 Task: Find connections with filter location Pedro Betancourt with filter topic #goalswith filter profile language Potuguese with filter current company Paytm with filter school Mgm College Of Engineering & Technology with filter industry Automation Machinery Manufacturing with filter service category Tax Preparation with filter keywords title Administrative Specialist
Action: Mouse moved to (555, 72)
Screenshot: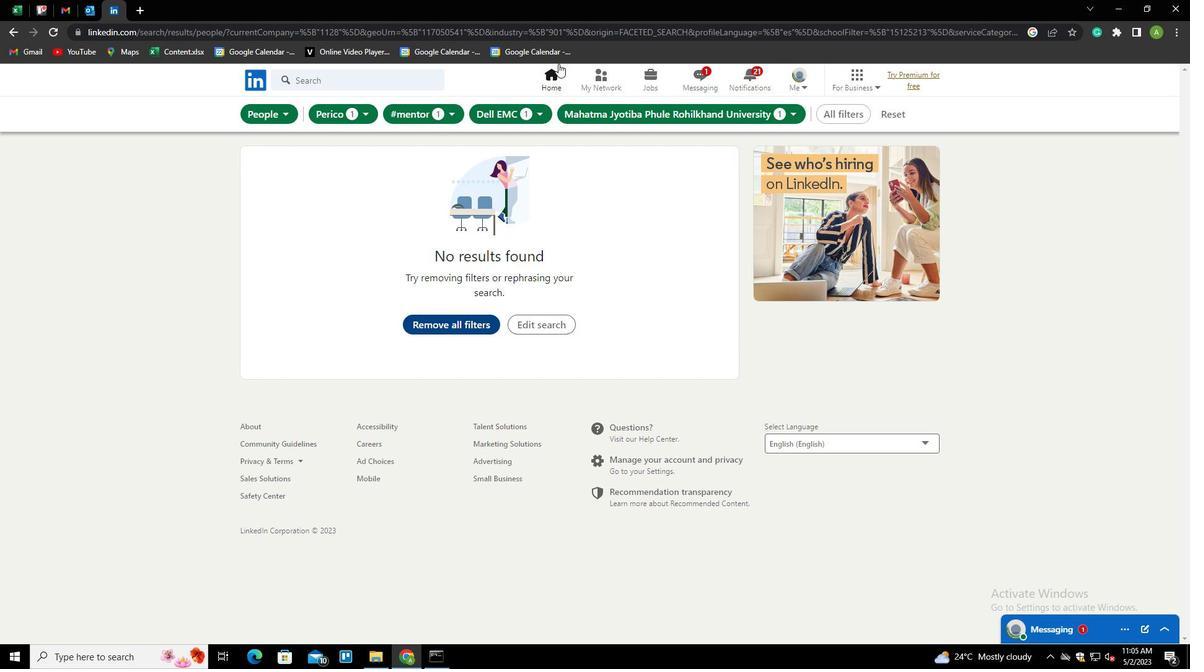 
Action: Mouse pressed left at (555, 72)
Screenshot: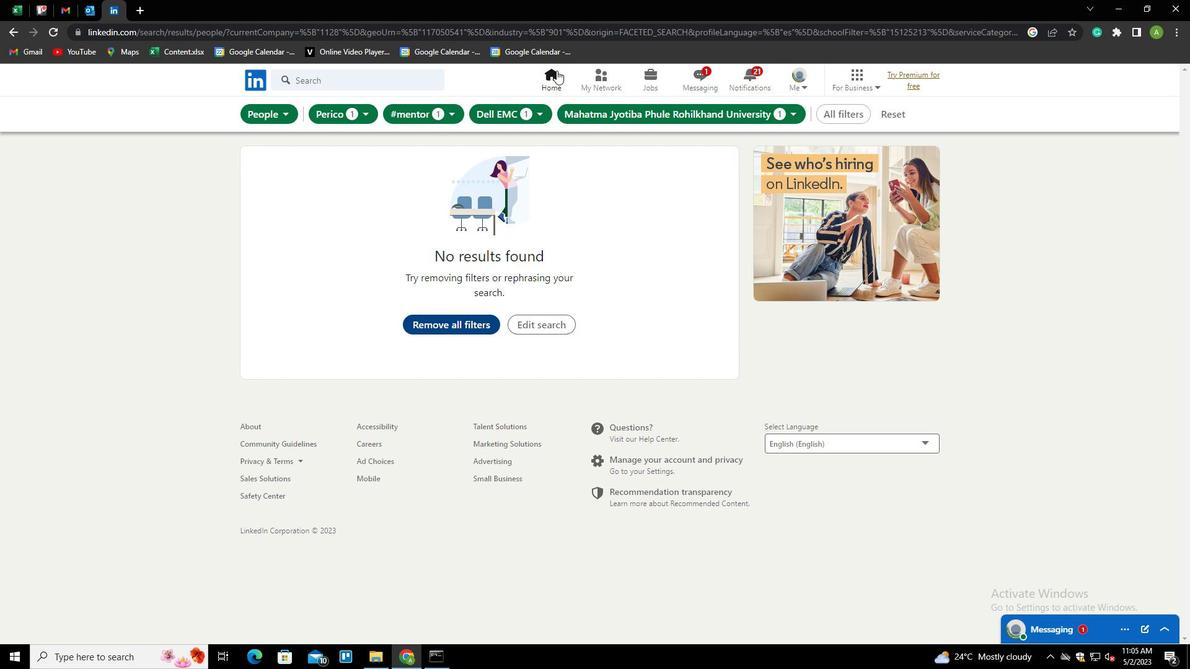 
Action: Mouse moved to (586, 80)
Screenshot: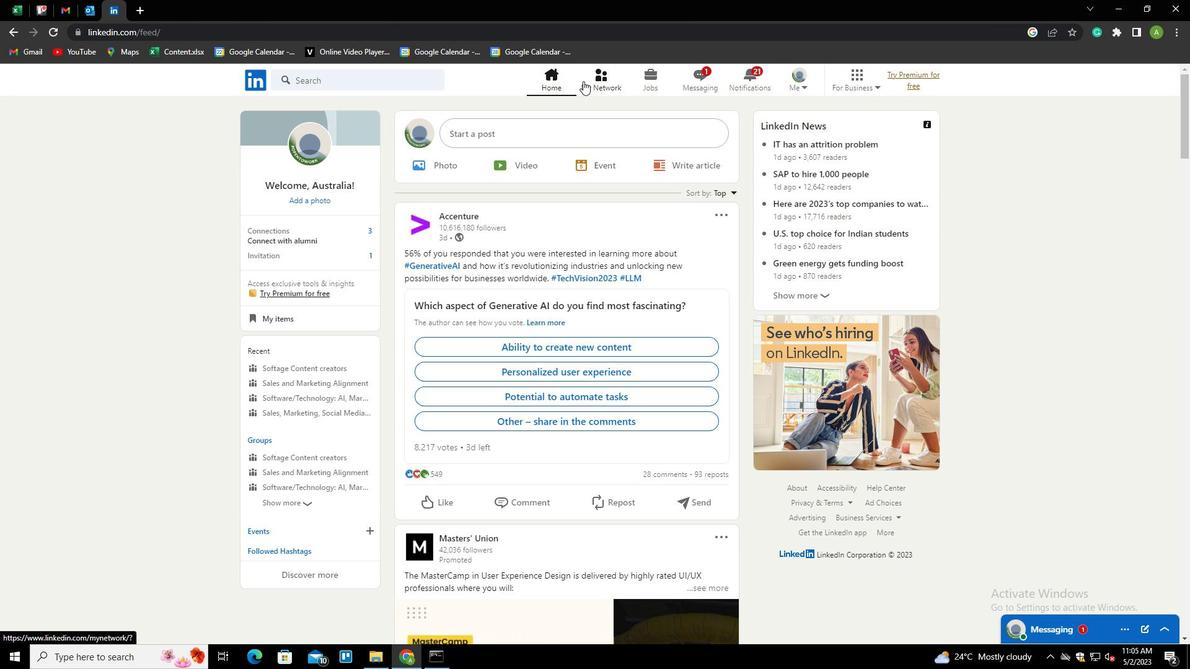 
Action: Mouse pressed left at (586, 80)
Screenshot: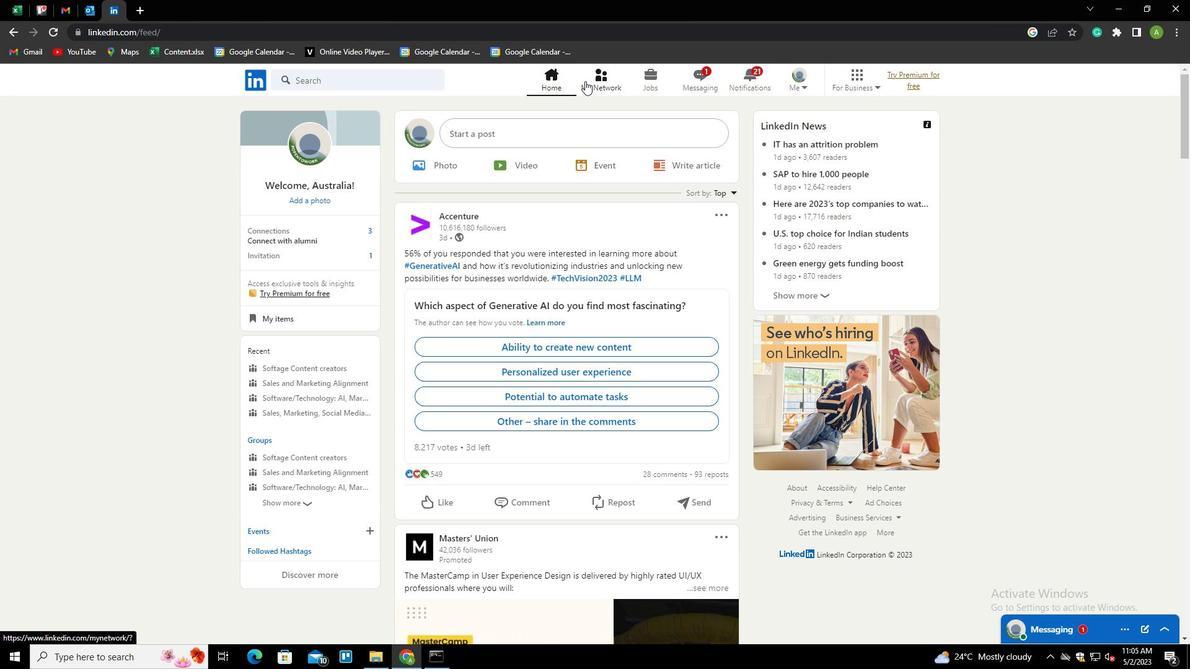 
Action: Mouse moved to (304, 146)
Screenshot: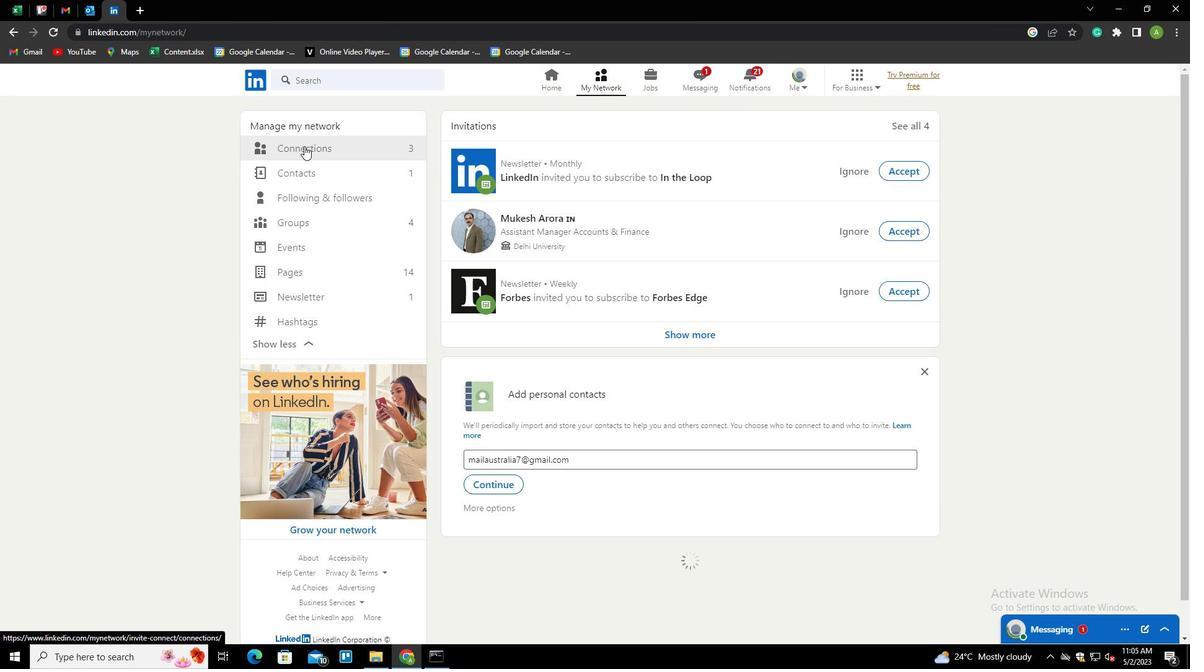 
Action: Mouse pressed left at (304, 146)
Screenshot: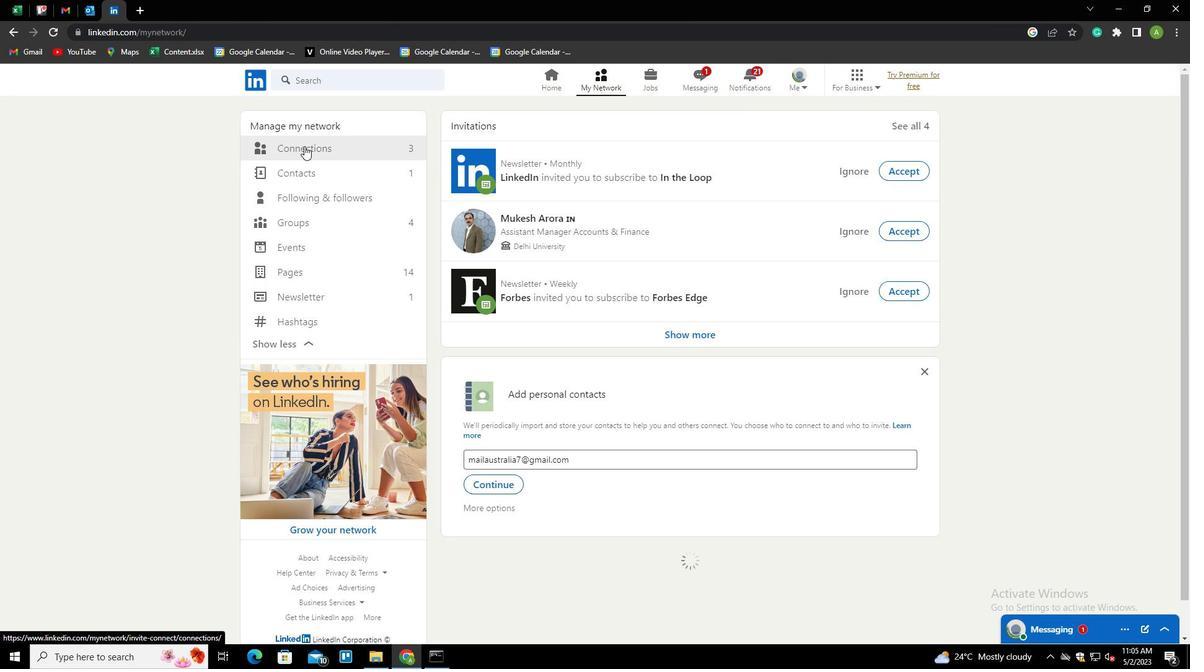 
Action: Mouse moved to (674, 154)
Screenshot: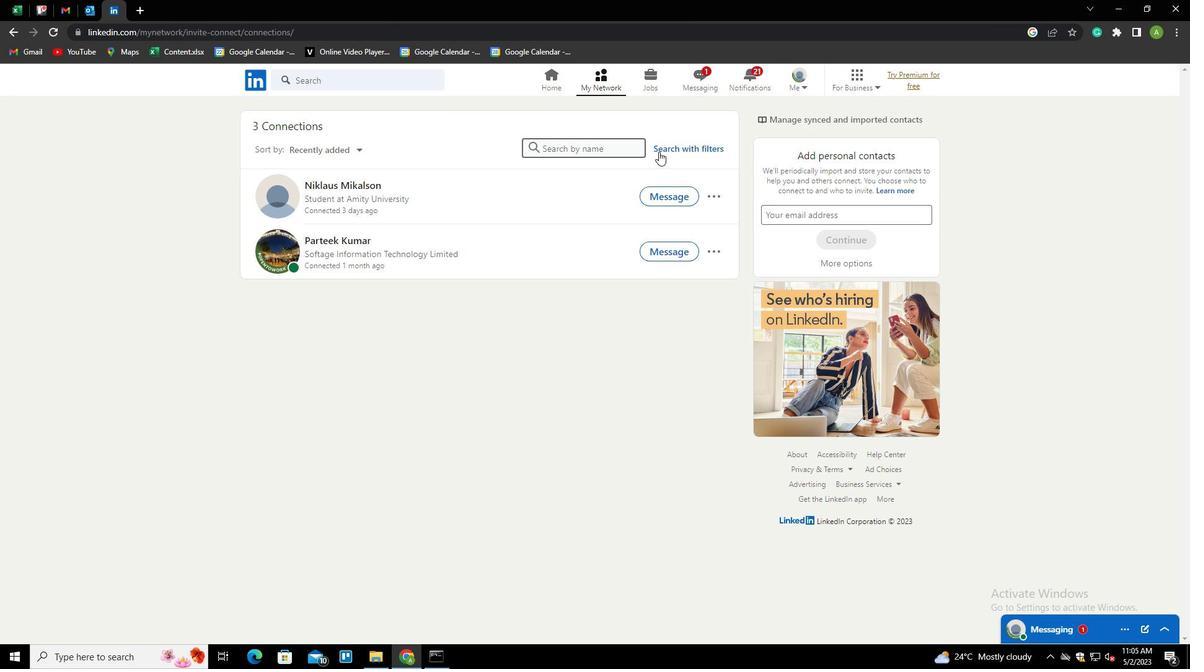 
Action: Mouse pressed left at (674, 154)
Screenshot: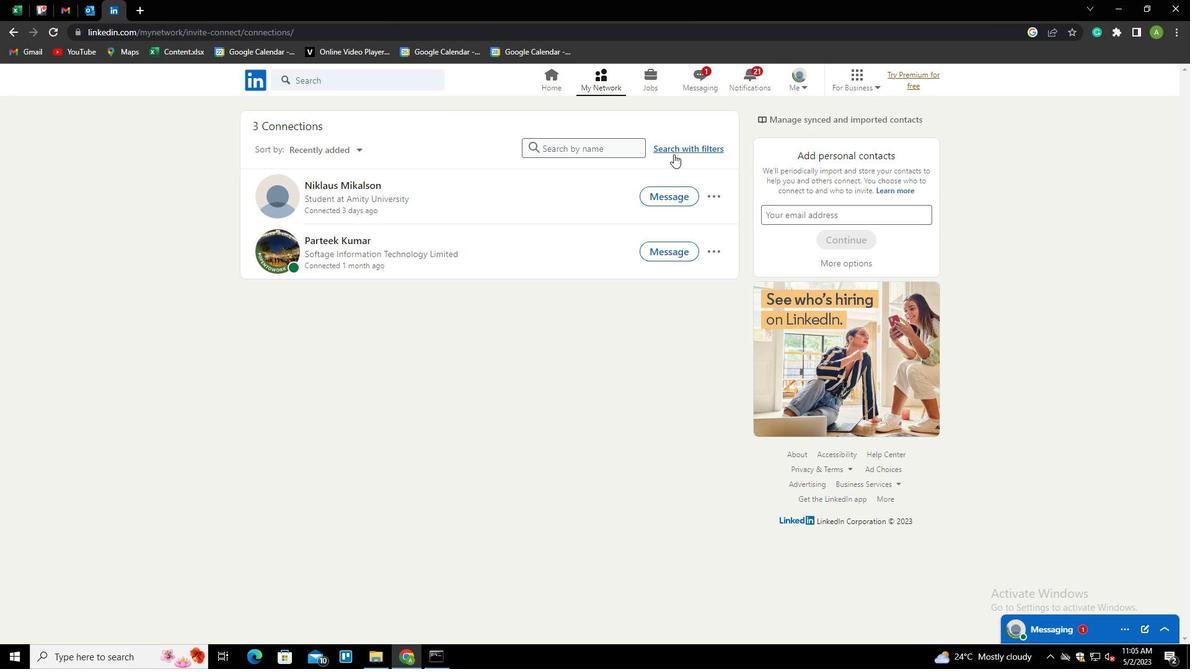 
Action: Mouse moved to (632, 112)
Screenshot: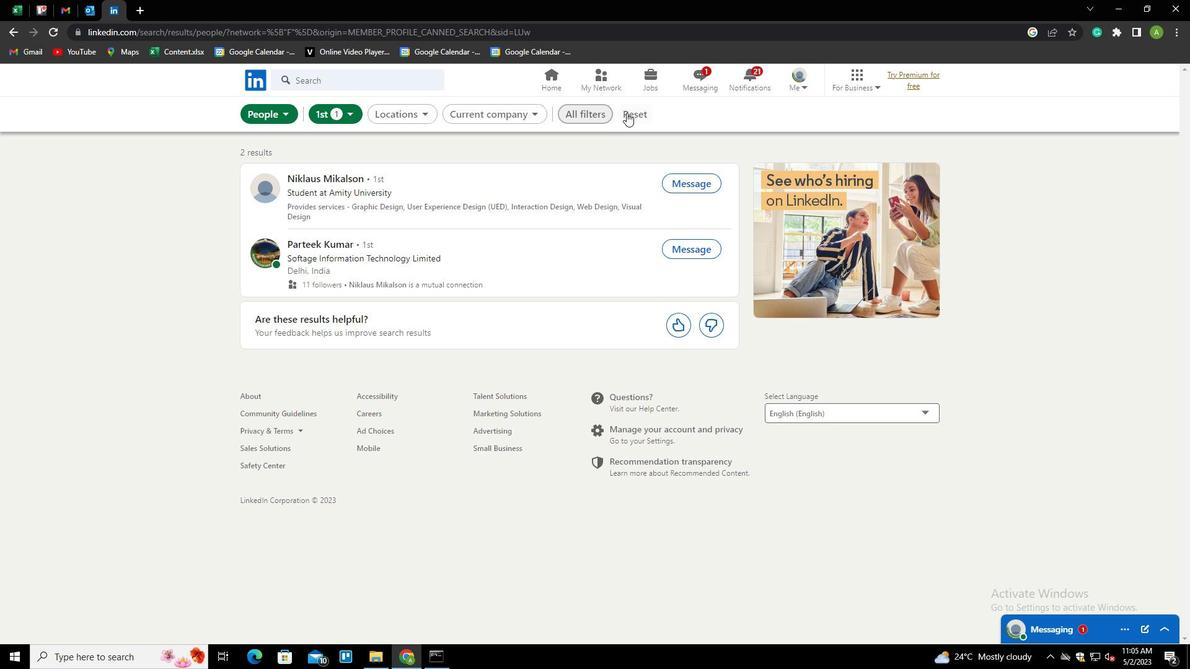 
Action: Mouse pressed left at (632, 112)
Screenshot: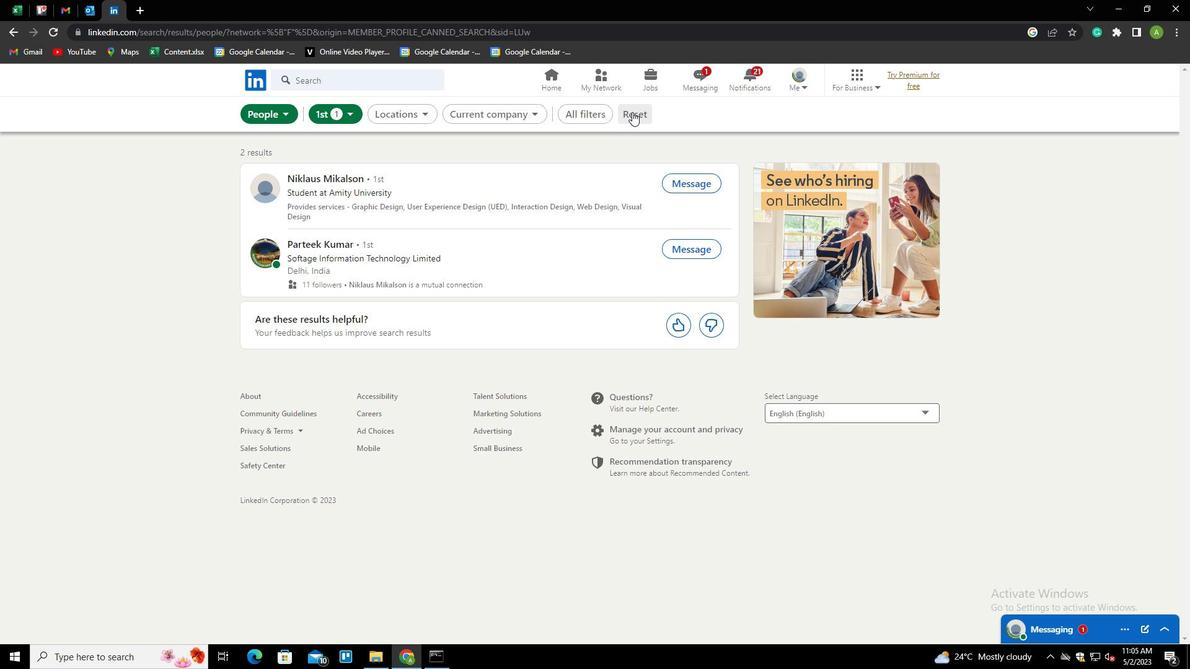 
Action: Mouse moved to (617, 114)
Screenshot: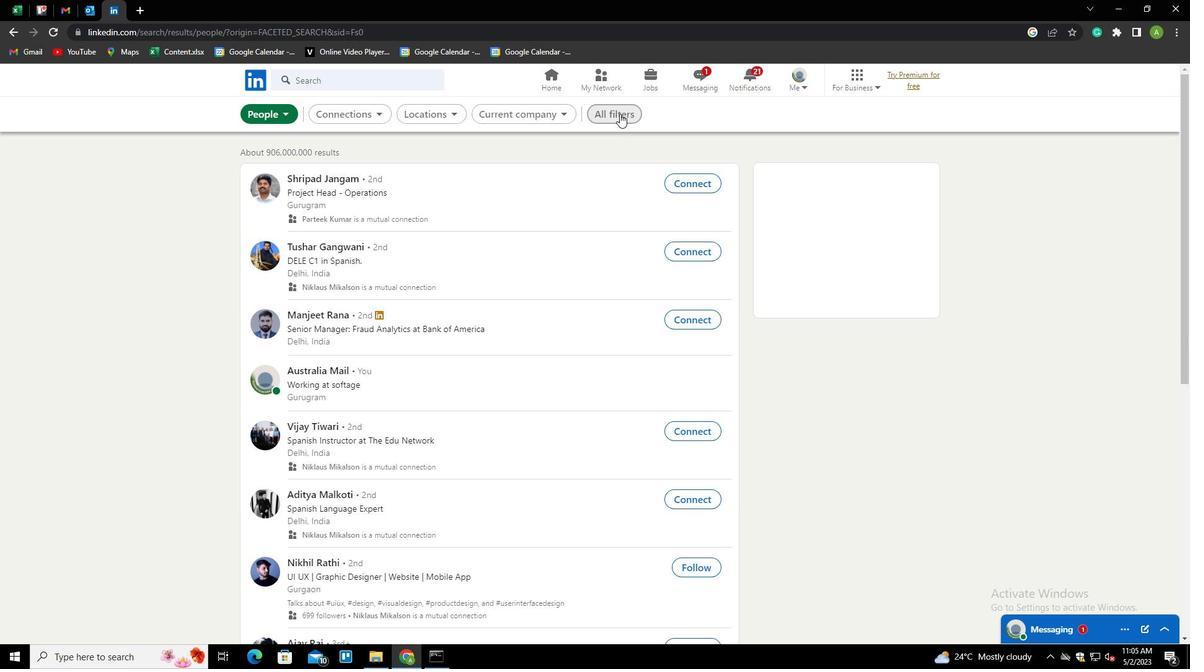 
Action: Mouse pressed left at (617, 114)
Screenshot: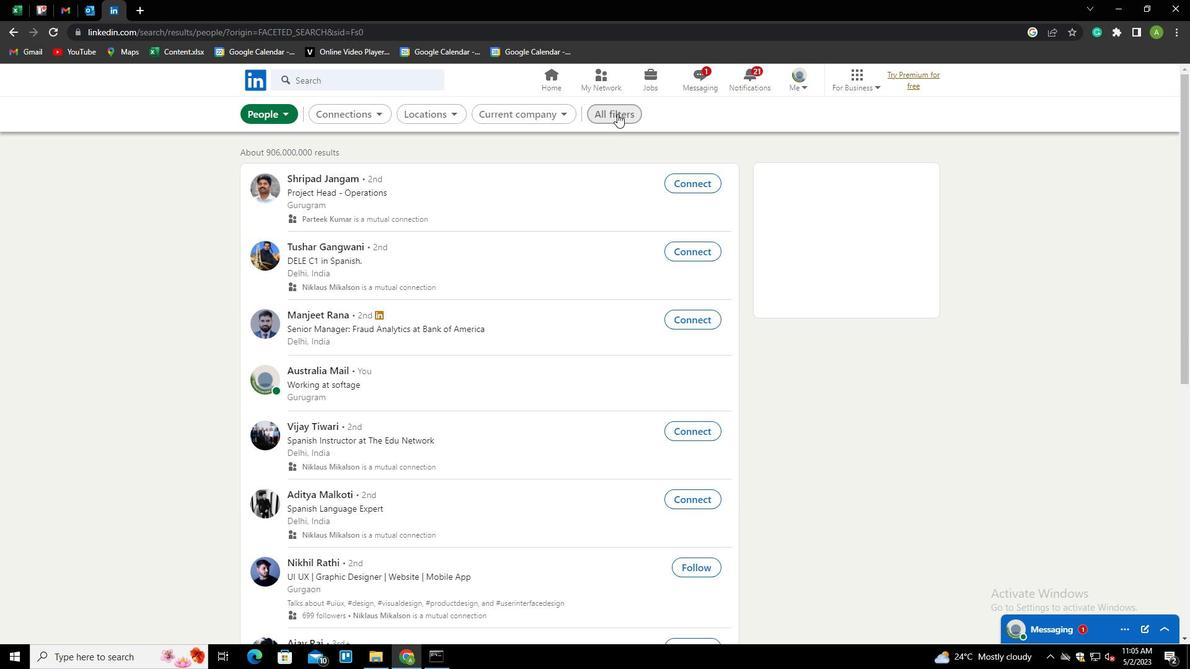 
Action: Mouse moved to (909, 241)
Screenshot: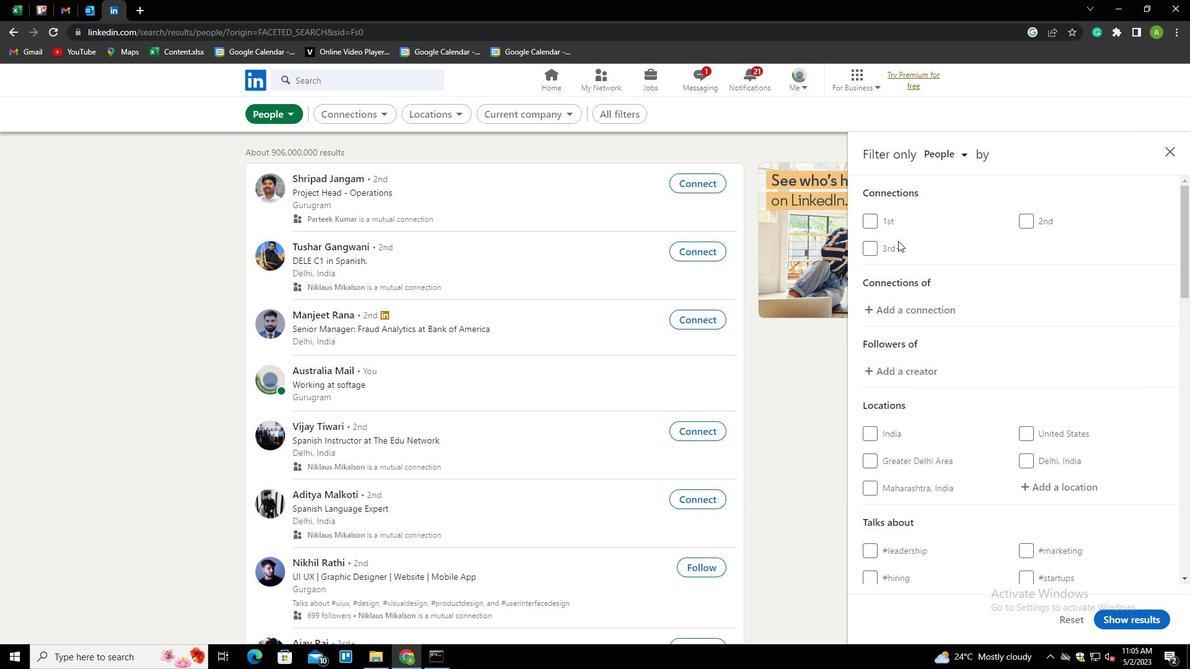 
Action: Mouse scrolled (909, 240) with delta (0, 0)
Screenshot: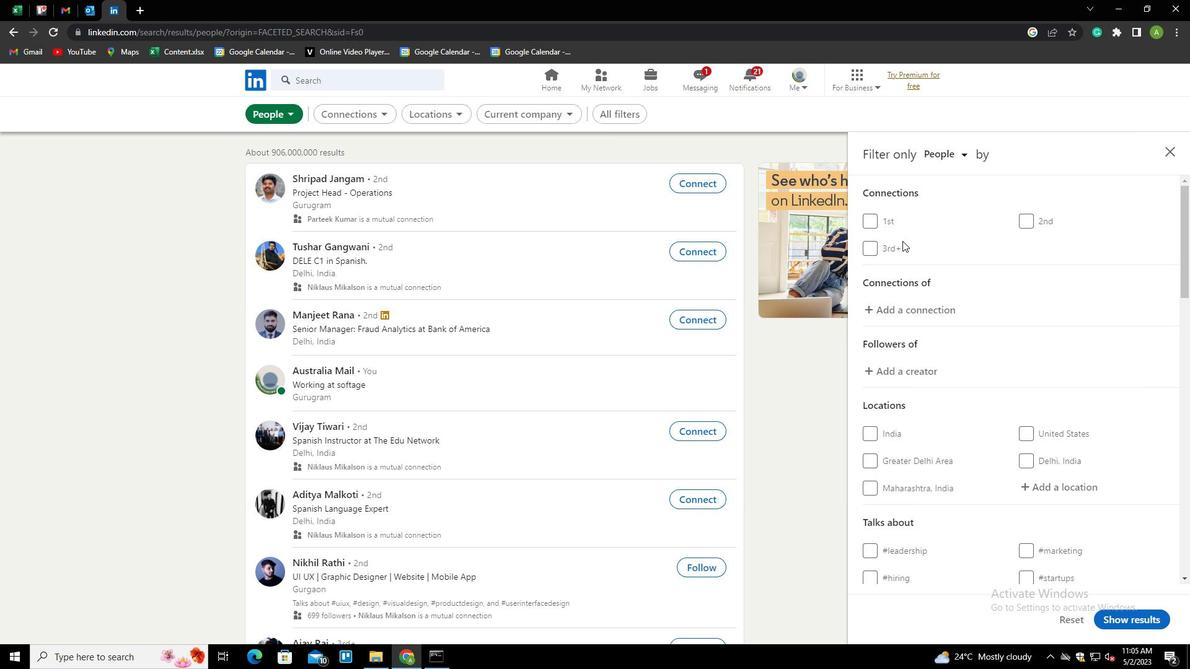
Action: Mouse scrolled (909, 240) with delta (0, 0)
Screenshot: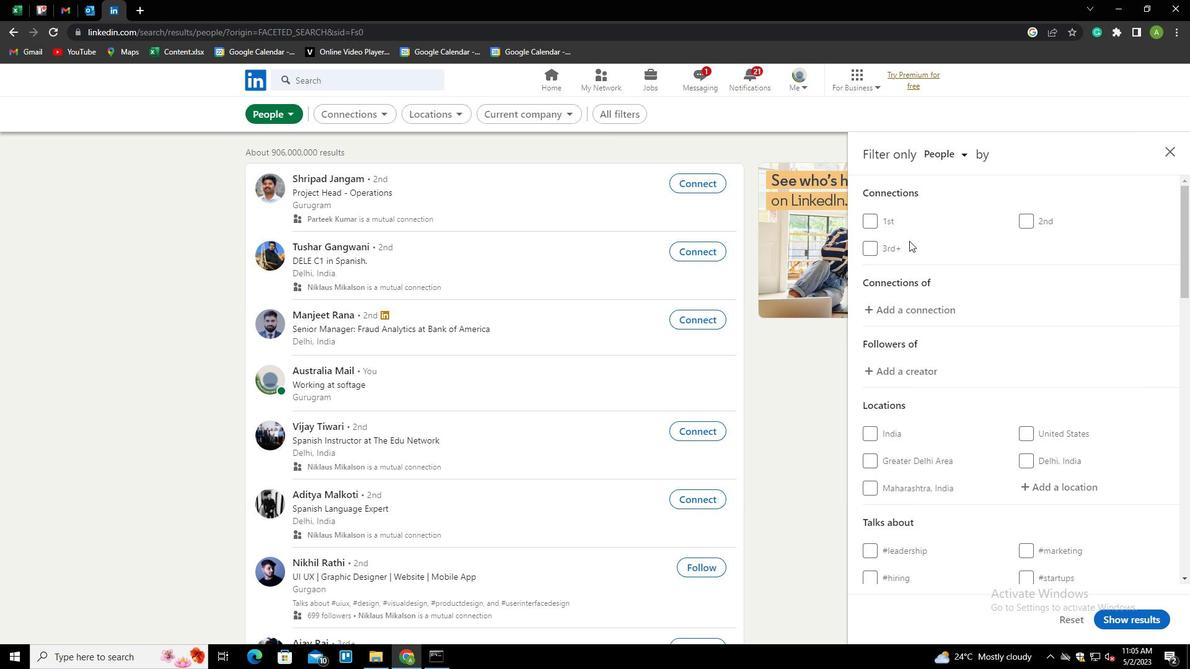 
Action: Mouse scrolled (909, 240) with delta (0, 0)
Screenshot: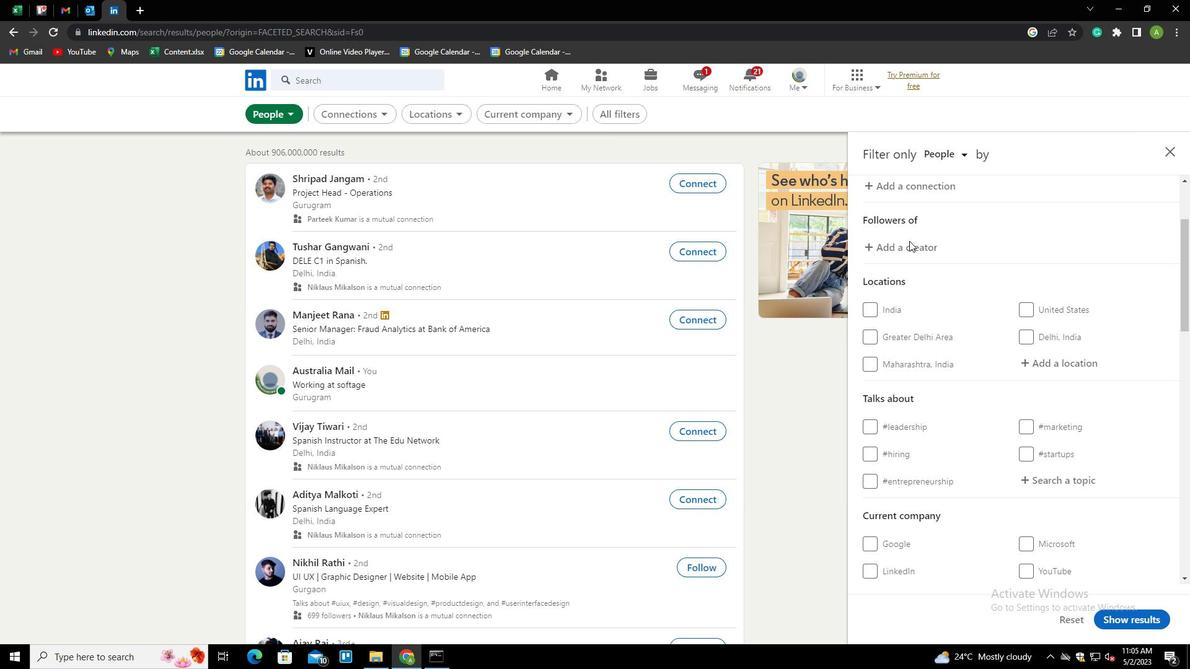 
Action: Mouse scrolled (909, 240) with delta (0, 0)
Screenshot: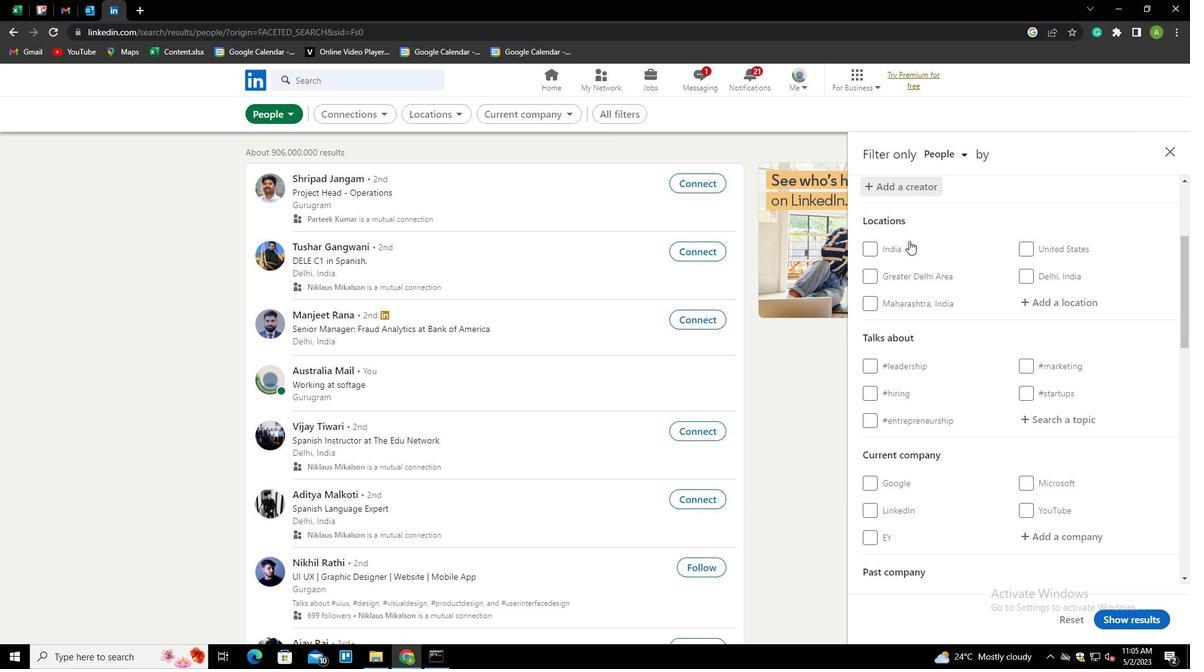 
Action: Mouse moved to (930, 256)
Screenshot: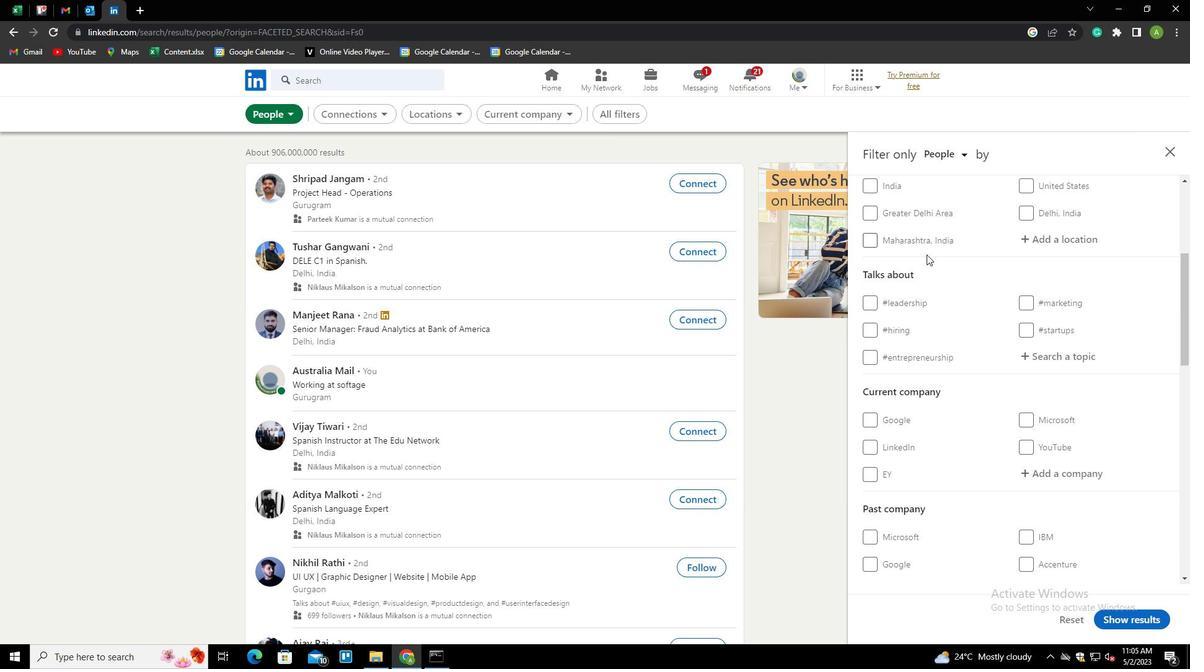 
Action: Mouse scrolled (930, 256) with delta (0, 0)
Screenshot: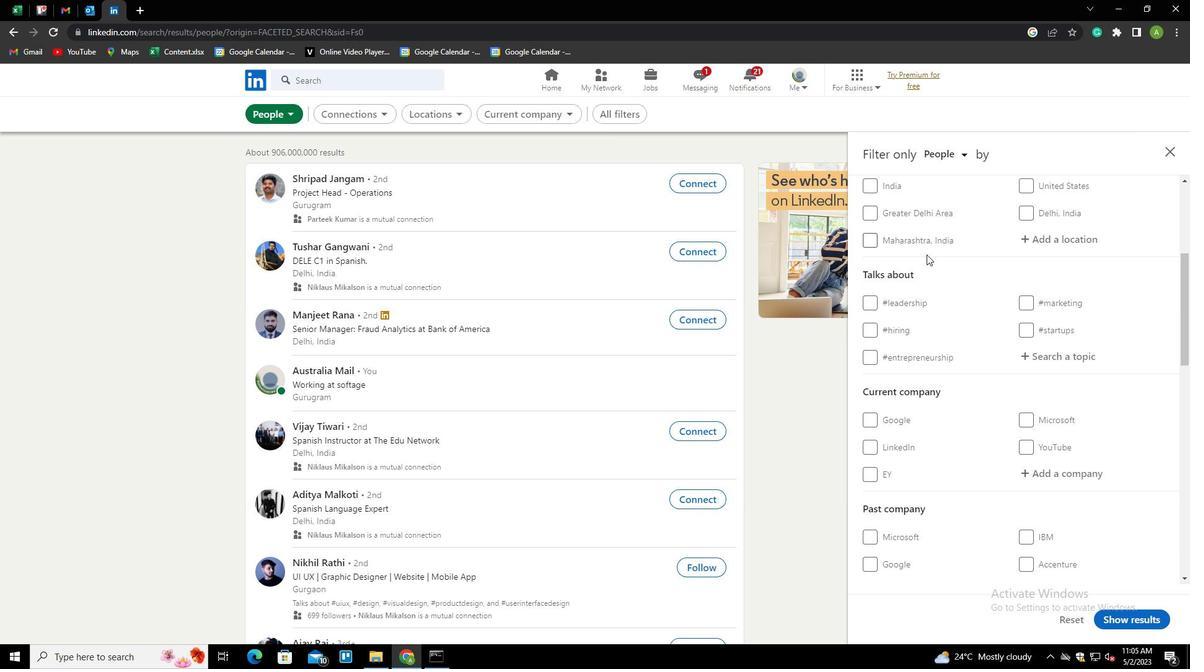 
Action: Mouse moved to (1032, 279)
Screenshot: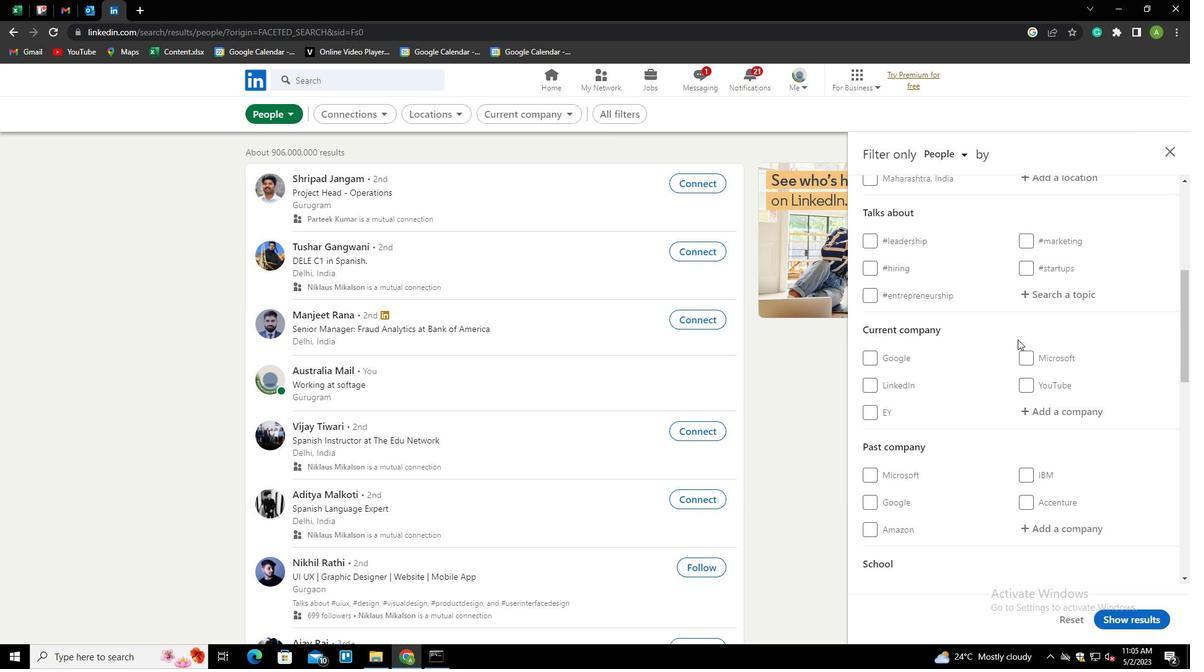 
Action: Mouse scrolled (1032, 279) with delta (0, 0)
Screenshot: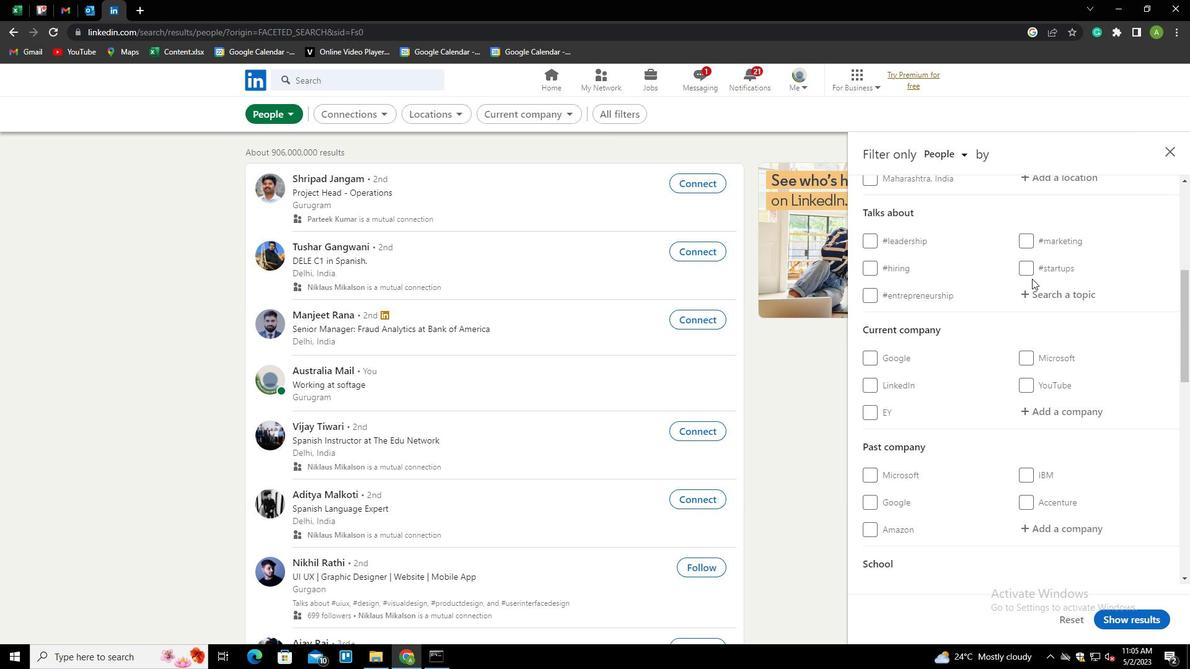 
Action: Mouse moved to (1038, 241)
Screenshot: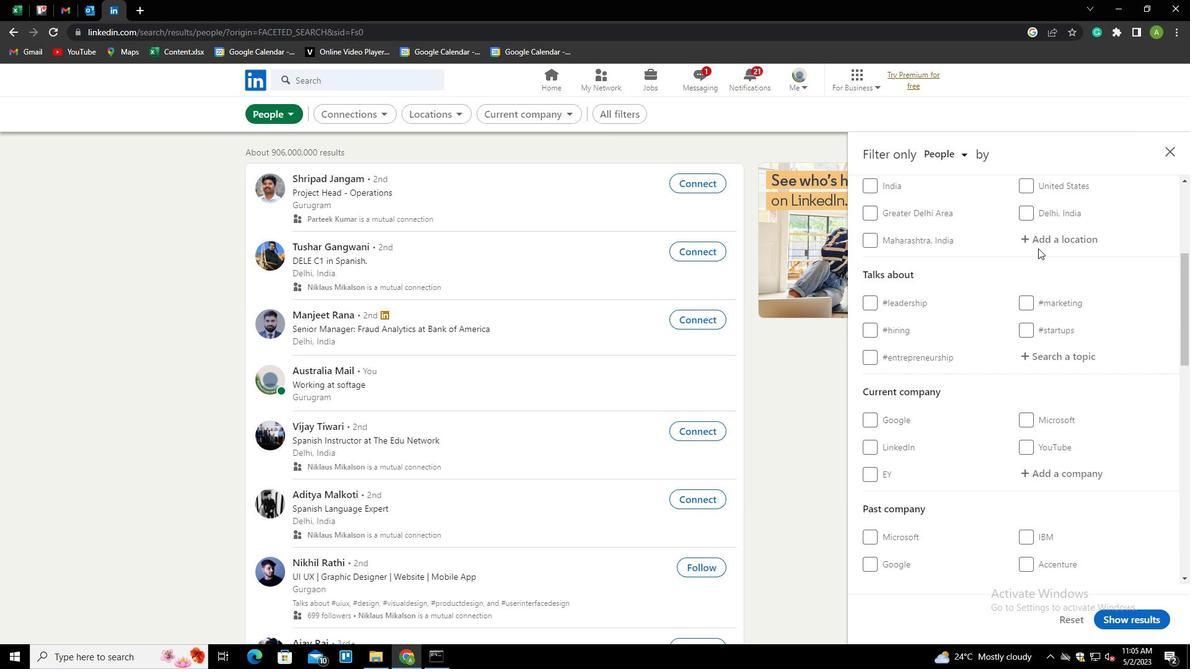 
Action: Mouse pressed left at (1038, 241)
Screenshot: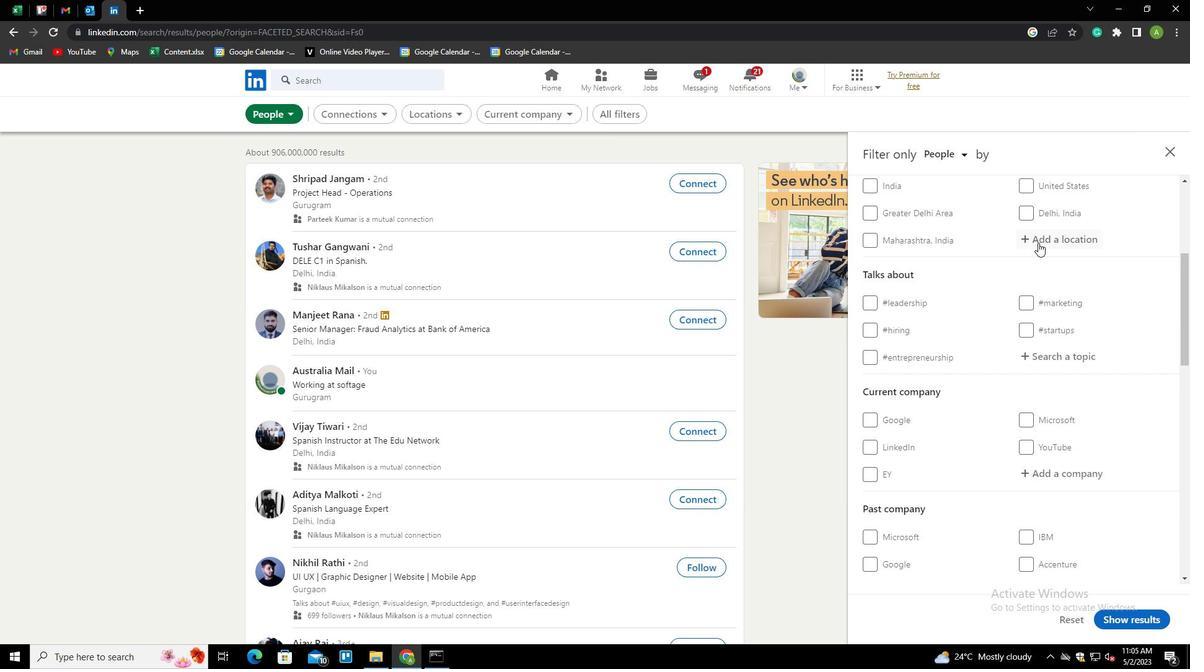 
Action: Mouse moved to (1046, 237)
Screenshot: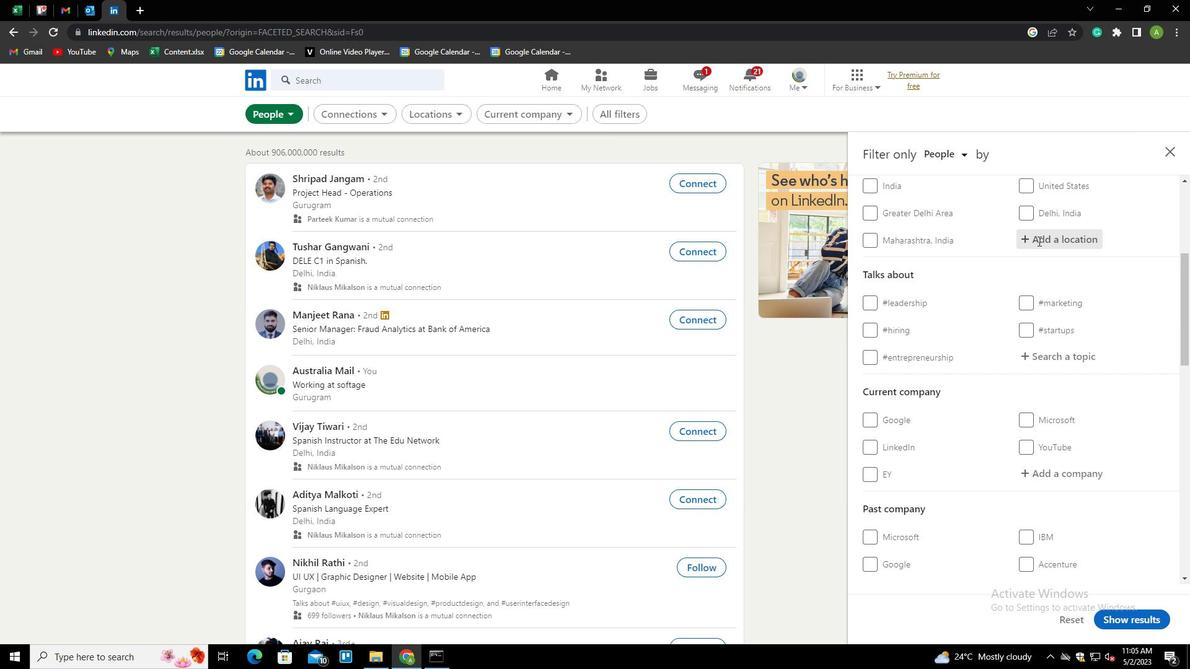 
Action: Mouse pressed left at (1046, 237)
Screenshot: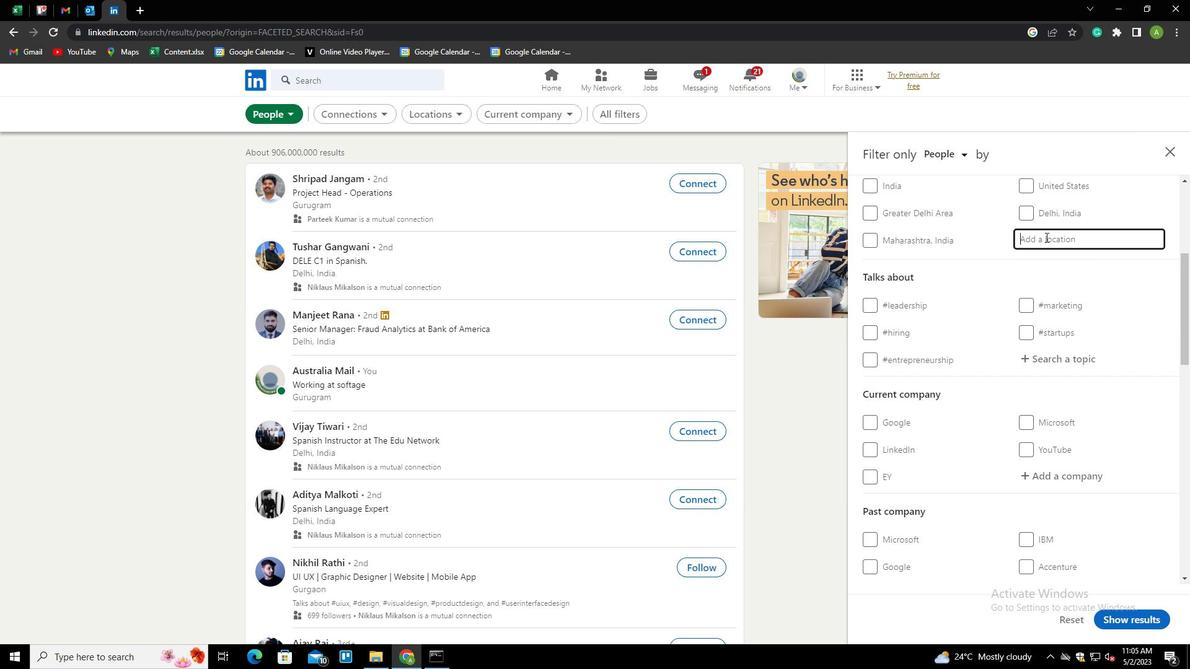 
Action: Key pressed <Key.shift><Key.shift><Key.shift><Key.shift><Key.shift><Key.shift><Key.shift><Key.shift><Key.shift><Key.shift><Key.shift><Key.shift><Key.shift><Key.shift><Key.shift><Key.shift><Key.shift><Key.shift><Key.shift><Key.shift><Key.shift><Key.shift><Key.shift><Key.shift><Key.shift><Key.shift><Key.shift><Key.shift><Key.shift><Key.shift>PEDRO<Key.space><Key.shift><Key.shift><Key.shift><Key.shift><Key.shift><Key.shift><Key.shift><Key.shift><Key.shift><Key.shift><Key.shift><Key.shift><Key.shift><Key.shift><Key.shift><Key.shift><Key.shift>BETANCOURT
Screenshot: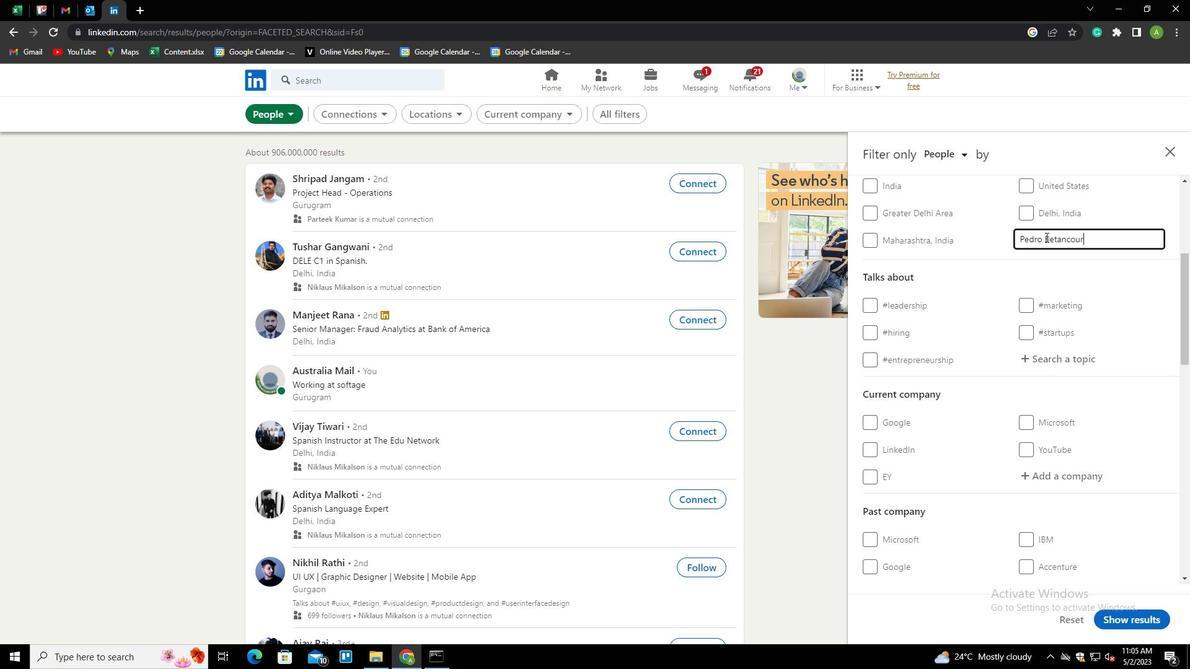 
Action: Mouse moved to (1061, 356)
Screenshot: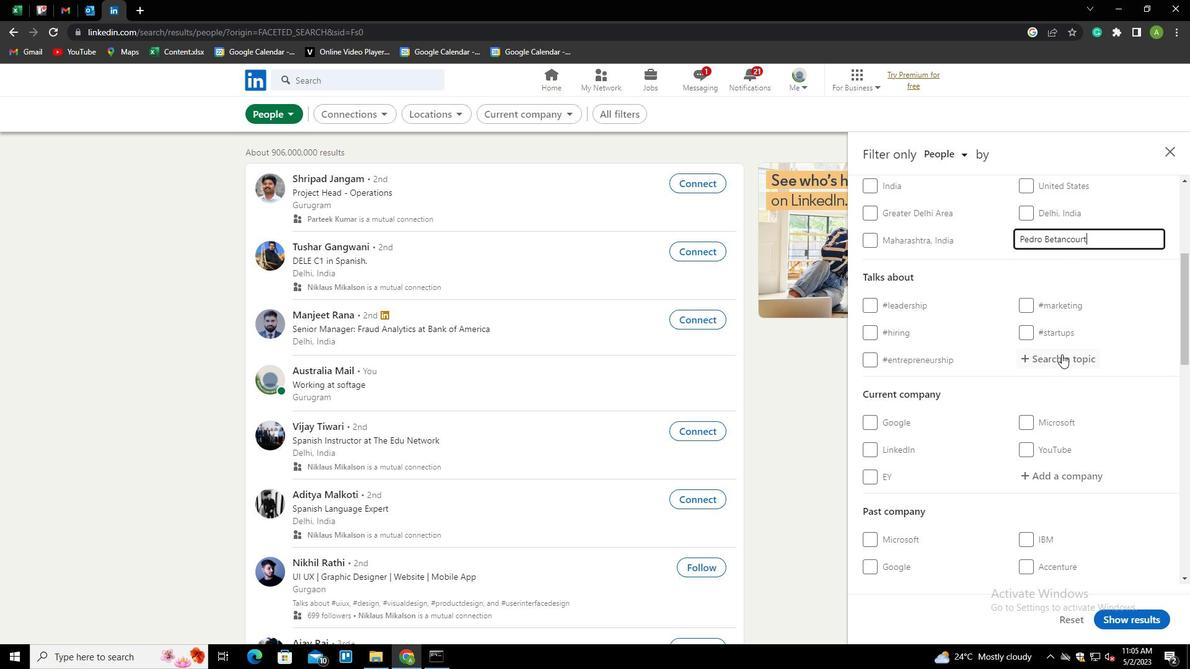 
Action: Mouse pressed left at (1061, 356)
Screenshot: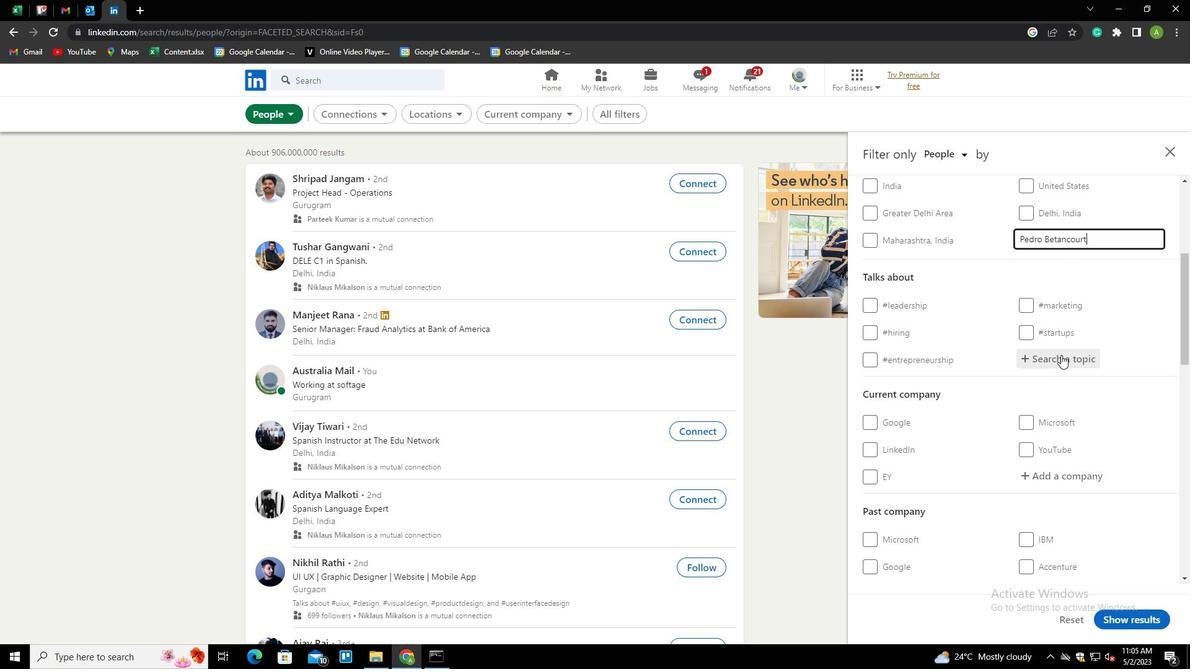 
Action: Mouse moved to (1064, 360)
Screenshot: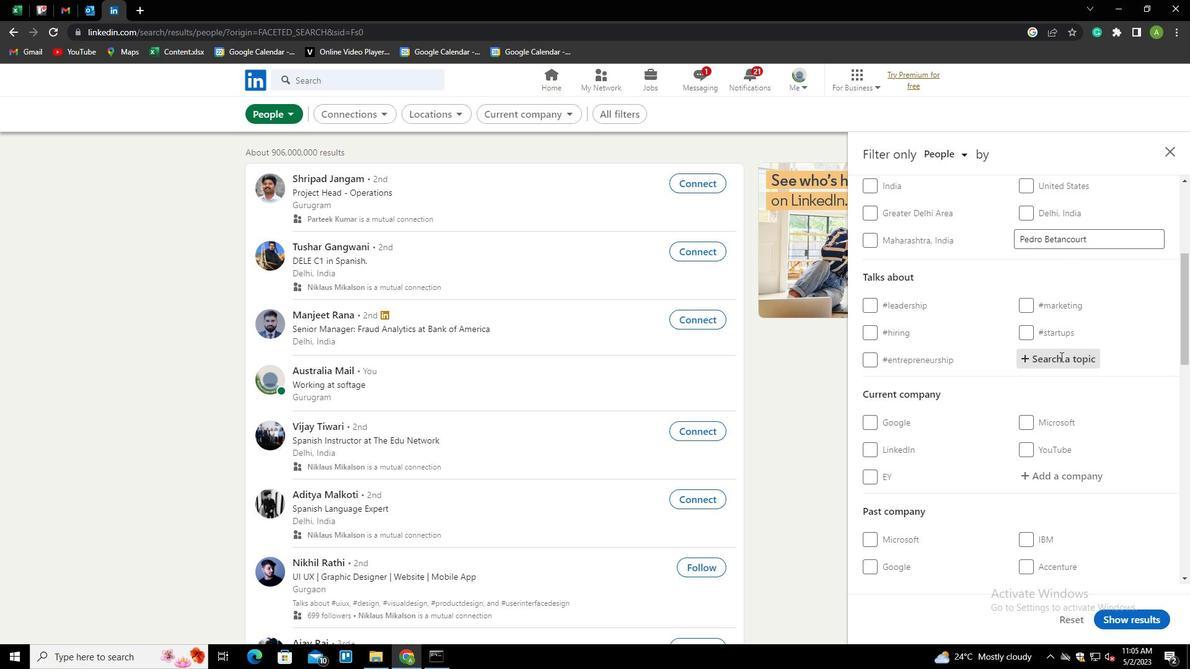 
Action: Mouse pressed left at (1064, 360)
Screenshot: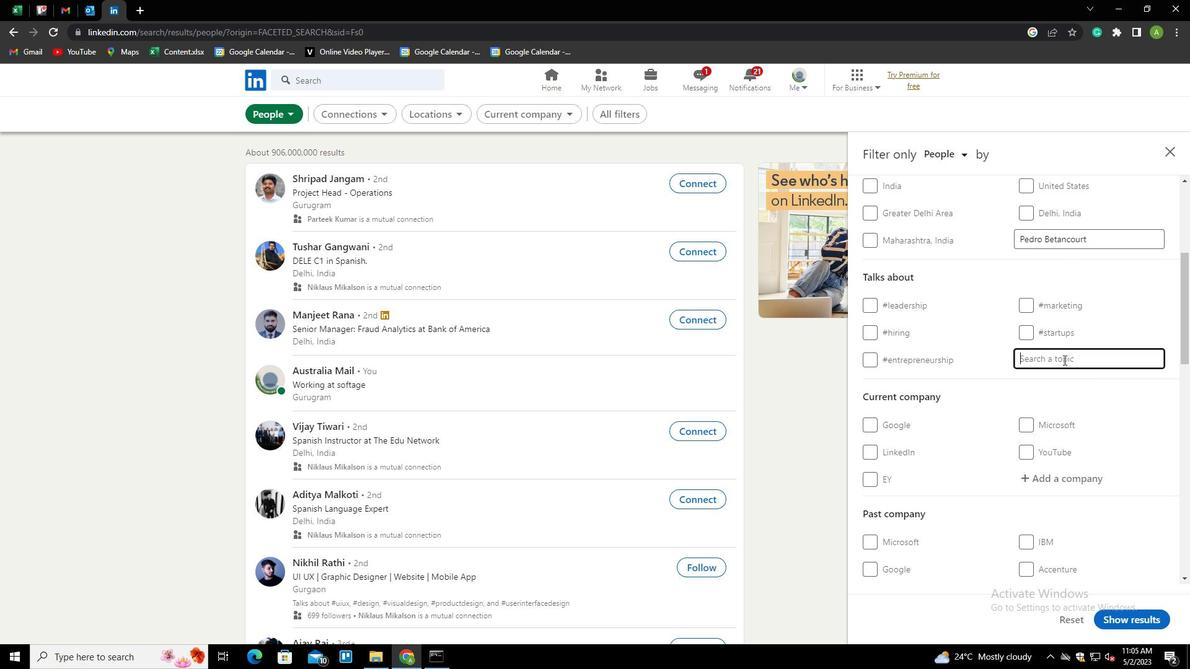 
Action: Key pressed GOALS<Key.down><Key.down><Key.enter>
Screenshot: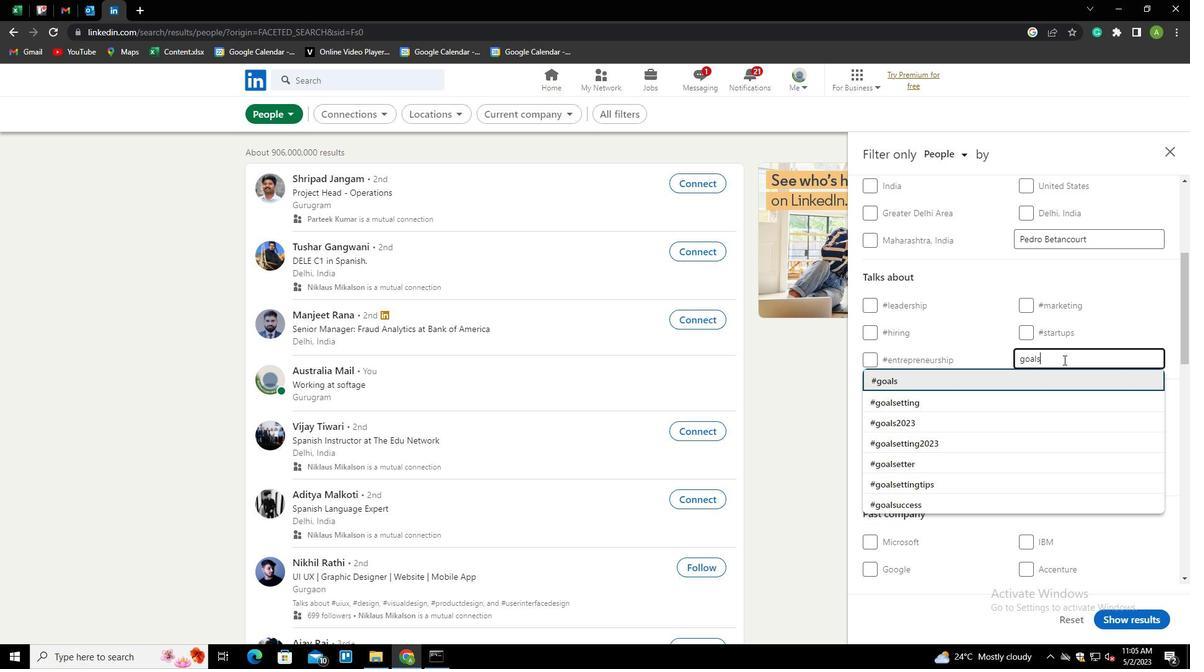 
Action: Mouse scrolled (1064, 359) with delta (0, 0)
Screenshot: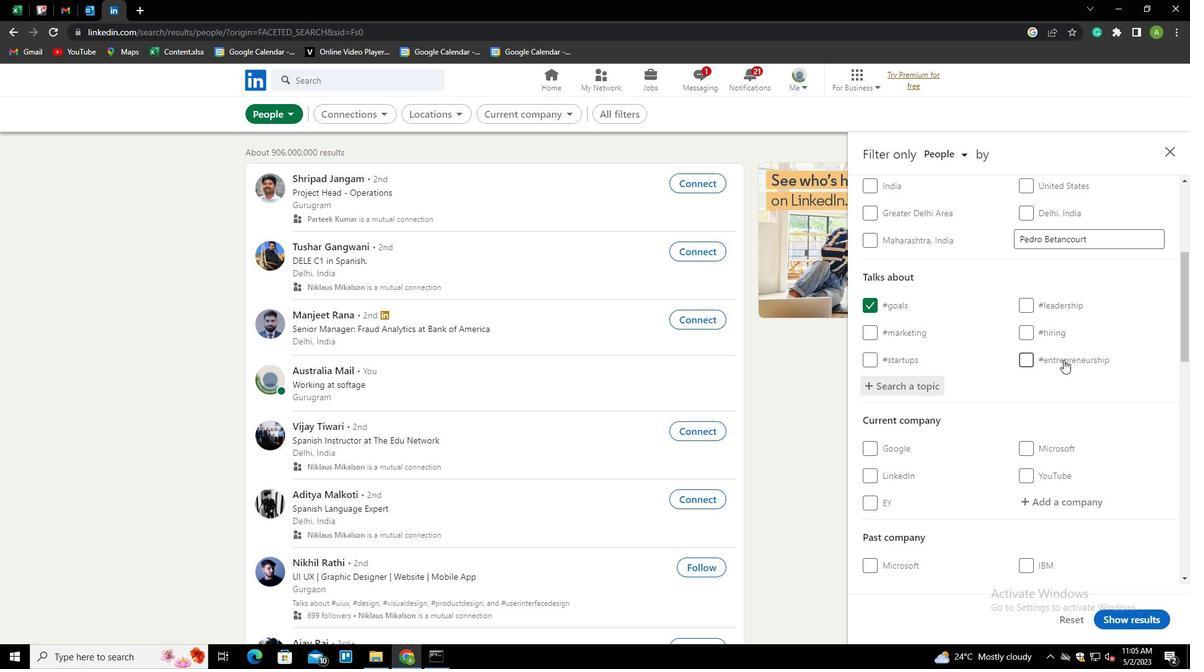 
Action: Mouse scrolled (1064, 359) with delta (0, 0)
Screenshot: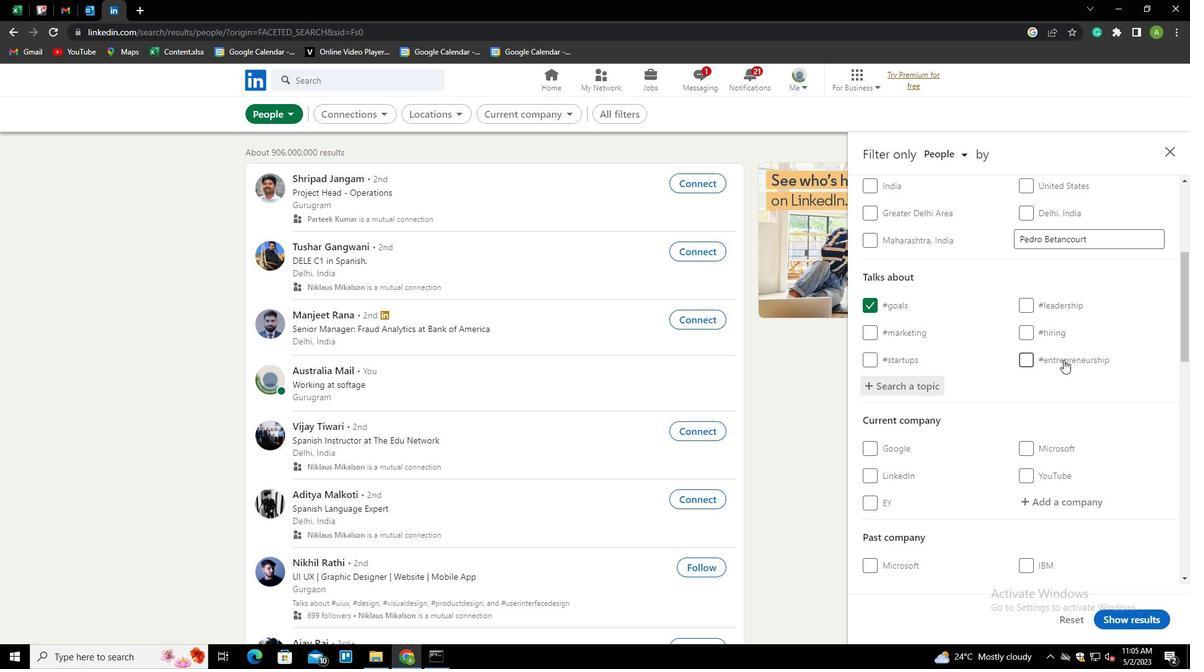 
Action: Mouse scrolled (1064, 359) with delta (0, 0)
Screenshot: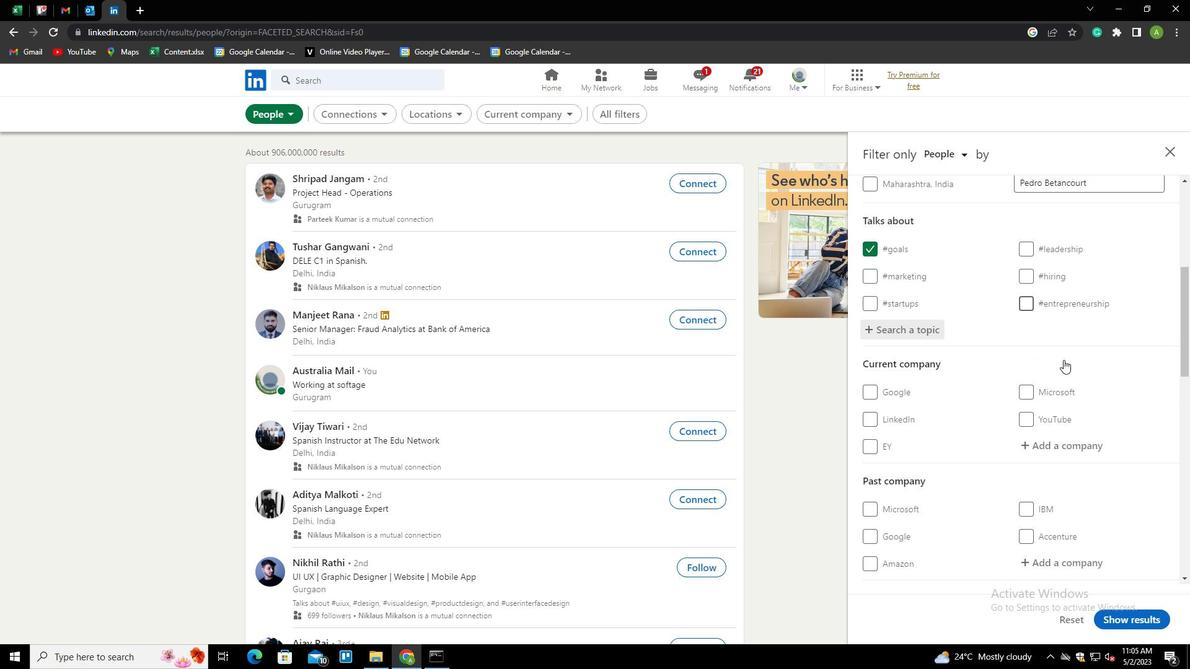 
Action: Mouse scrolled (1064, 359) with delta (0, 0)
Screenshot: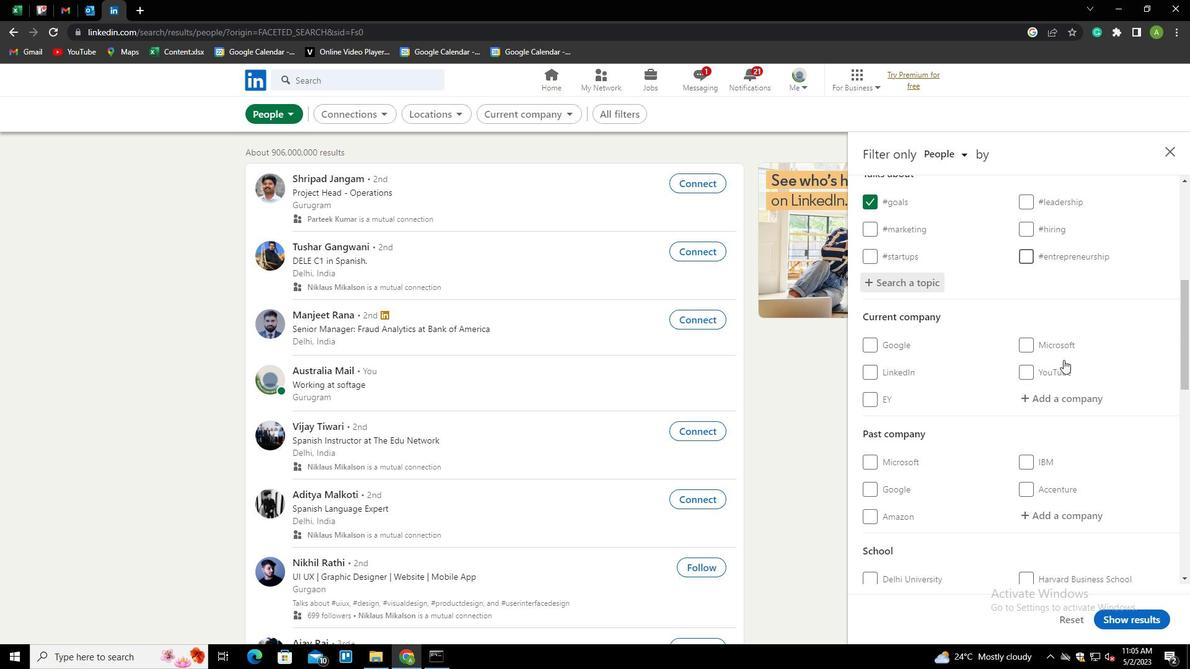 
Action: Mouse scrolled (1064, 359) with delta (0, 0)
Screenshot: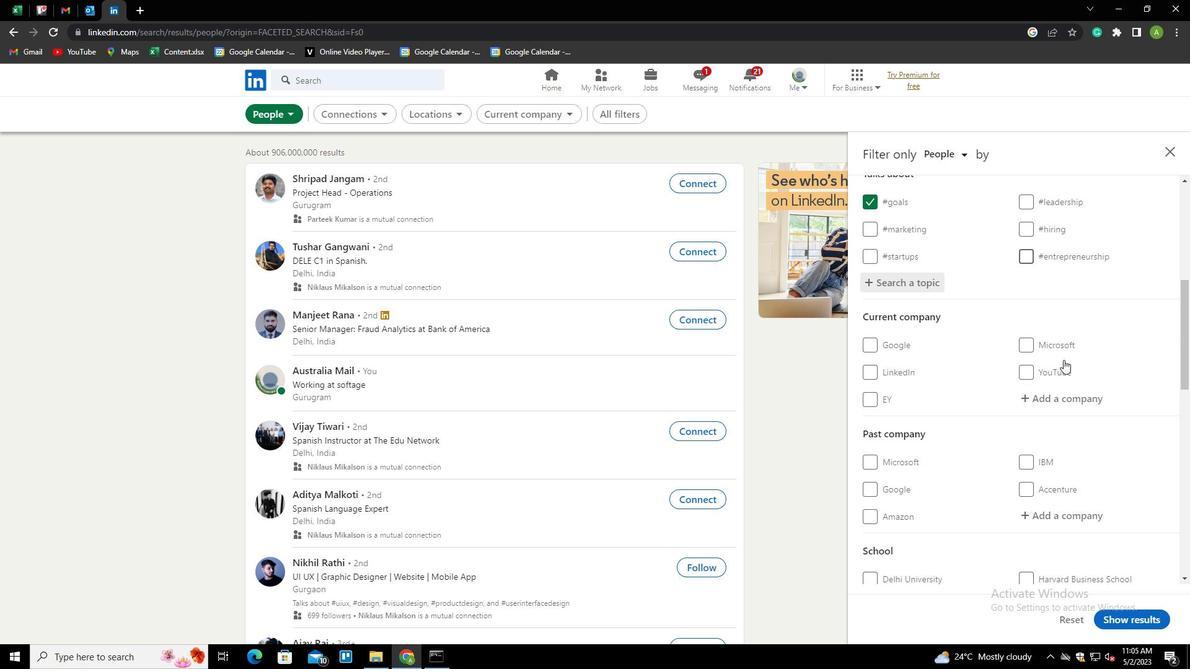 
Action: Mouse scrolled (1064, 359) with delta (0, 0)
Screenshot: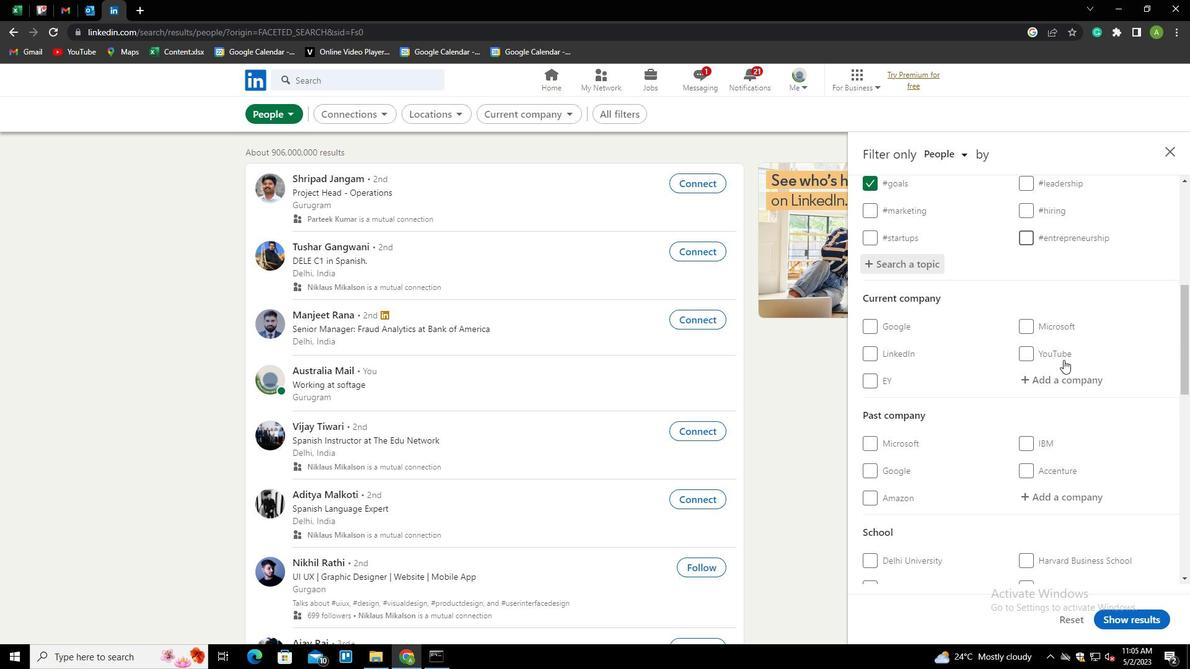 
Action: Mouse scrolled (1064, 359) with delta (0, 0)
Screenshot: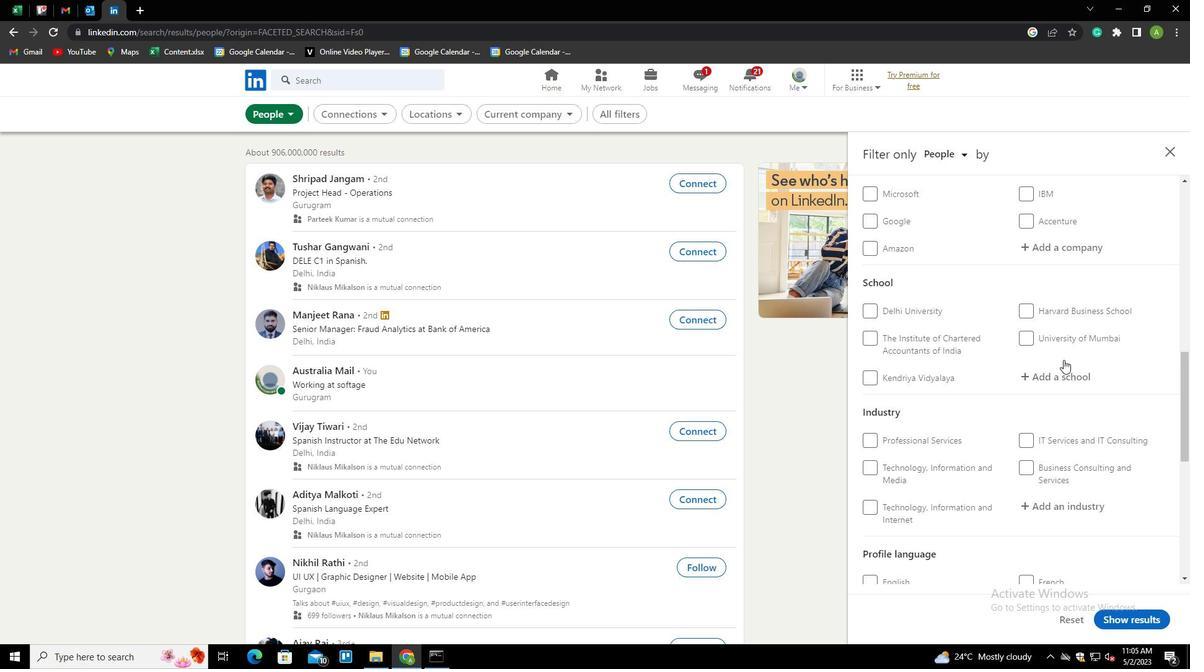 
Action: Mouse scrolled (1064, 359) with delta (0, 0)
Screenshot: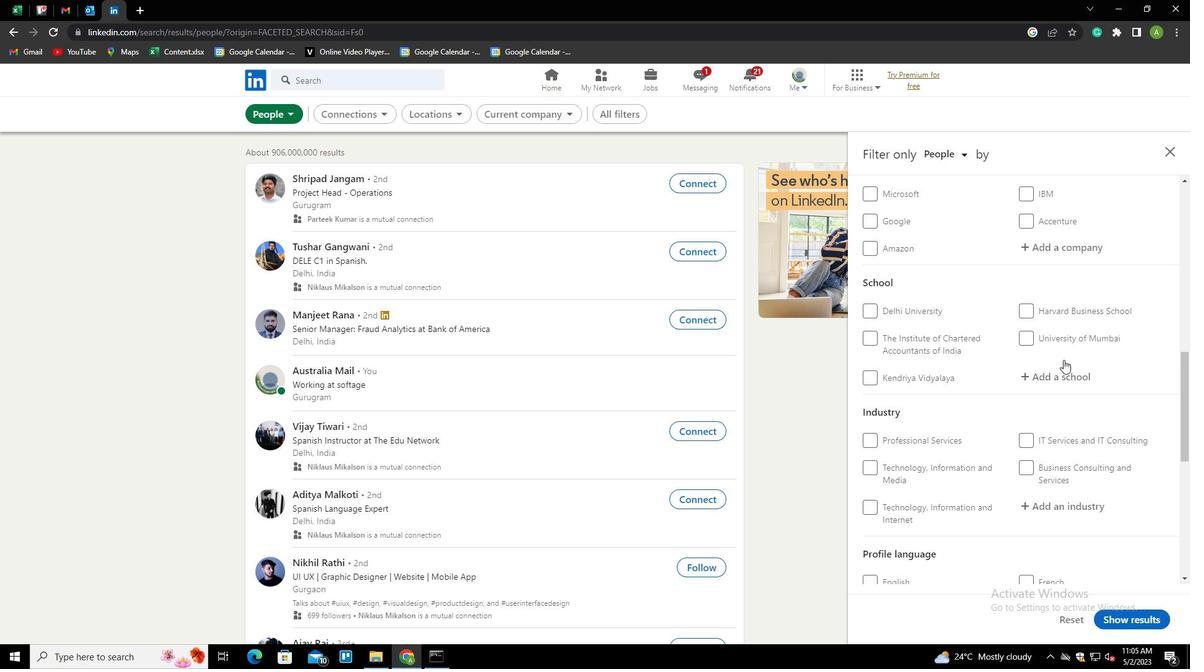 
Action: Mouse moved to (1026, 486)
Screenshot: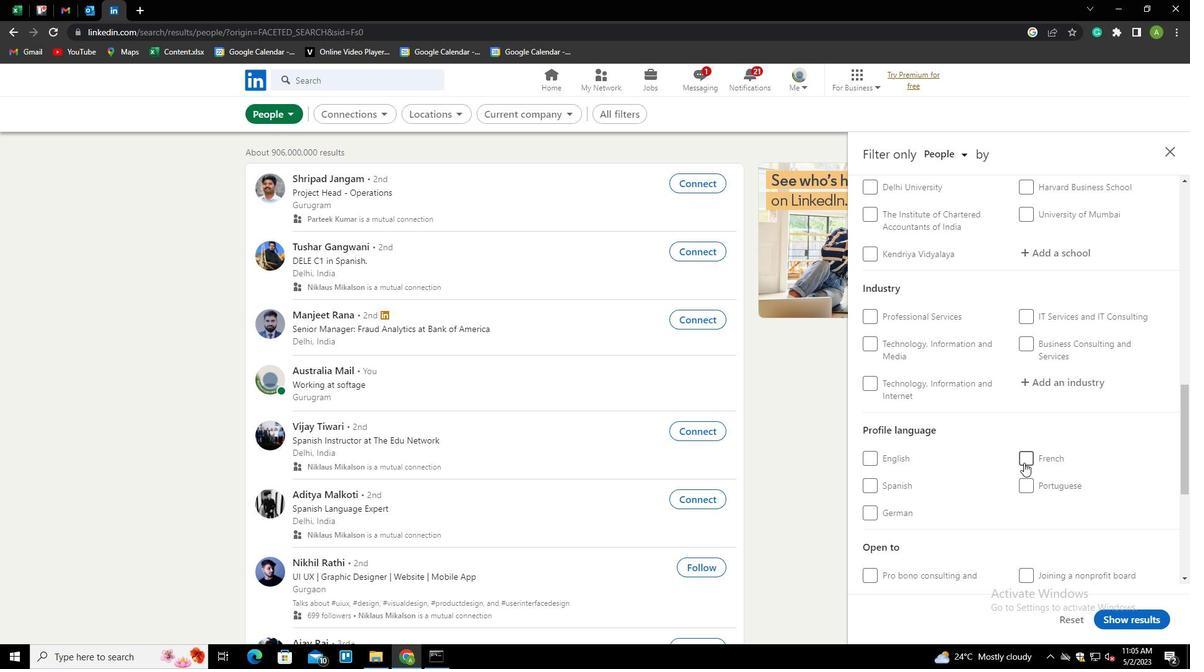 
Action: Mouse pressed left at (1026, 486)
Screenshot: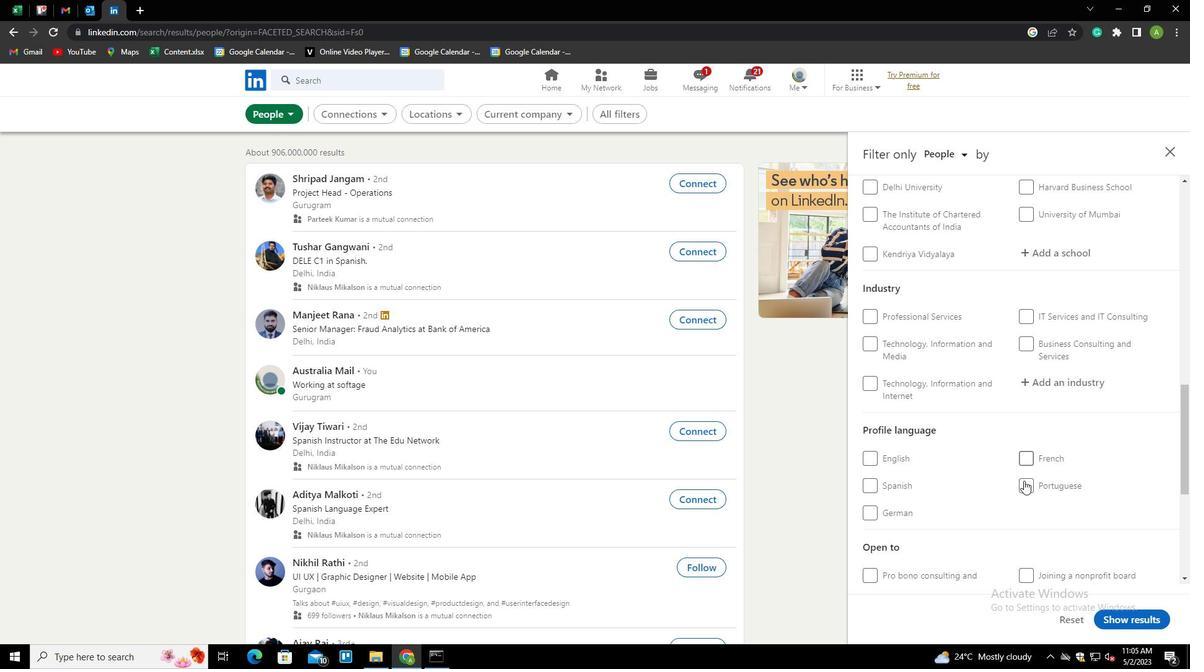 
Action: Mouse moved to (1086, 440)
Screenshot: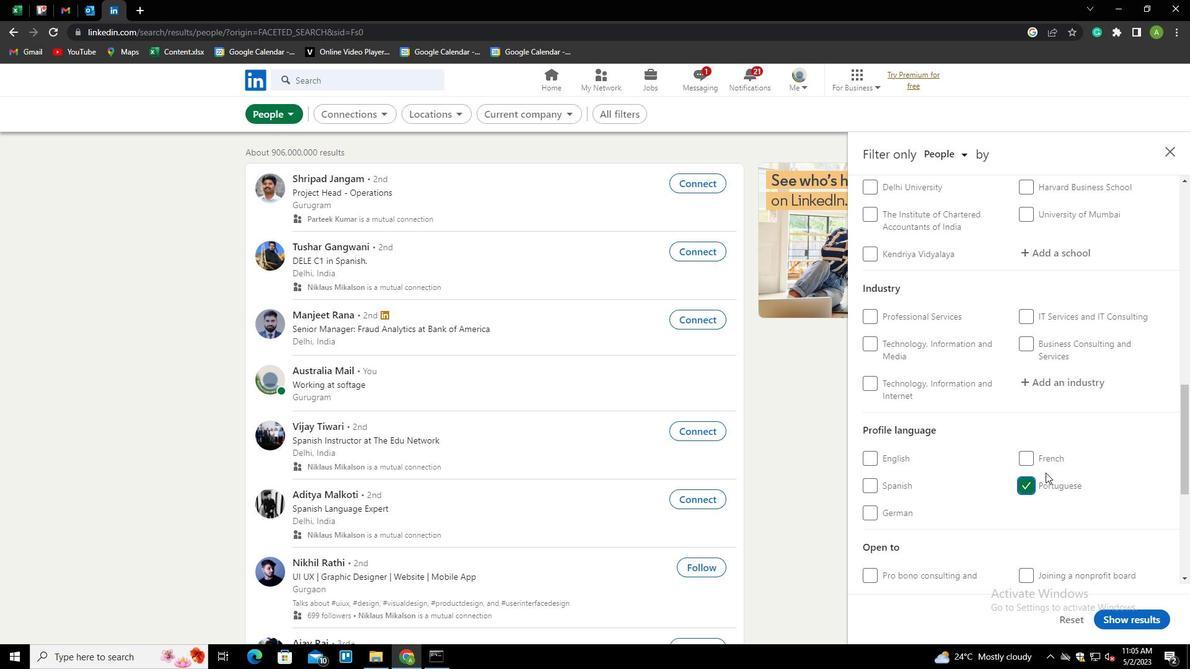 
Action: Mouse scrolled (1086, 440) with delta (0, 0)
Screenshot: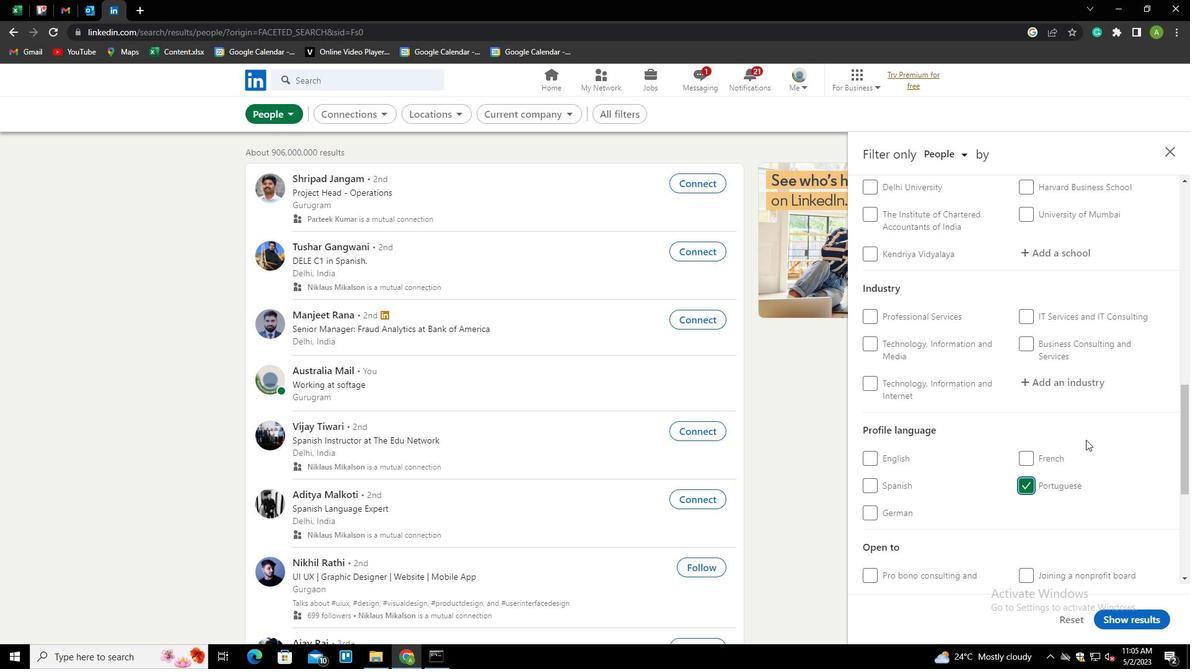 
Action: Mouse scrolled (1086, 440) with delta (0, 0)
Screenshot: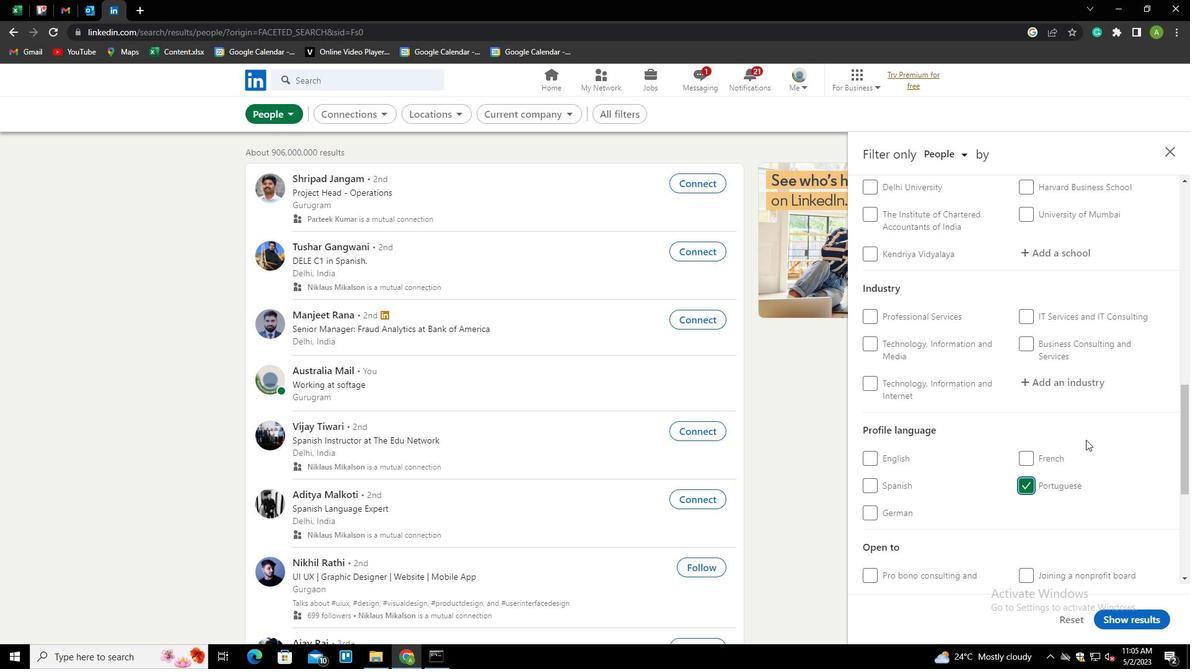 
Action: Mouse scrolled (1086, 440) with delta (0, 0)
Screenshot: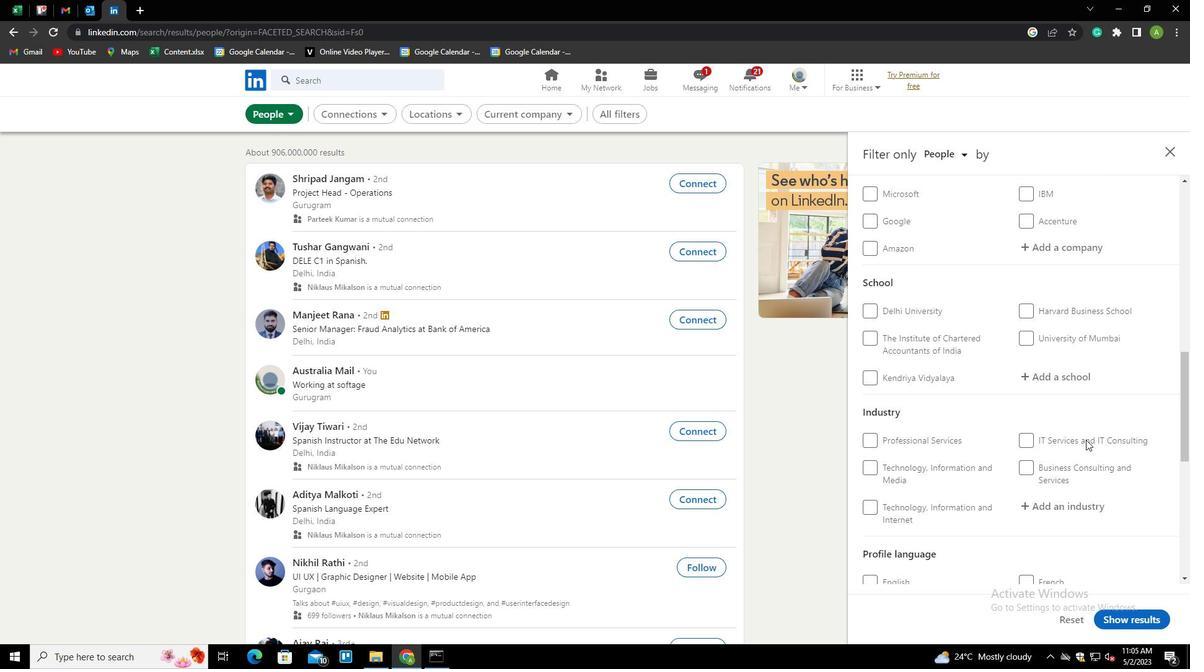 
Action: Mouse scrolled (1086, 440) with delta (0, 0)
Screenshot: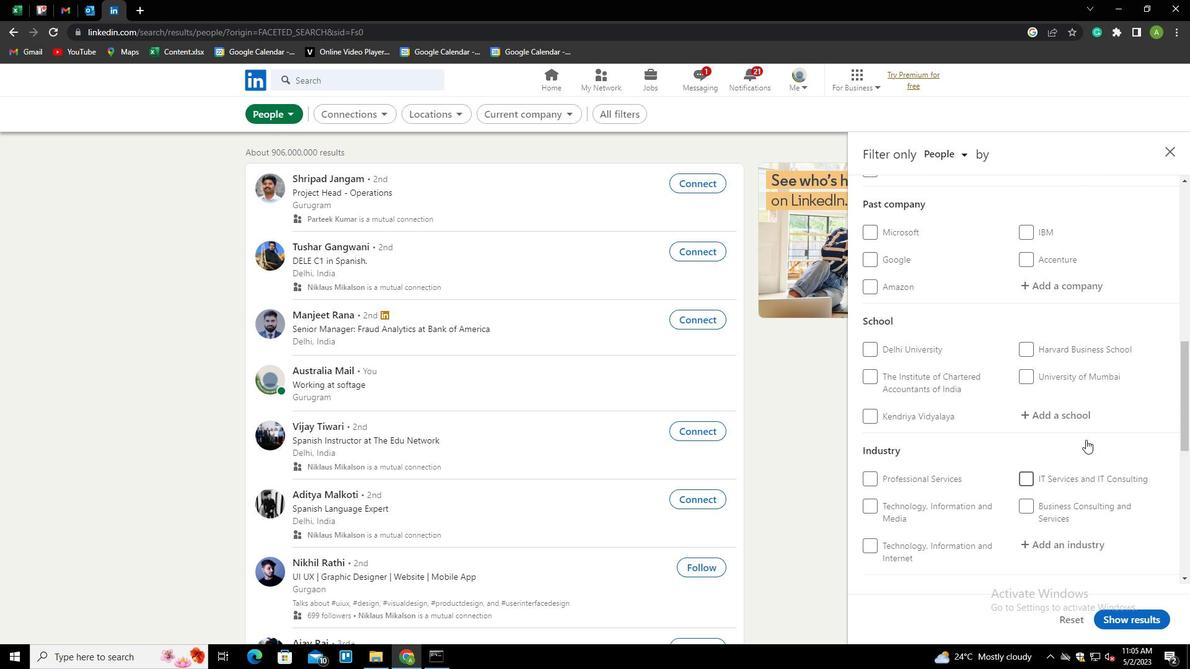 
Action: Mouse scrolled (1086, 440) with delta (0, 0)
Screenshot: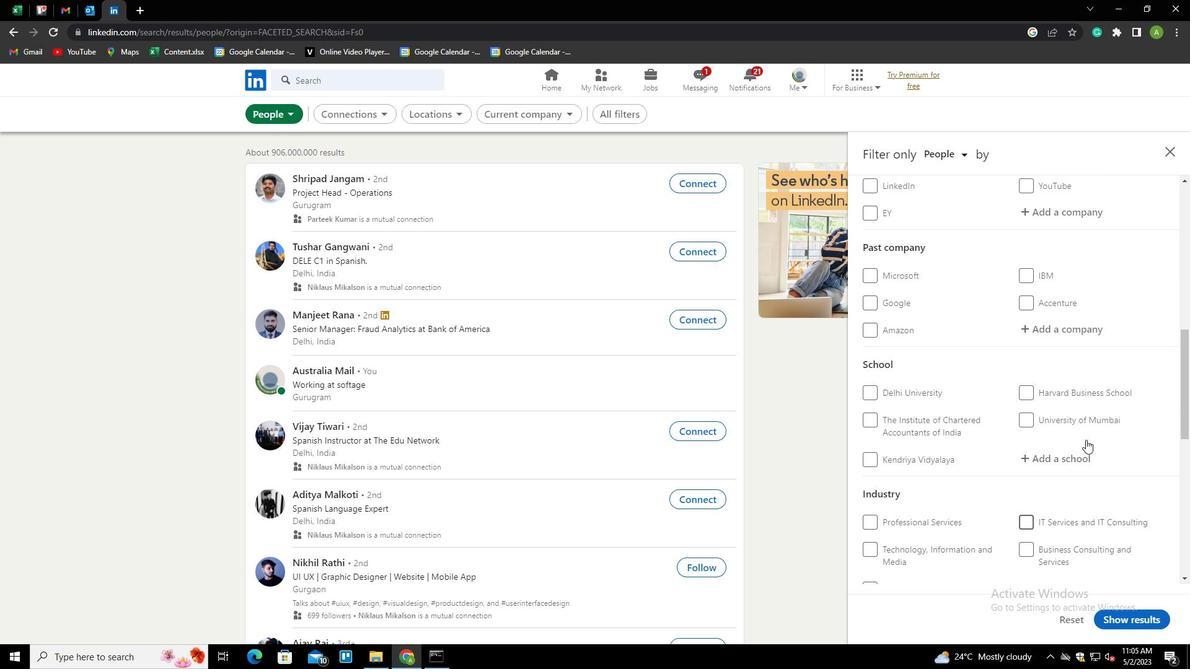 
Action: Mouse scrolled (1086, 440) with delta (0, 0)
Screenshot: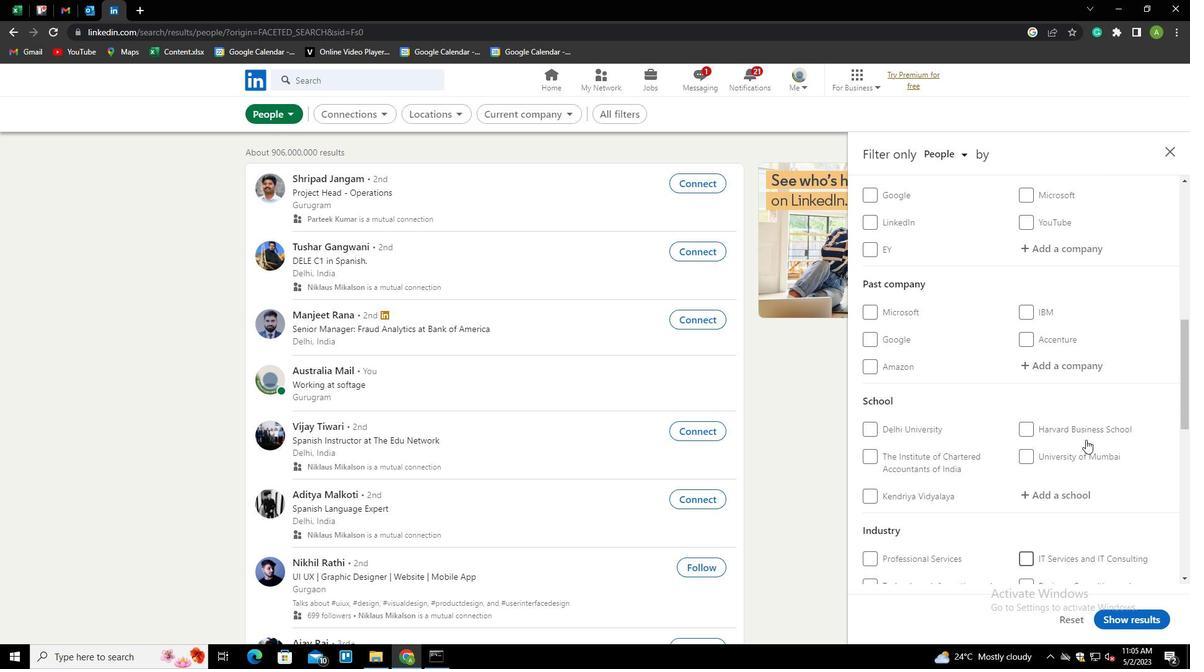 
Action: Mouse scrolled (1086, 440) with delta (0, 0)
Screenshot: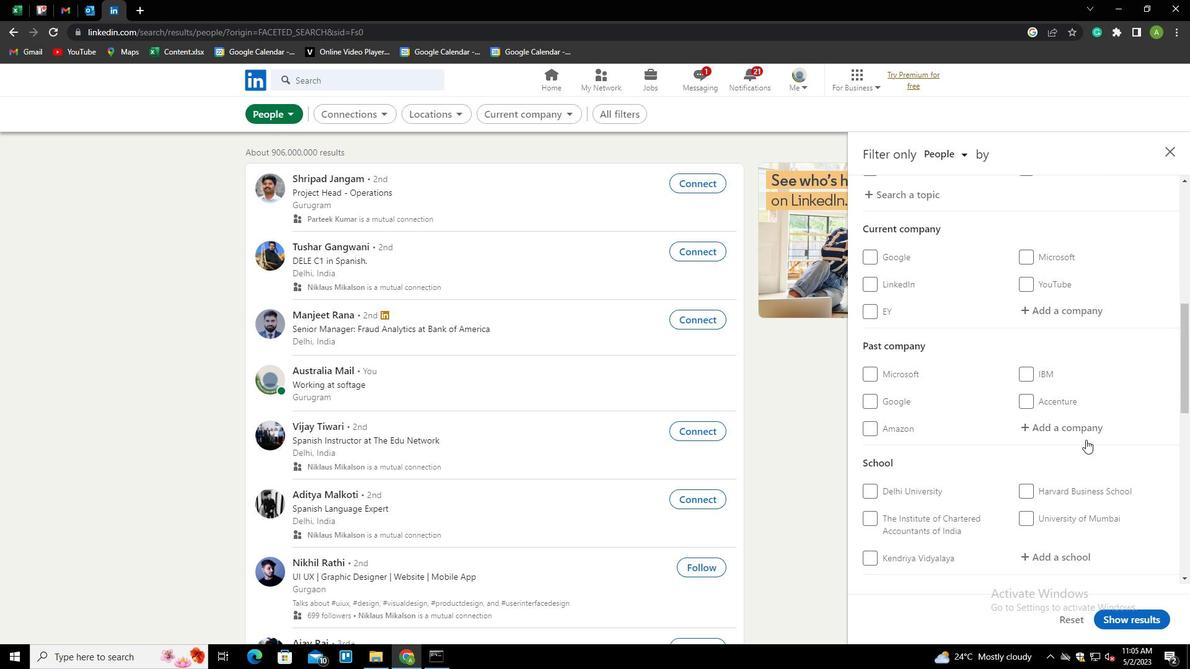 
Action: Mouse moved to (1069, 442)
Screenshot: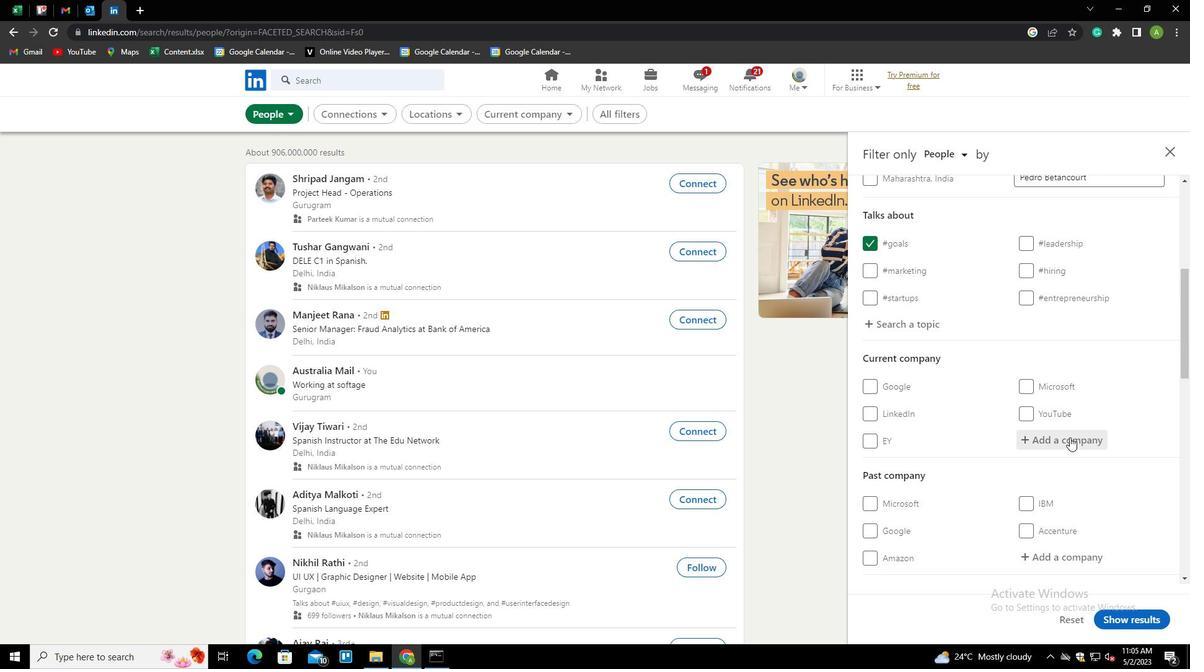 
Action: Mouse pressed left at (1069, 442)
Screenshot: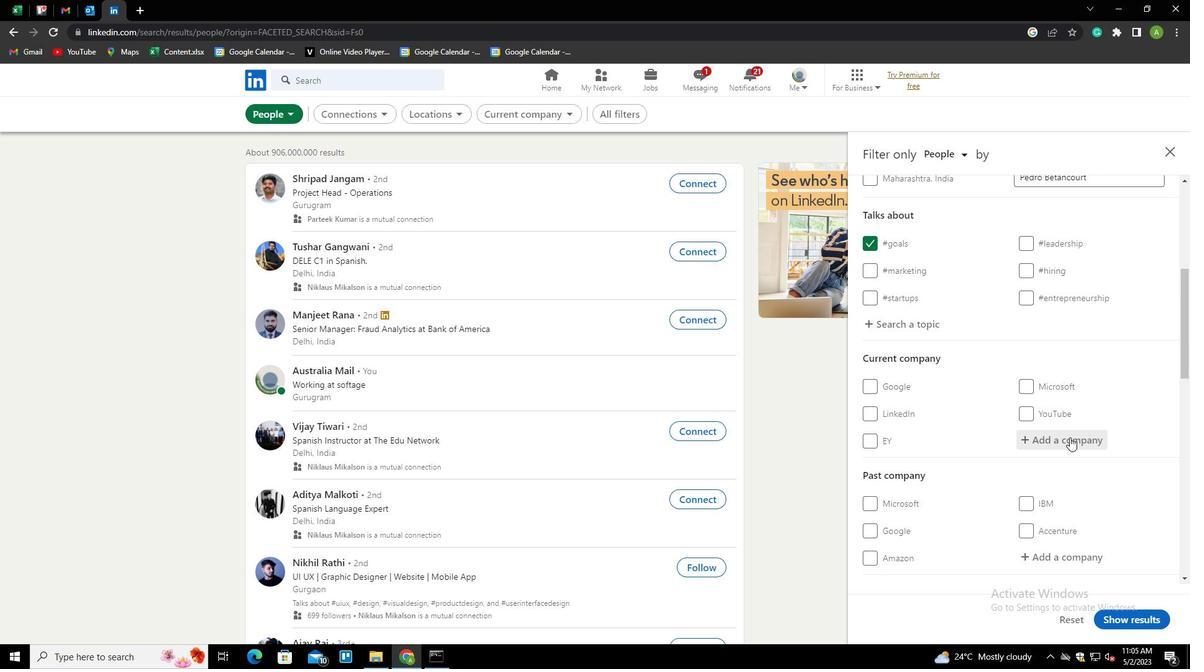 
Action: Mouse moved to (1068, 443)
Screenshot: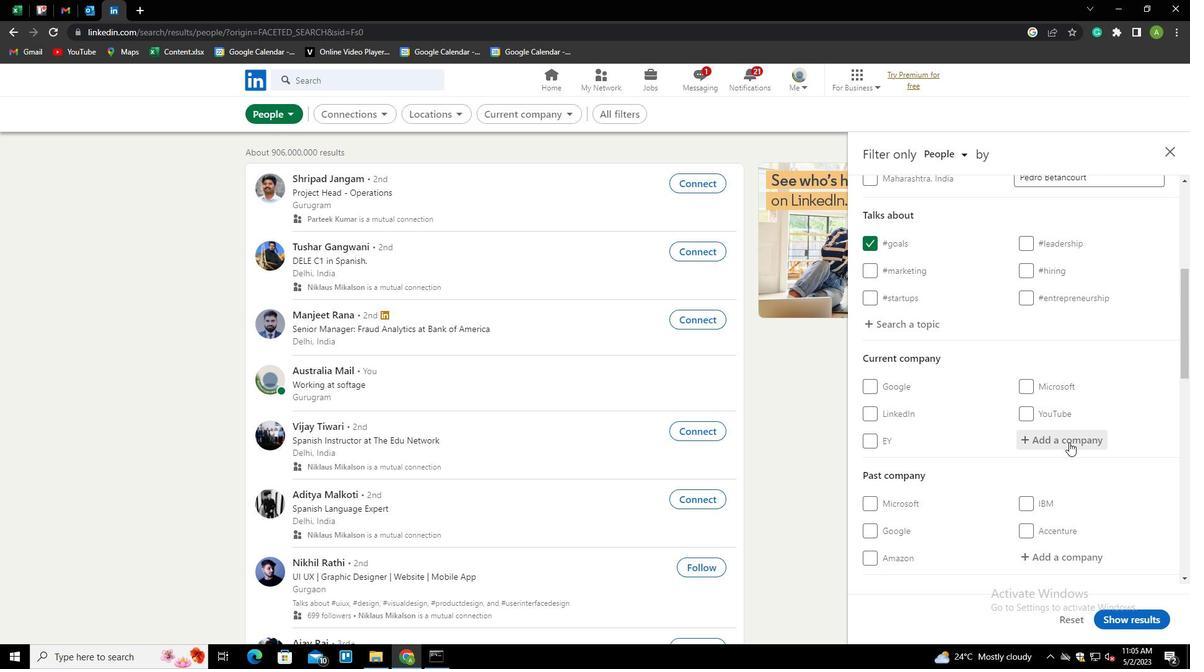 
Action: Key pressed <Key.shift>PAYTM
Screenshot: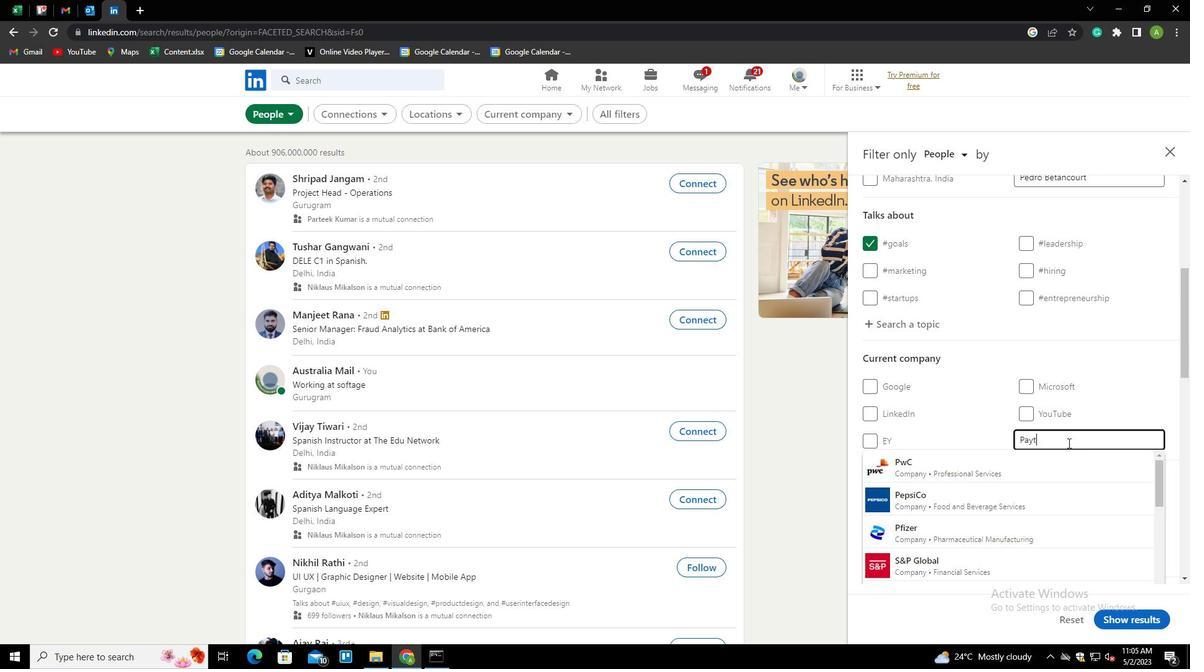 
Action: Mouse moved to (1068, 443)
Screenshot: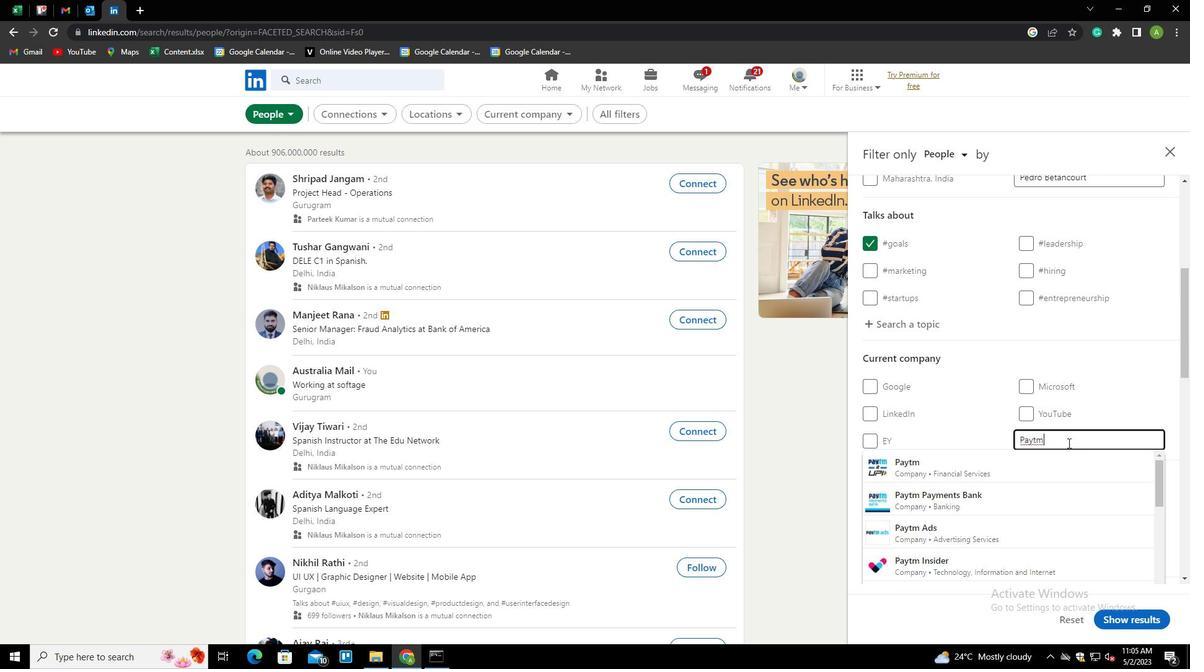 
Action: Key pressed <Key.down><Key.enter>
Screenshot: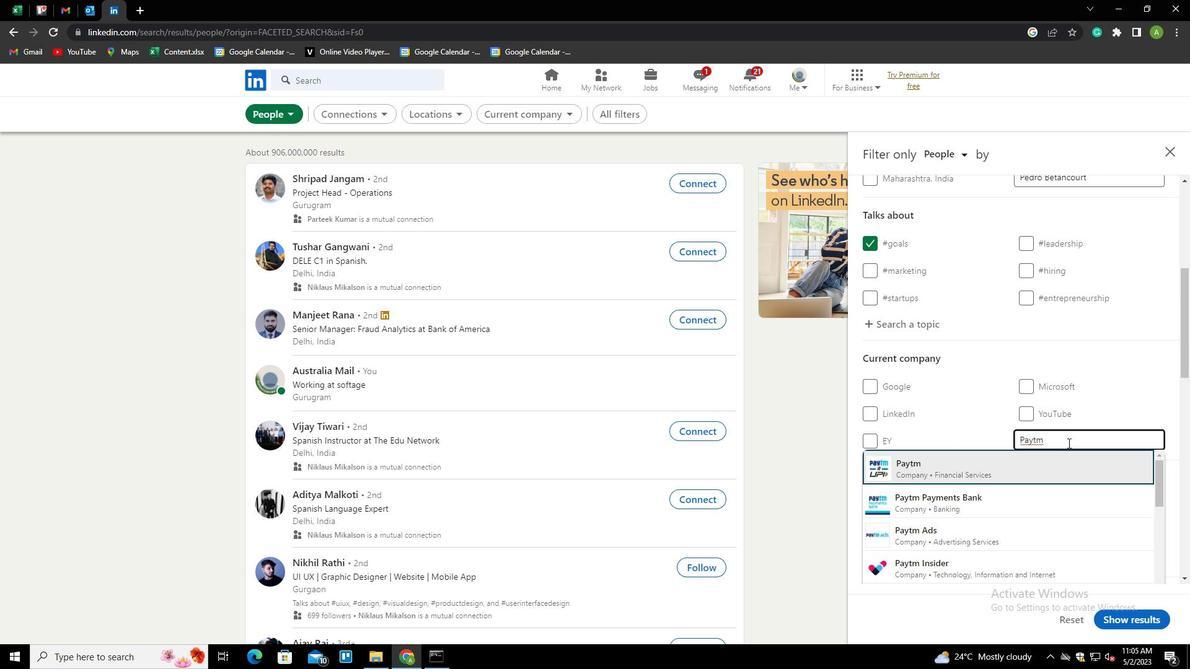 
Action: Mouse scrolled (1068, 442) with delta (0, 0)
Screenshot: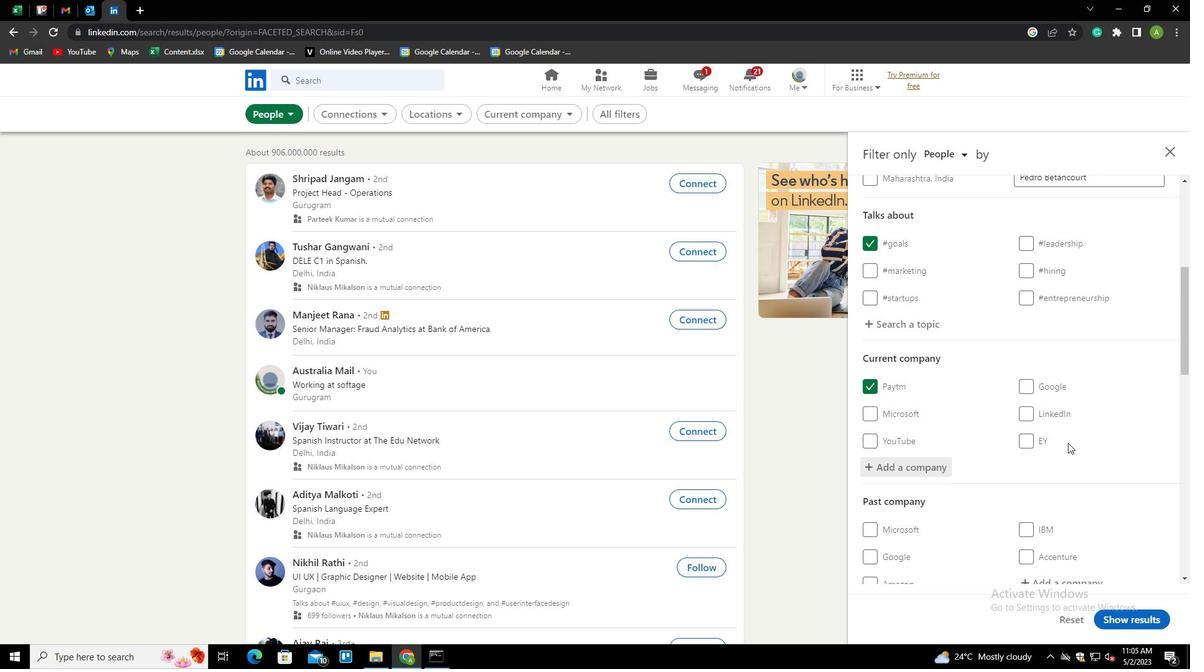 
Action: Mouse scrolled (1068, 442) with delta (0, 0)
Screenshot: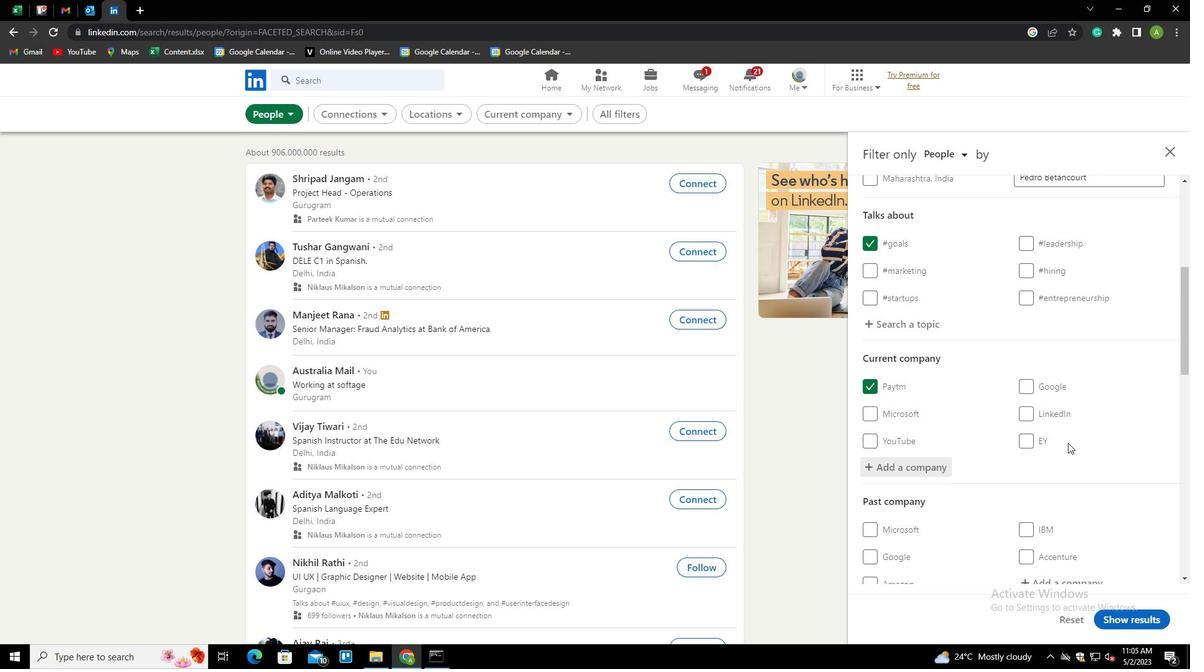
Action: Mouse scrolled (1068, 442) with delta (0, 0)
Screenshot: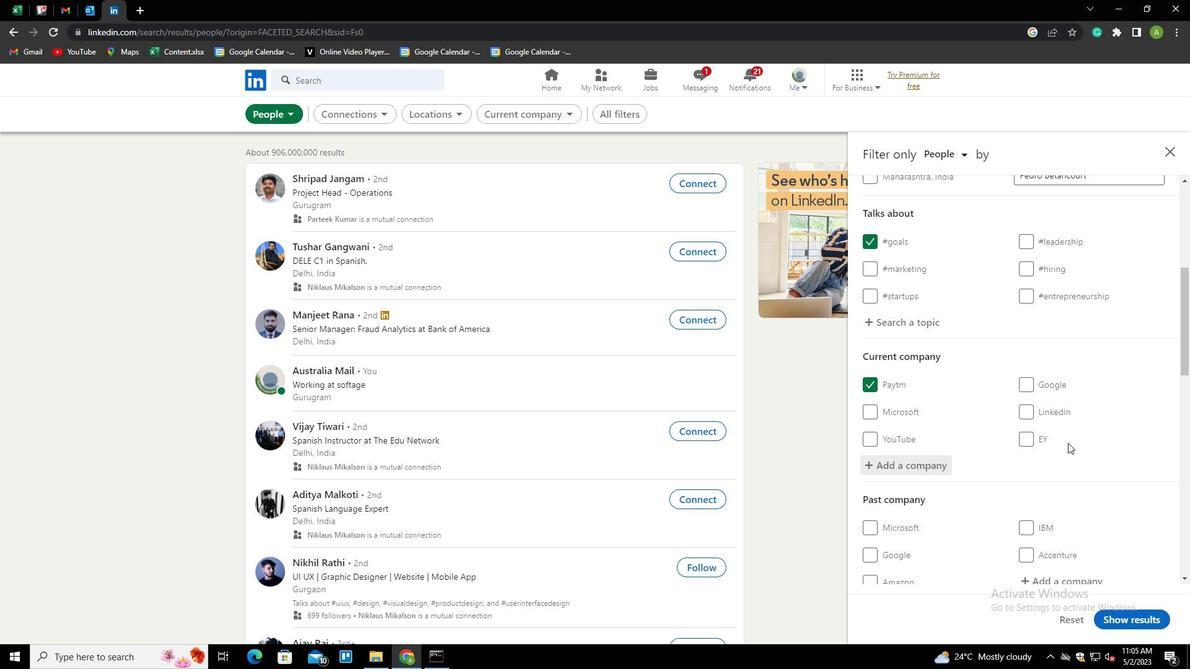 
Action: Mouse scrolled (1068, 442) with delta (0, 0)
Screenshot: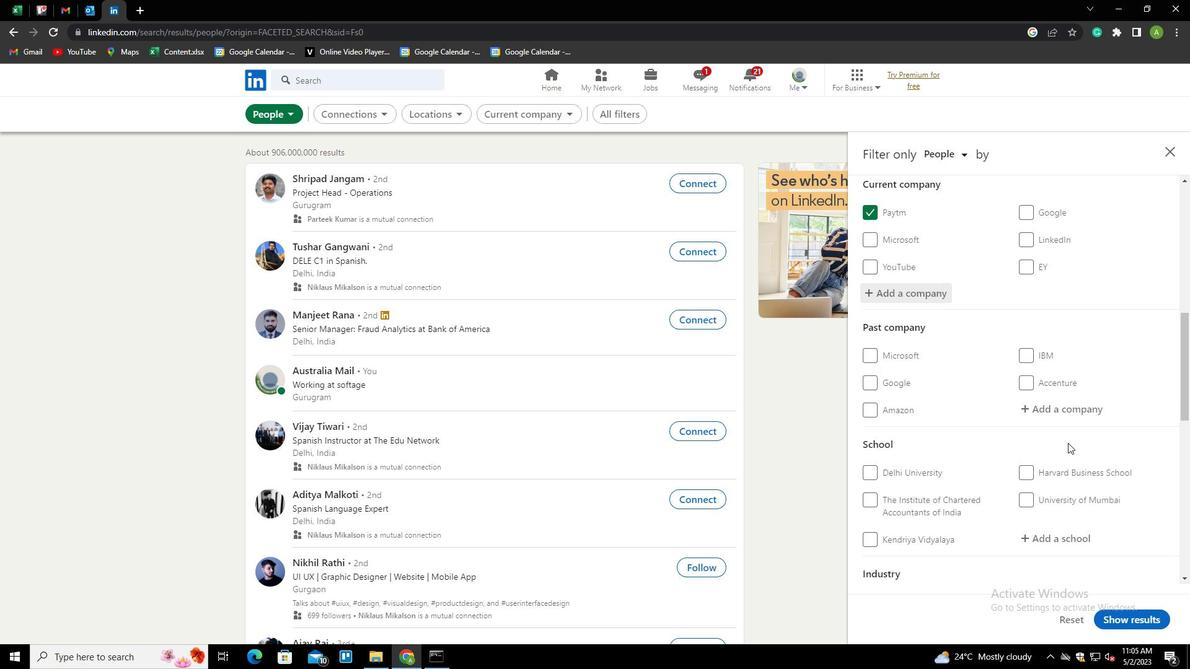 
Action: Mouse scrolled (1068, 442) with delta (0, 0)
Screenshot: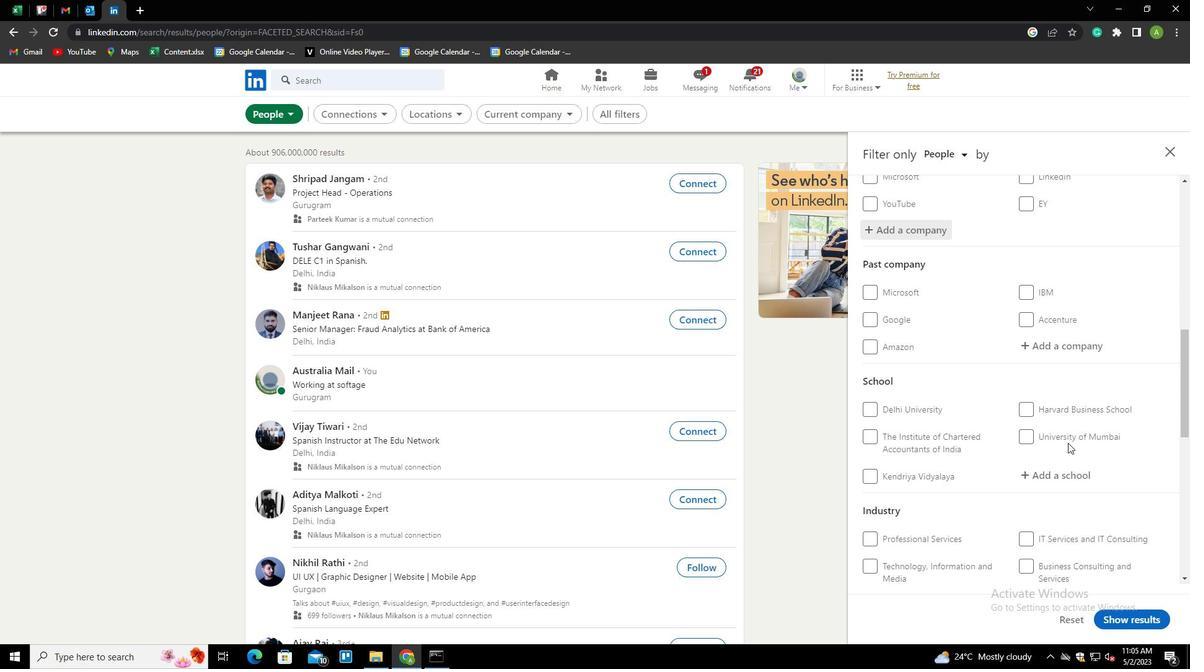 
Action: Mouse moved to (1053, 408)
Screenshot: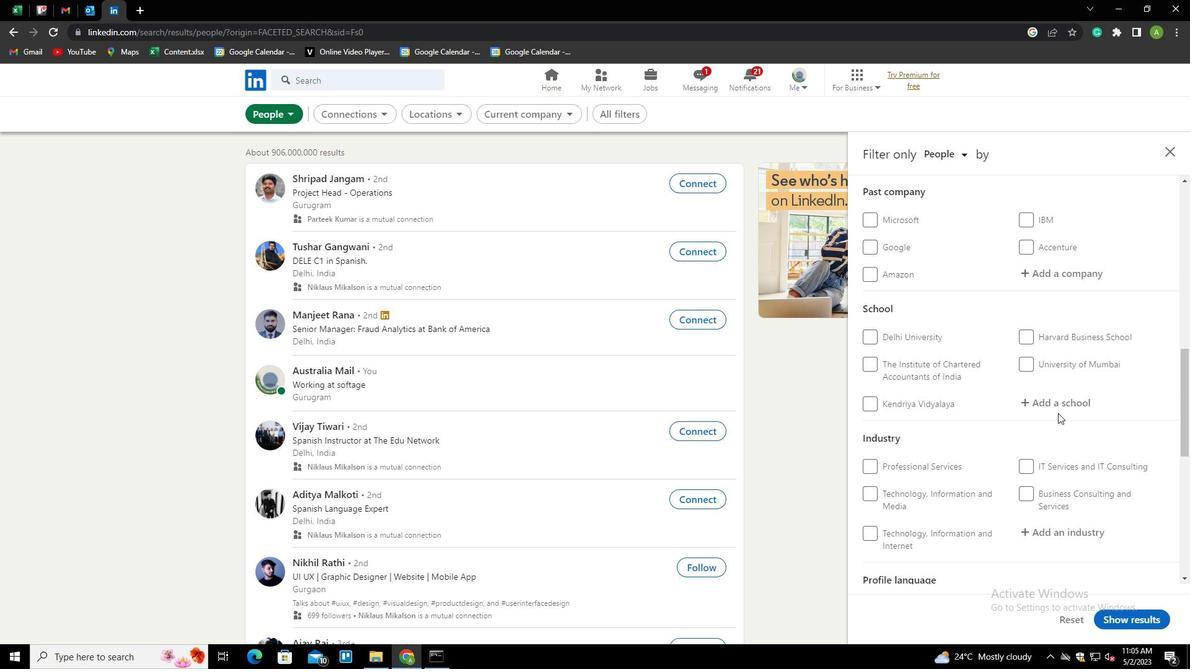 
Action: Mouse pressed left at (1053, 408)
Screenshot: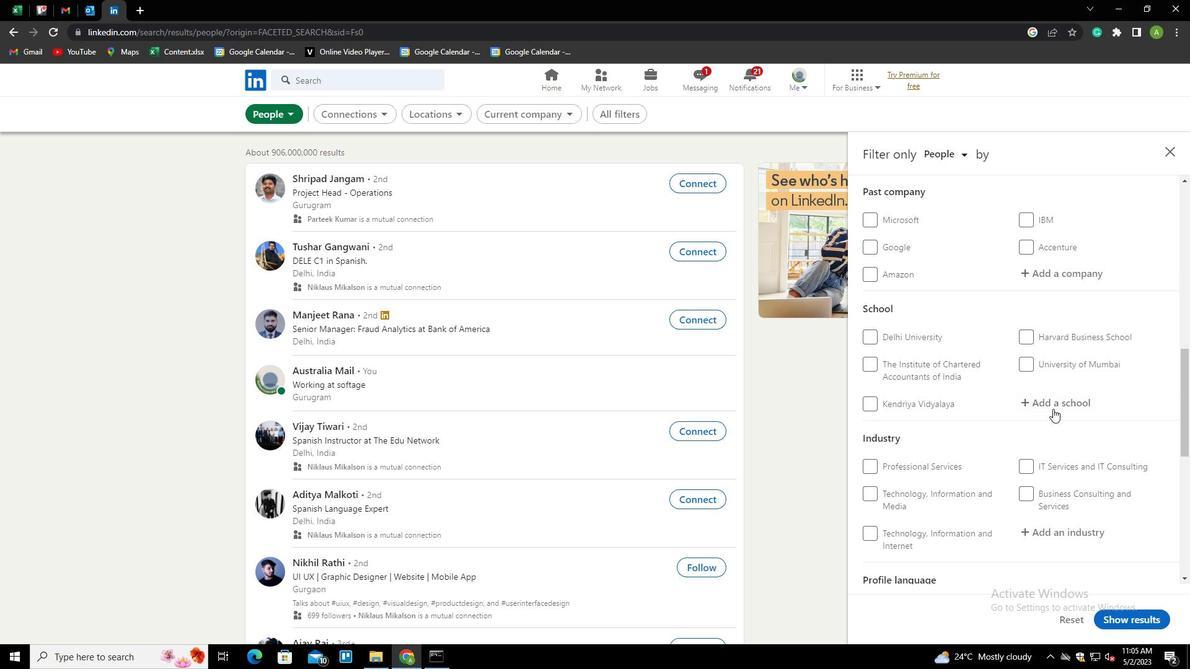 
Action: Key pressed <Key.shift><Key.shift><Key.shift><Key.shift><Key.shift><Key.shift><Key.shift><Key.shift><Key.shift><Key.shift><Key.shift><Key.shift><Key.shift><Key.shift><Key.shift><Key.shift><Key.shift><Key.shift><Key.shift><Key.shift>MGM<Key.space><Key.shift>COLLA<Key.backspace>EGE<Key.down><Key.enter>
Screenshot: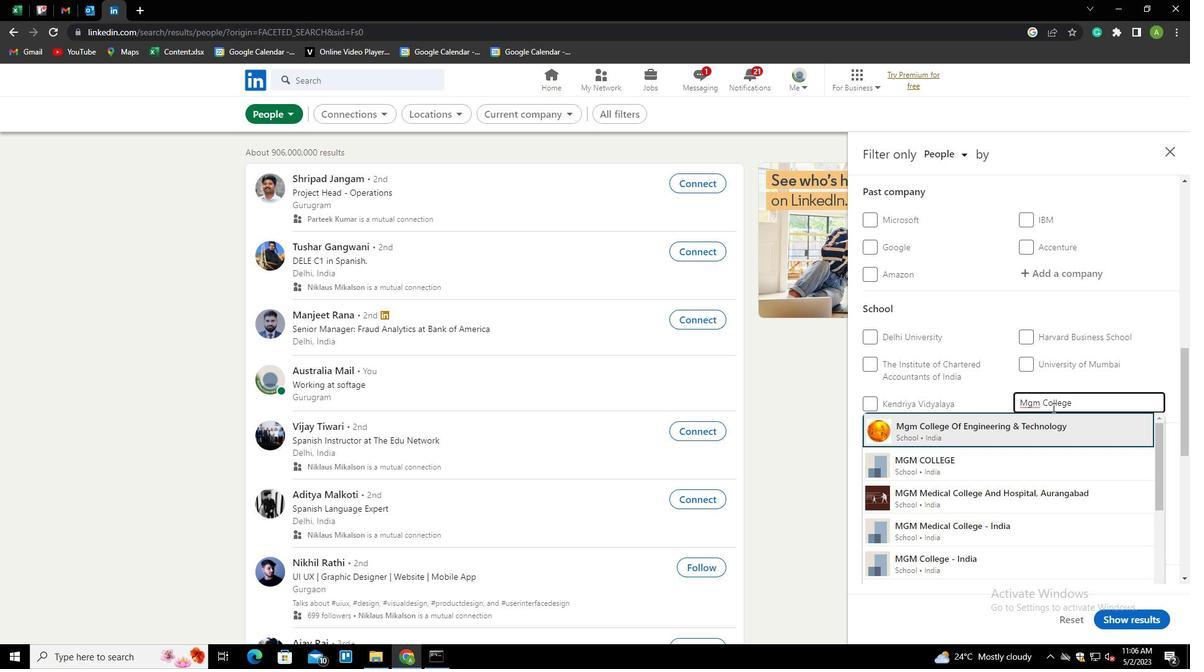
Action: Mouse scrolled (1053, 407) with delta (0, 0)
Screenshot: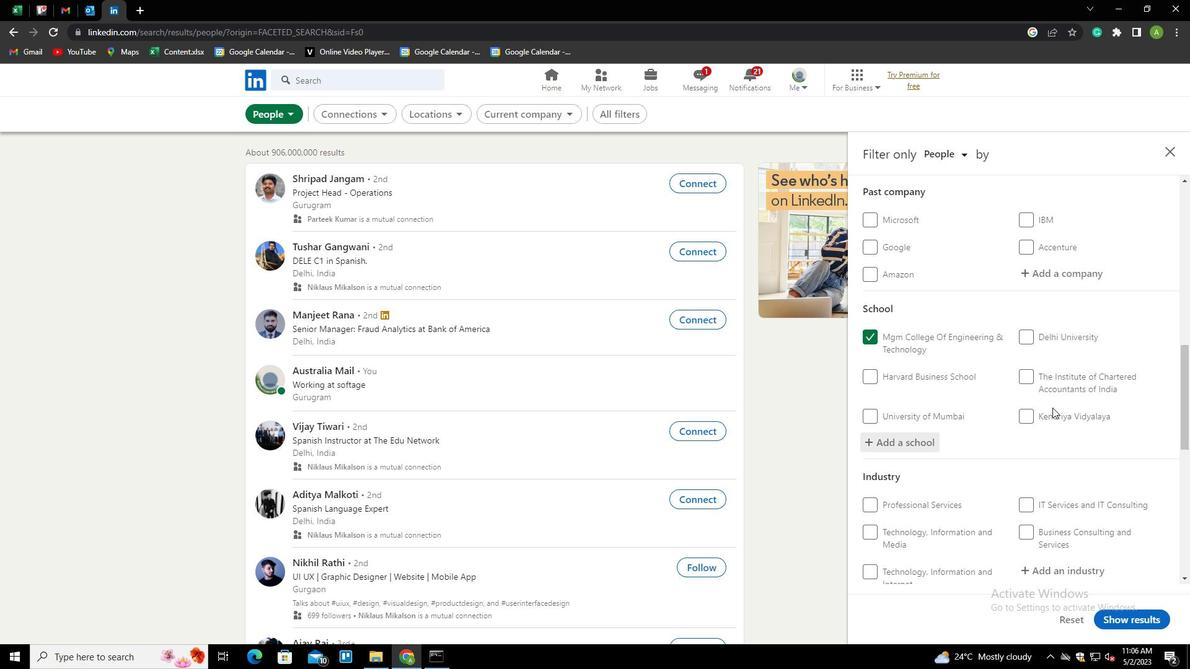
Action: Mouse scrolled (1053, 407) with delta (0, 0)
Screenshot: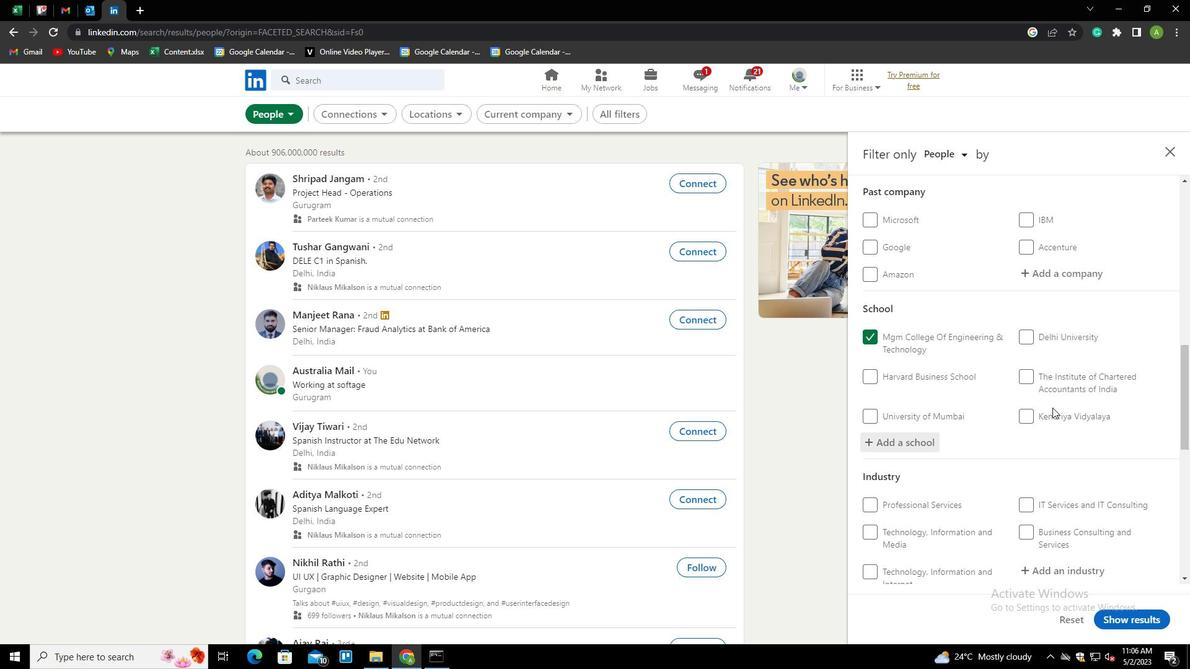 
Action: Mouse scrolled (1053, 407) with delta (0, 0)
Screenshot: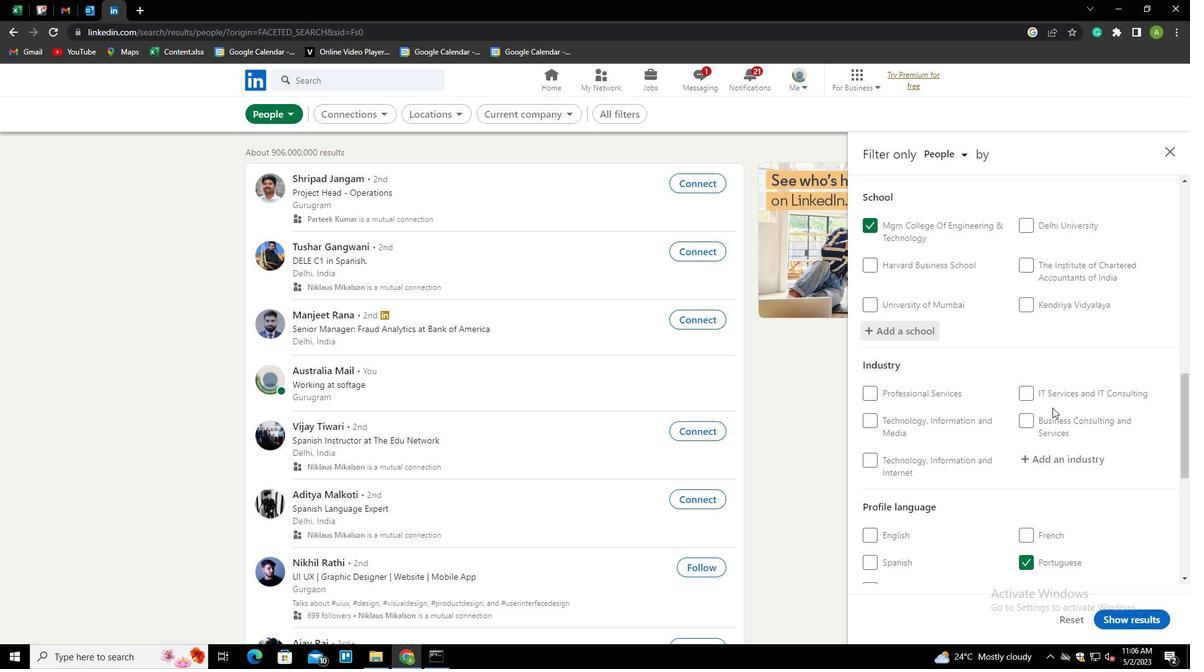 
Action: Mouse moved to (1042, 380)
Screenshot: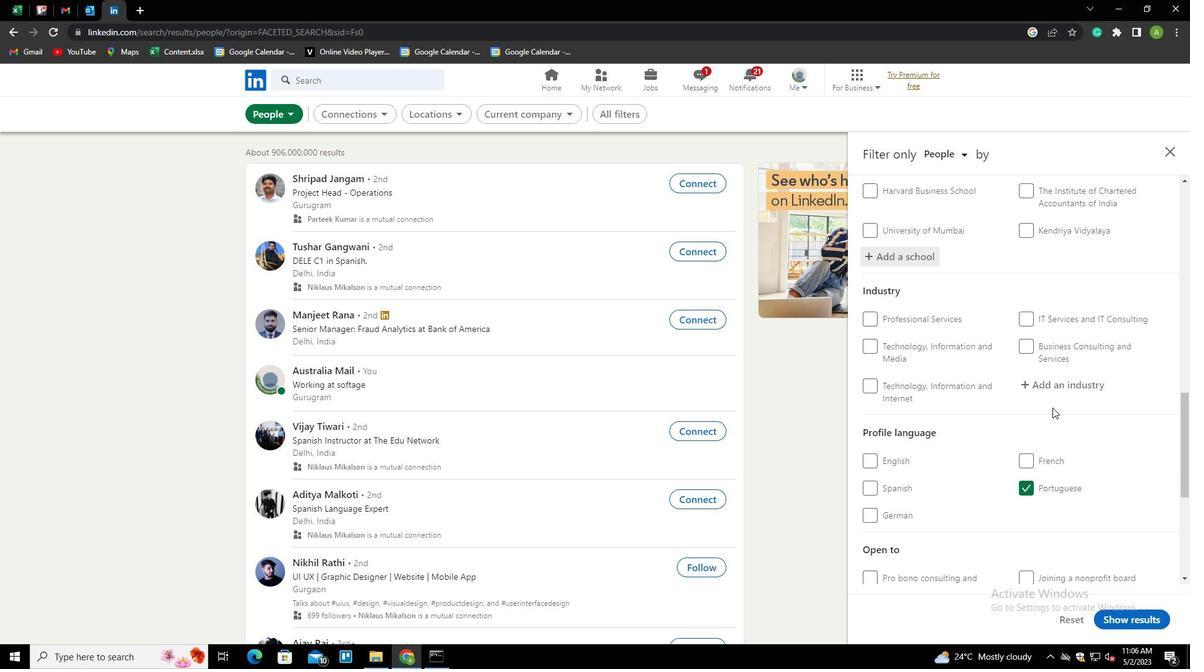
Action: Mouse pressed left at (1042, 380)
Screenshot: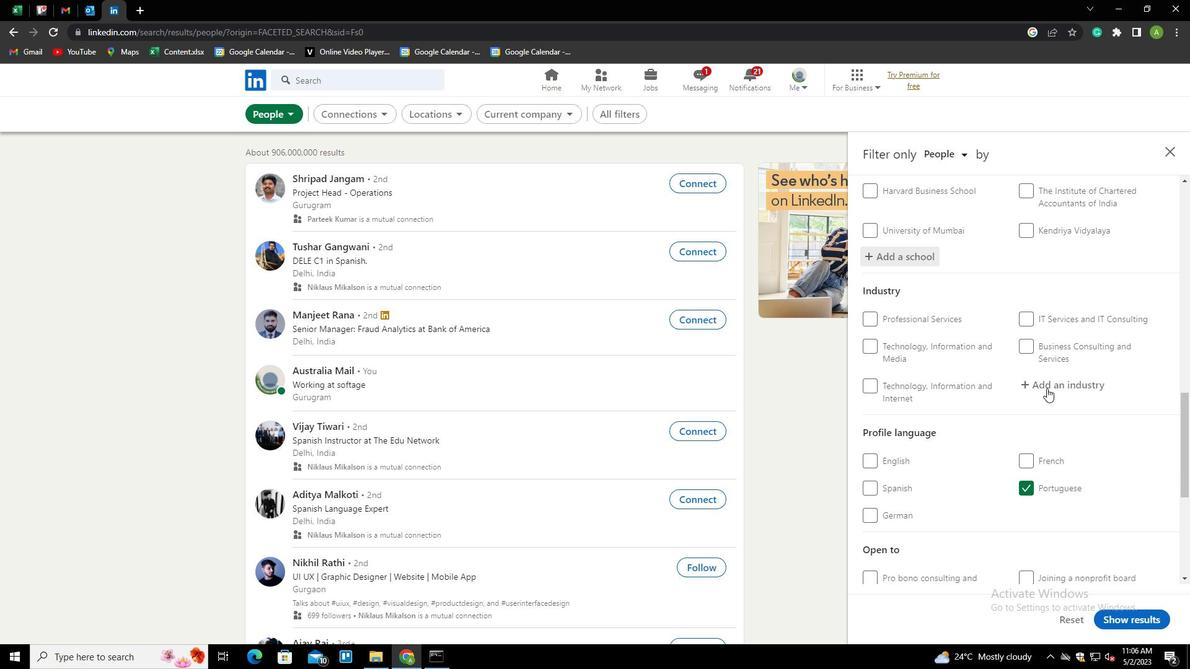 
Action: Mouse moved to (1048, 383)
Screenshot: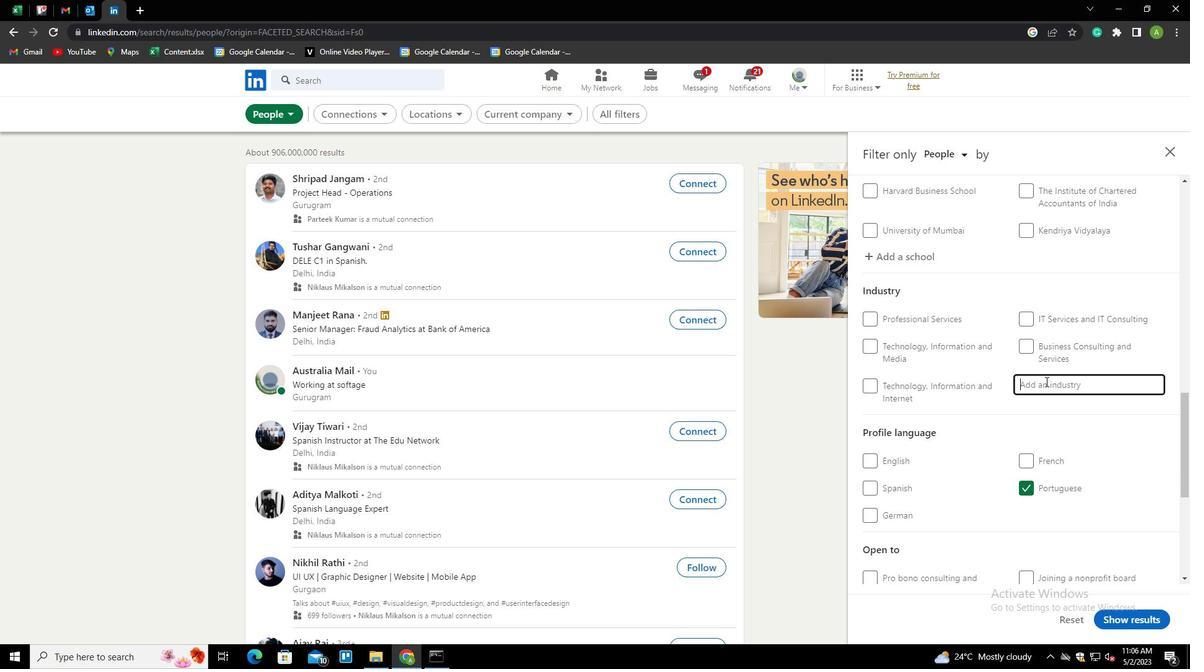 
Action: Mouse pressed left at (1048, 383)
Screenshot: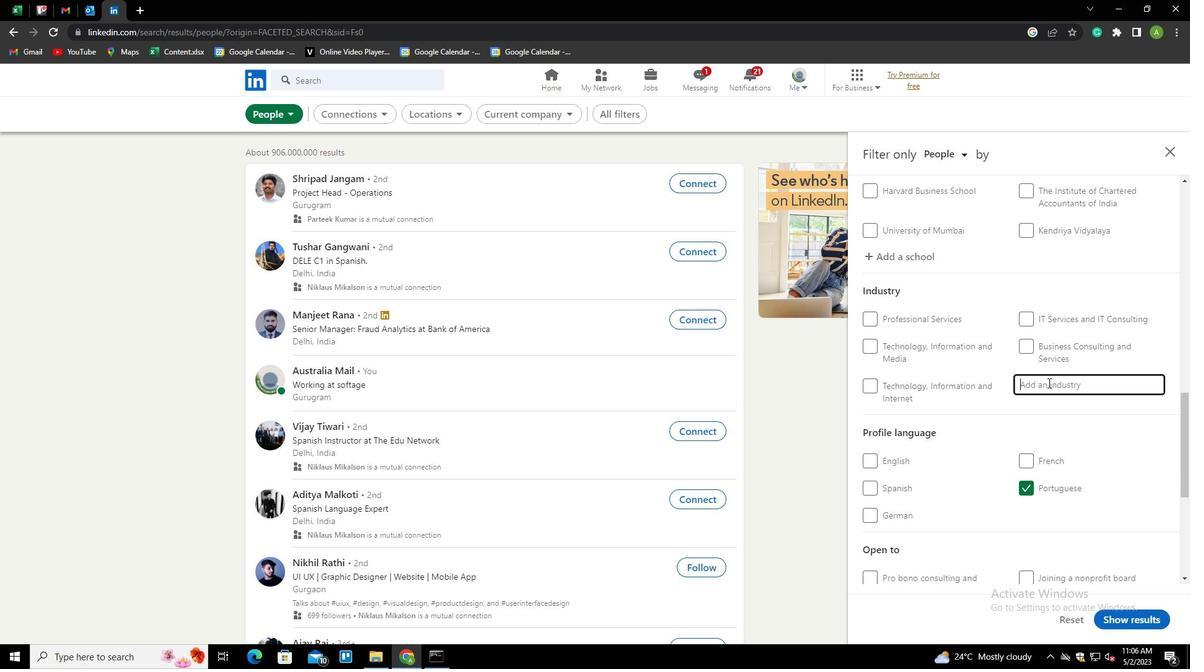 
Action: Key pressed <Key.shift><Key.shift><Key.shift><Key.shift><Key.shift><Key.shift><Key.shift><Key.shift><Key.shift>AUTOMATIO<Key.down><Key.enter>
Screenshot: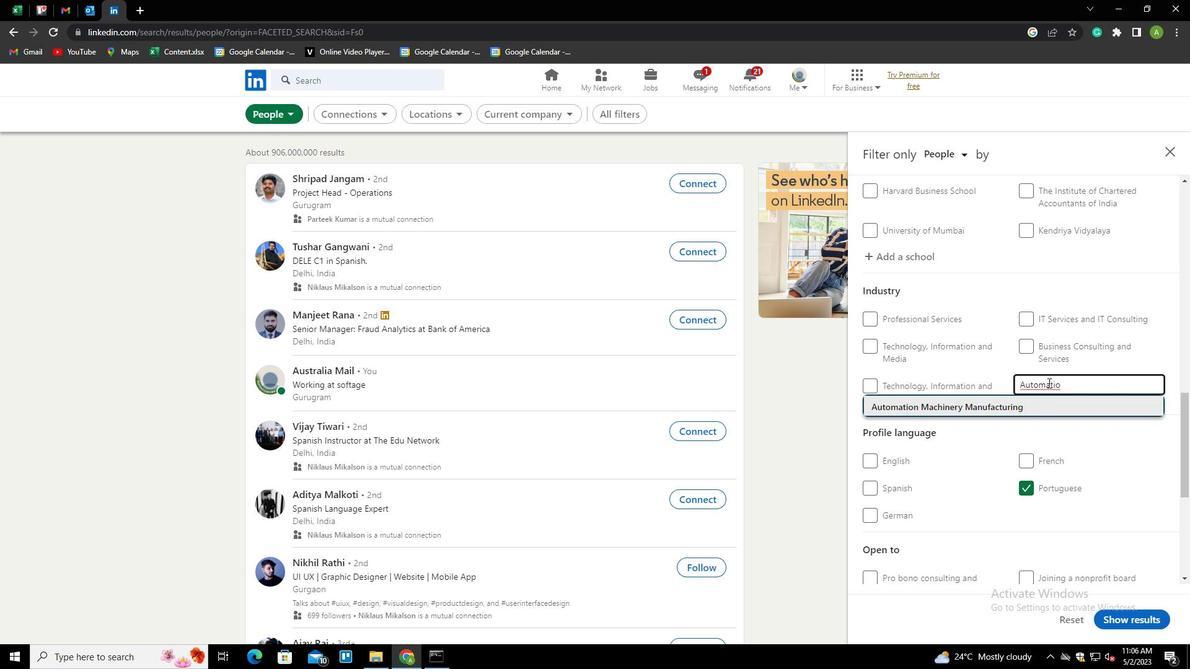 
Action: Mouse scrolled (1048, 382) with delta (0, 0)
Screenshot: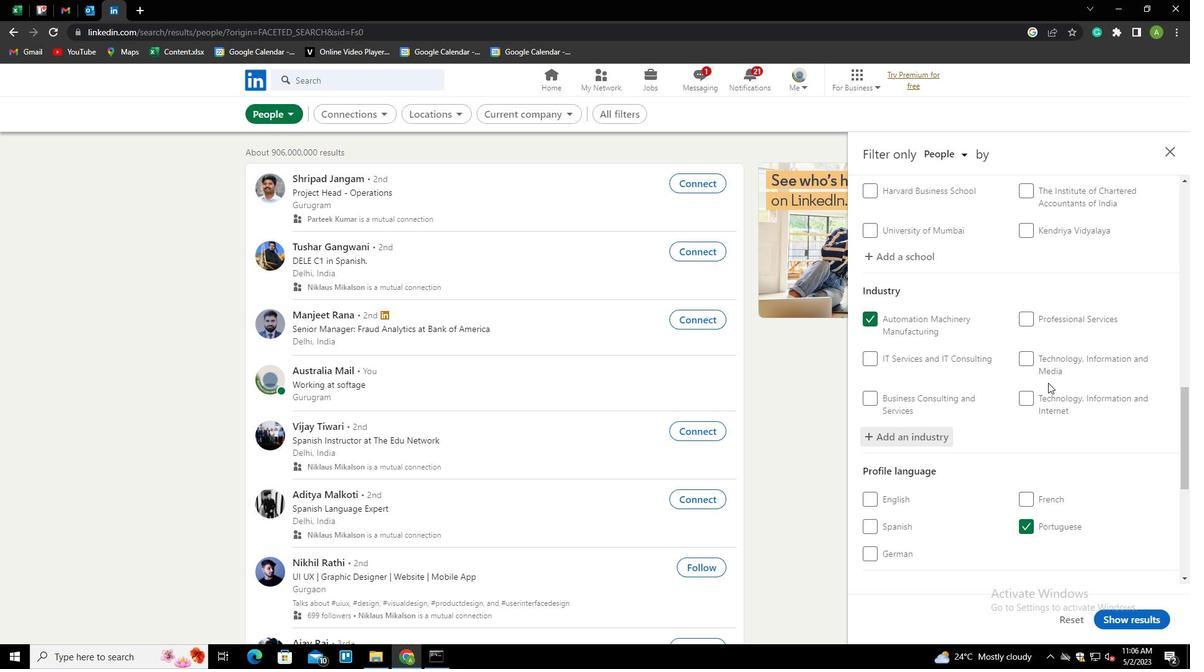 
Action: Mouse scrolled (1048, 382) with delta (0, 0)
Screenshot: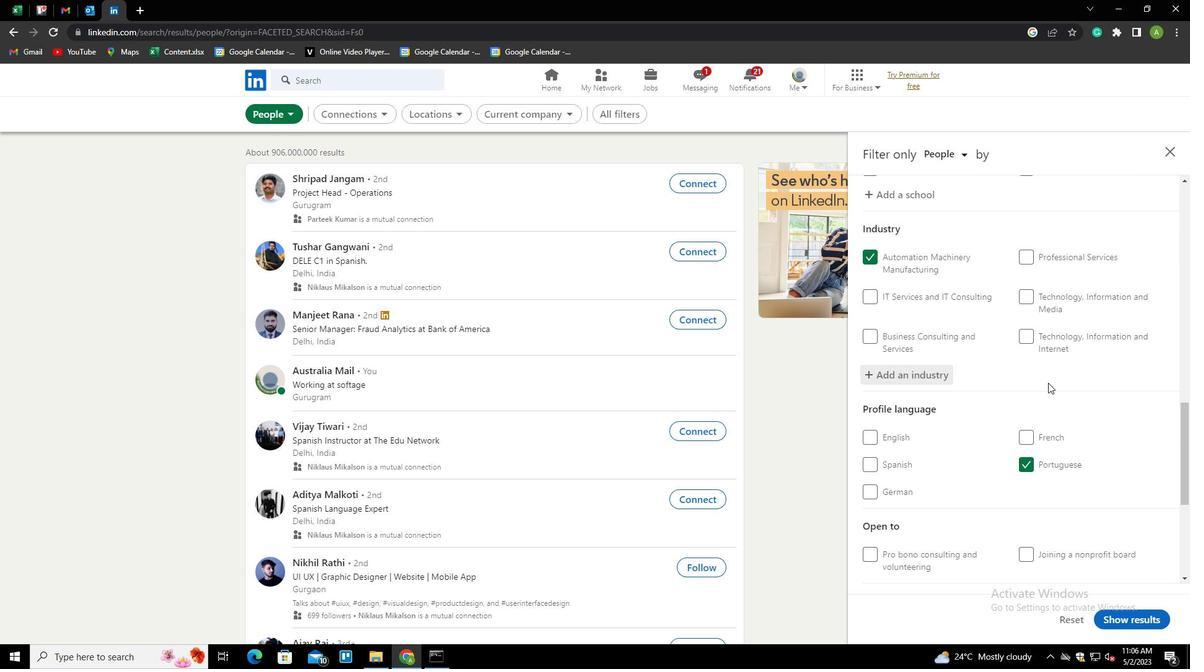 
Action: Mouse moved to (1045, 388)
Screenshot: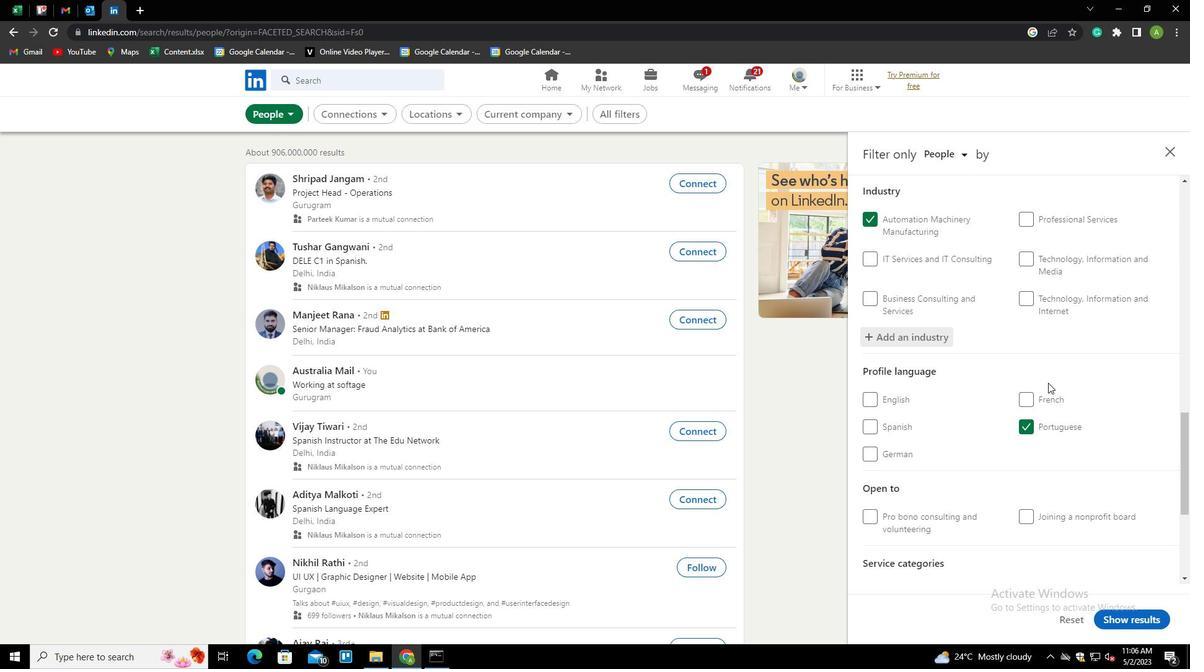 
Action: Mouse scrolled (1045, 387) with delta (0, 0)
Screenshot: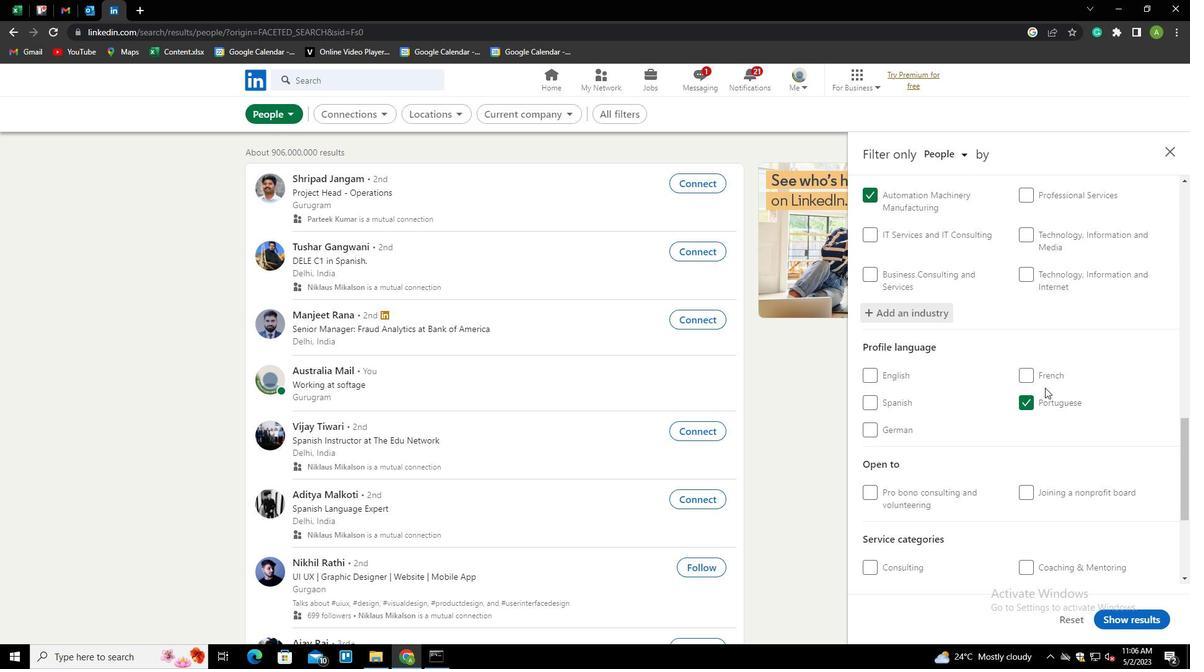 
Action: Mouse scrolled (1045, 387) with delta (0, 0)
Screenshot: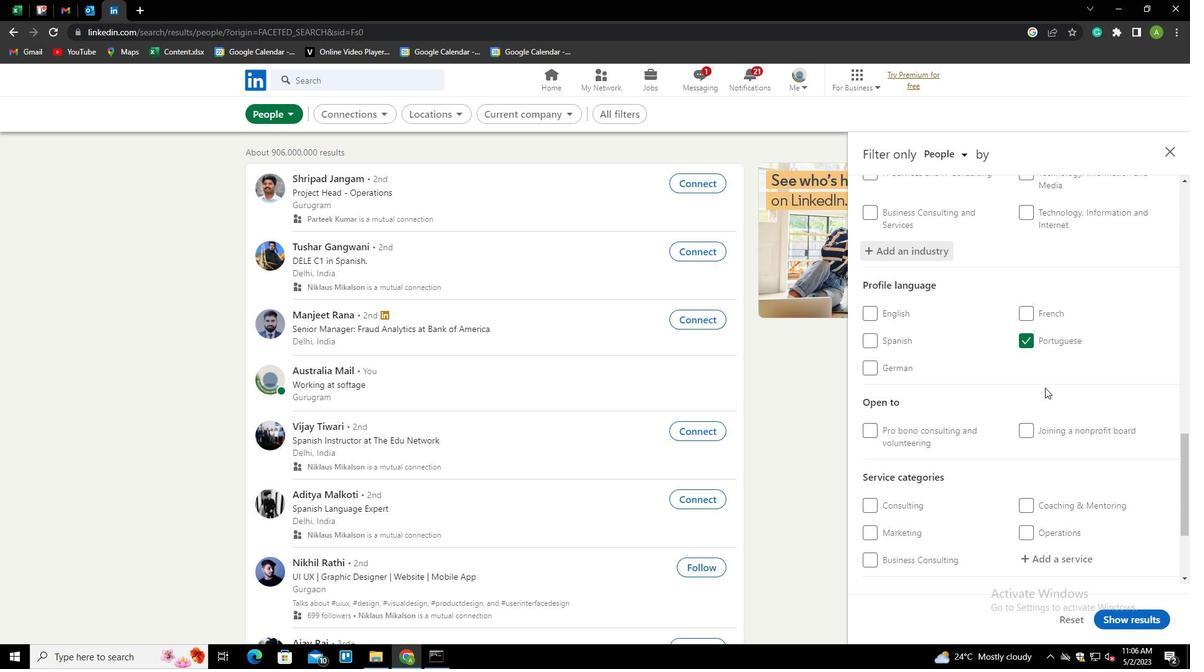 
Action: Mouse scrolled (1045, 387) with delta (0, 0)
Screenshot: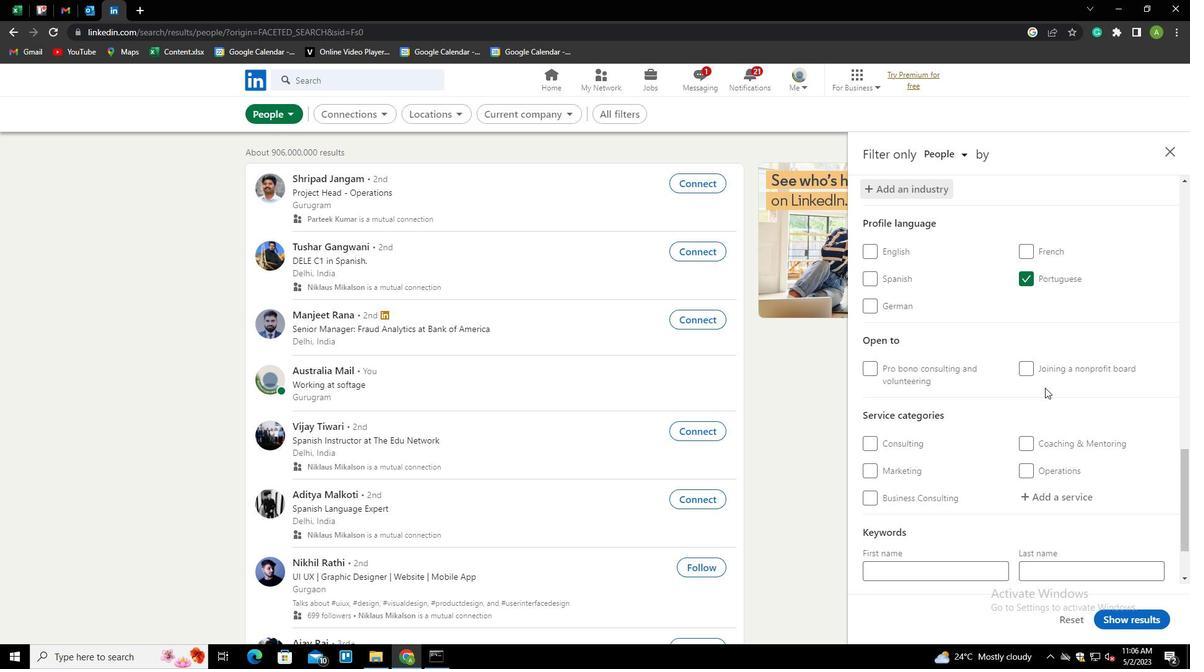 
Action: Mouse moved to (1053, 360)
Screenshot: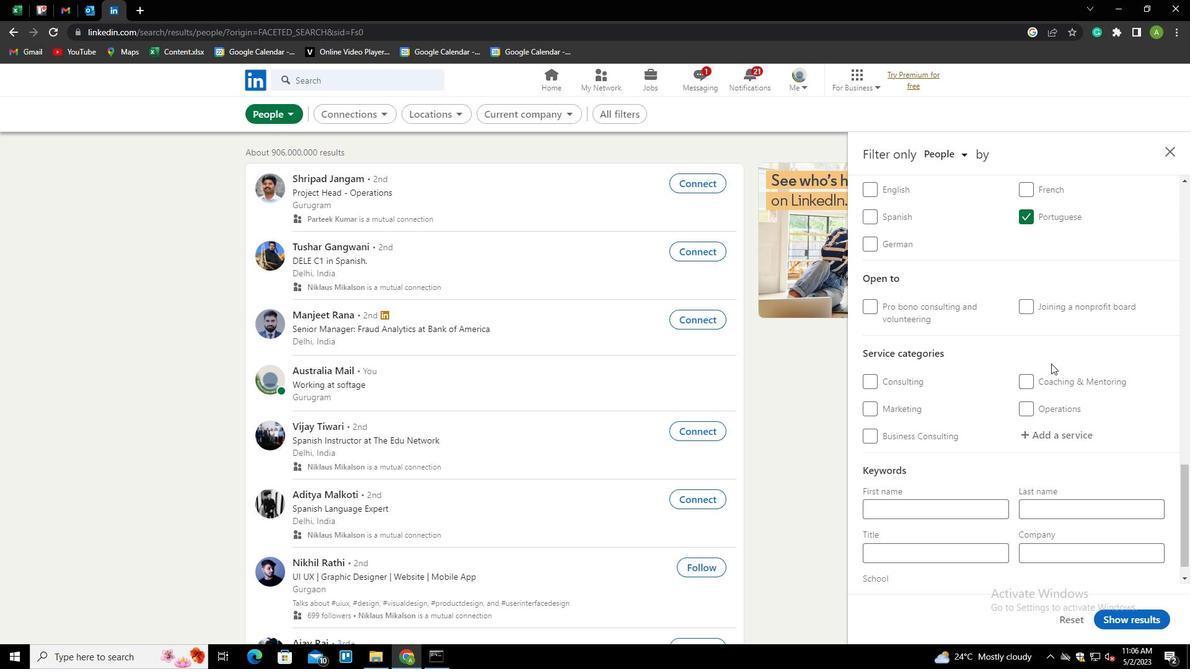 
Action: Mouse scrolled (1053, 359) with delta (0, 0)
Screenshot: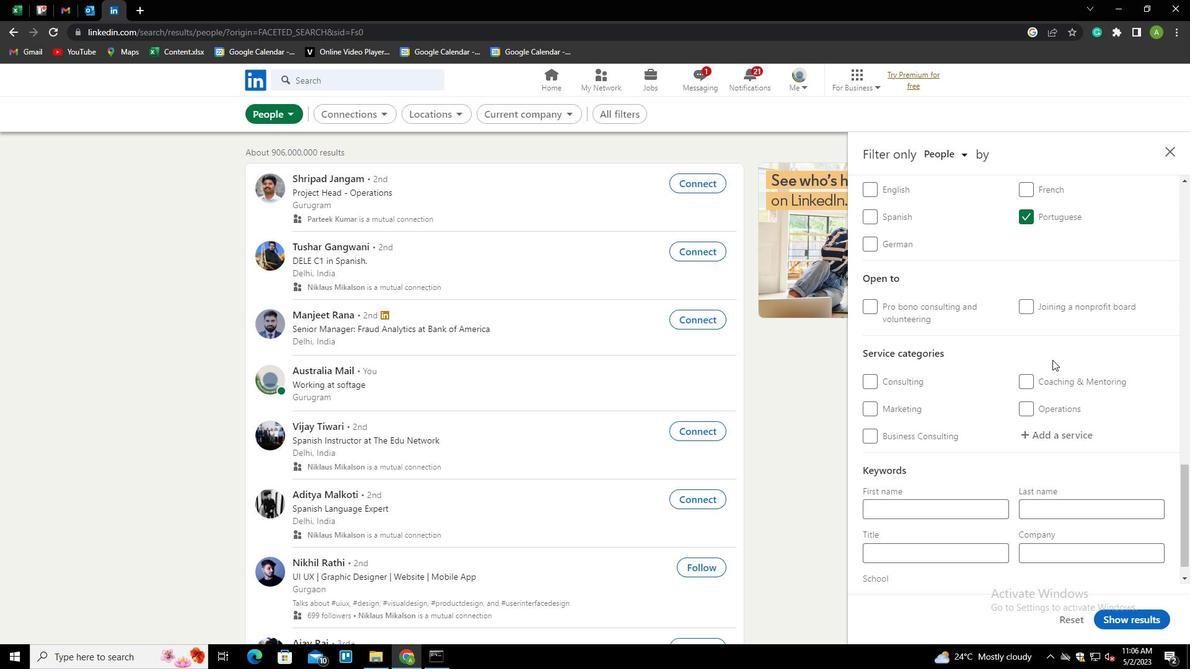 
Action: Mouse scrolled (1053, 359) with delta (0, 0)
Screenshot: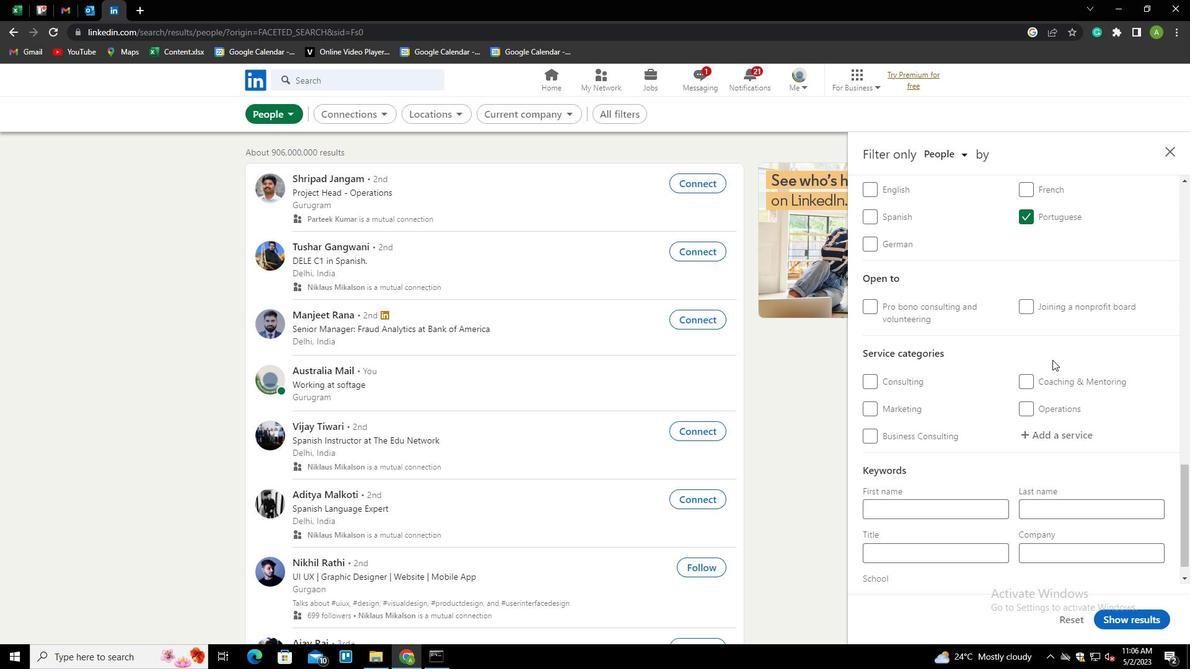 
Action: Mouse moved to (1043, 412)
Screenshot: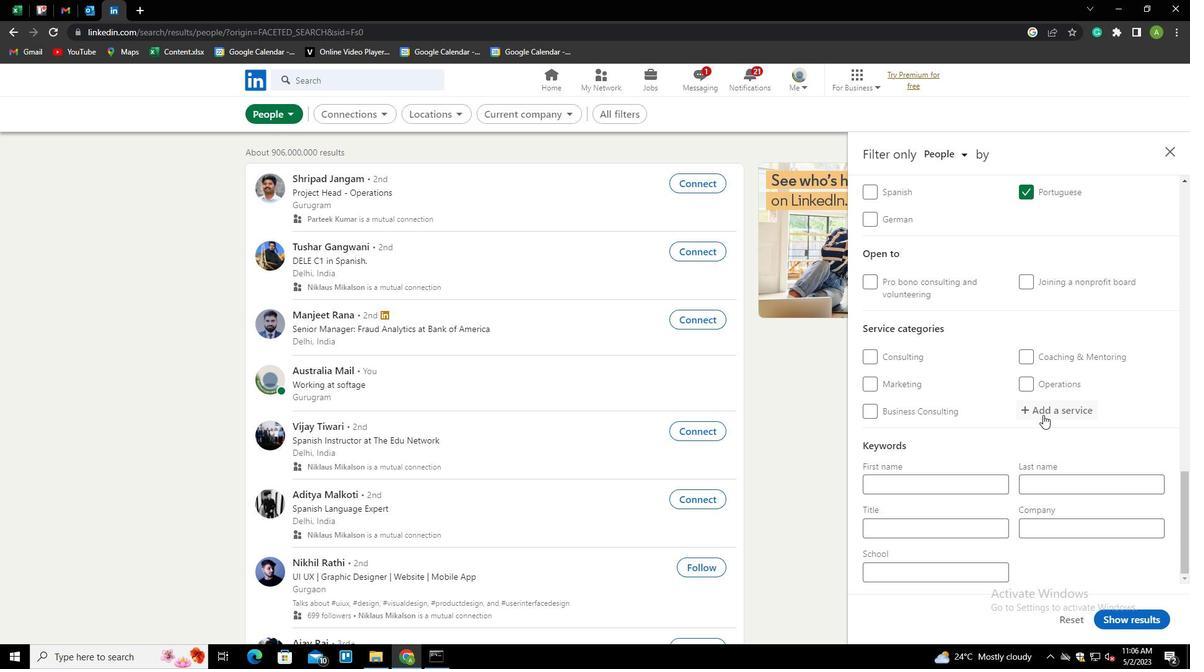 
Action: Mouse pressed left at (1043, 412)
Screenshot: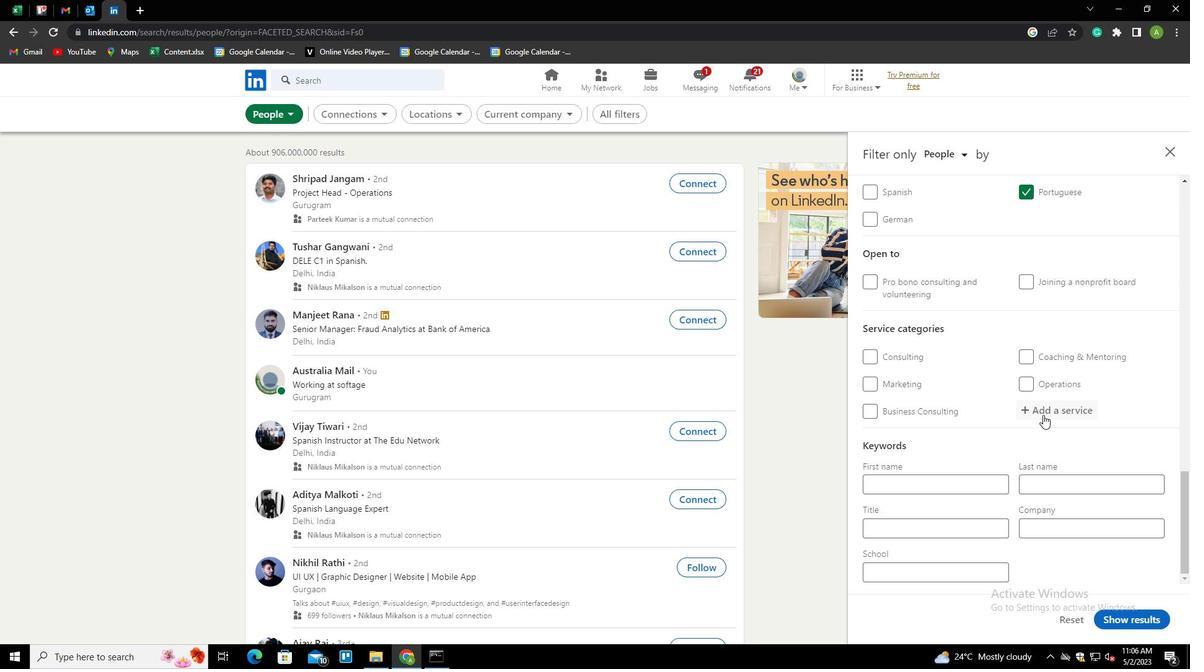 
Action: Mouse moved to (1061, 411)
Screenshot: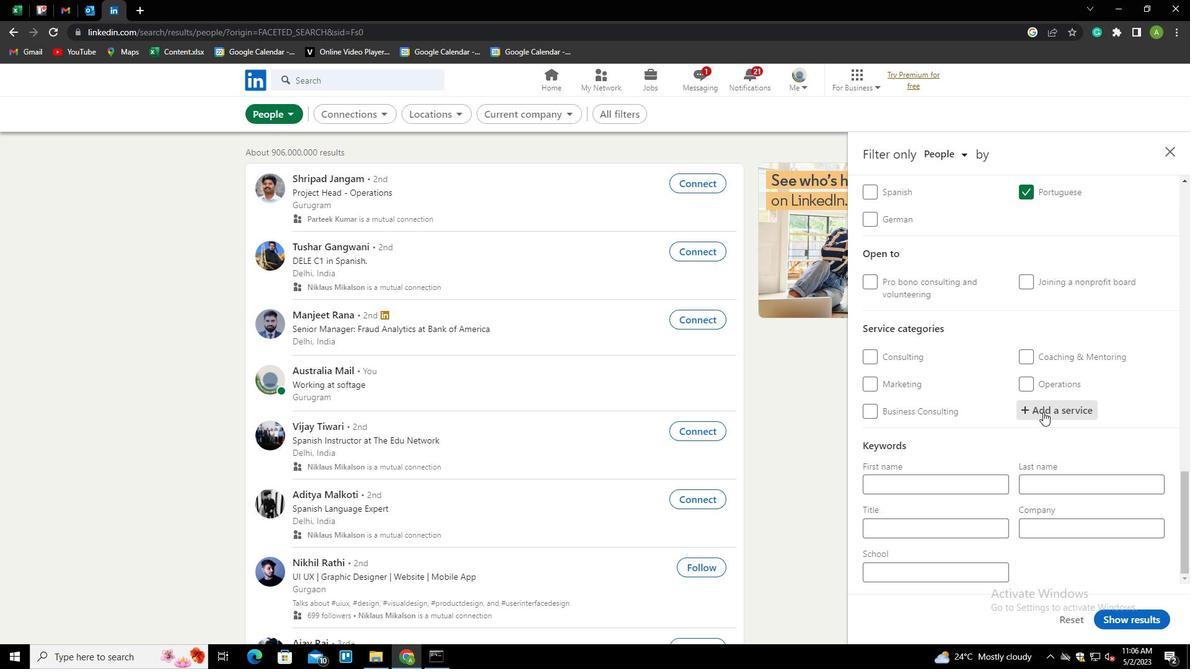 
Action: Mouse pressed left at (1061, 411)
Screenshot: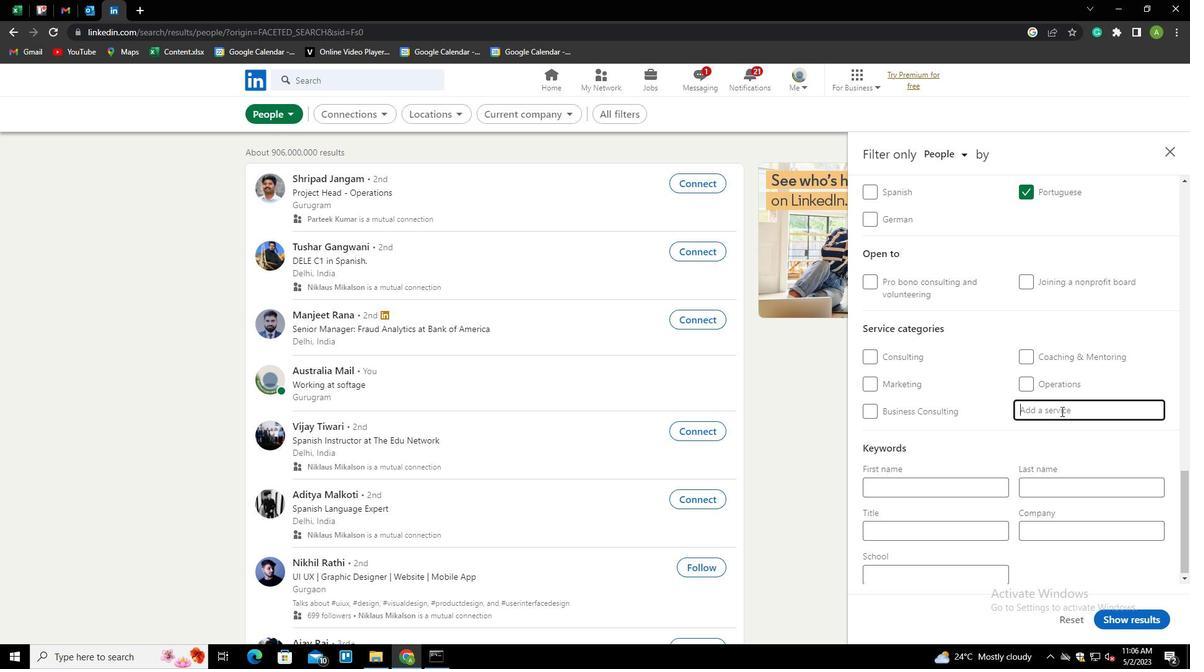 
Action: Key pressed <Key.shift>TAX<Key.down><Key.enter>
Screenshot: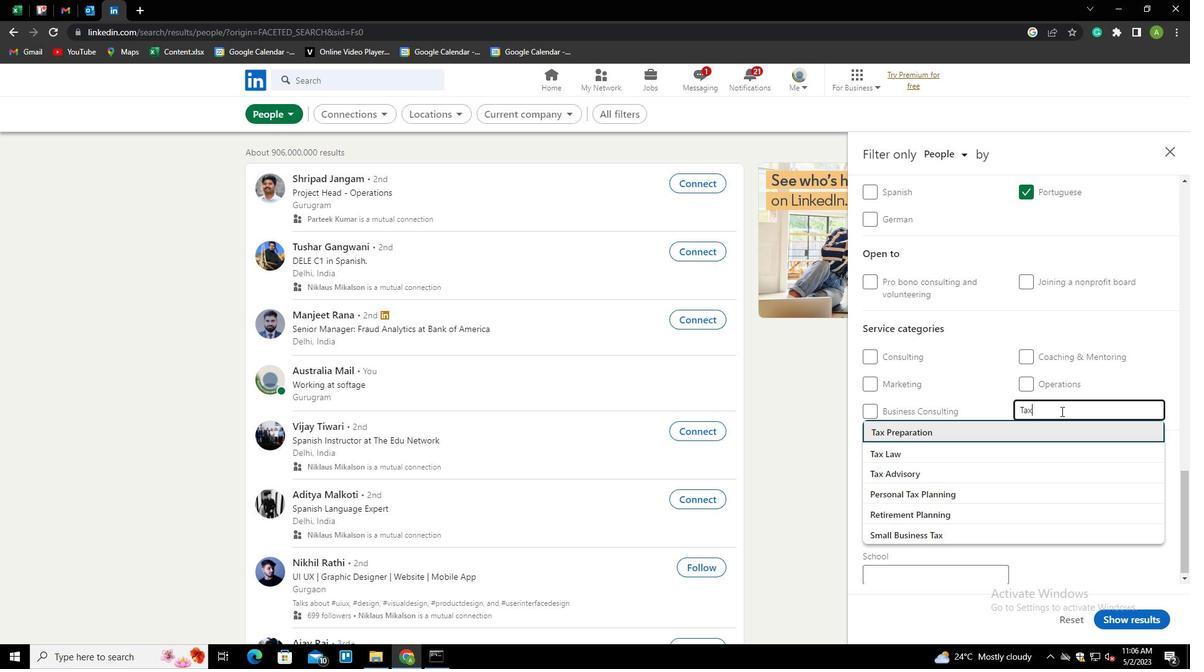 
Action: Mouse scrolled (1061, 411) with delta (0, 0)
Screenshot: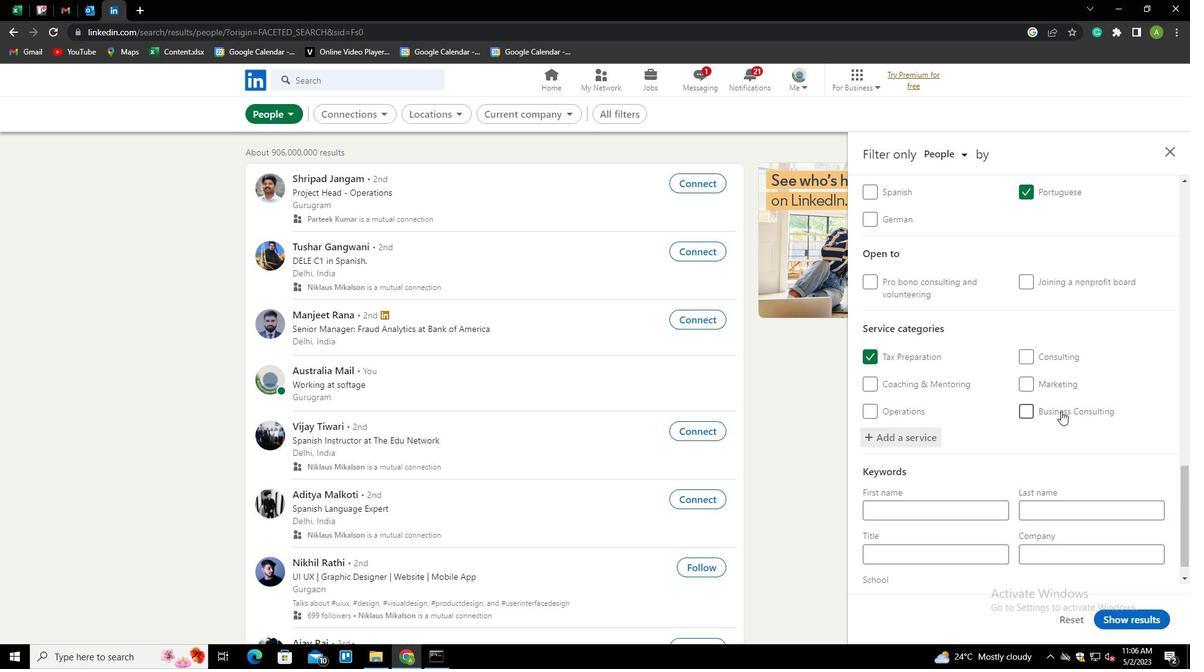 
Action: Mouse scrolled (1061, 411) with delta (0, 0)
Screenshot: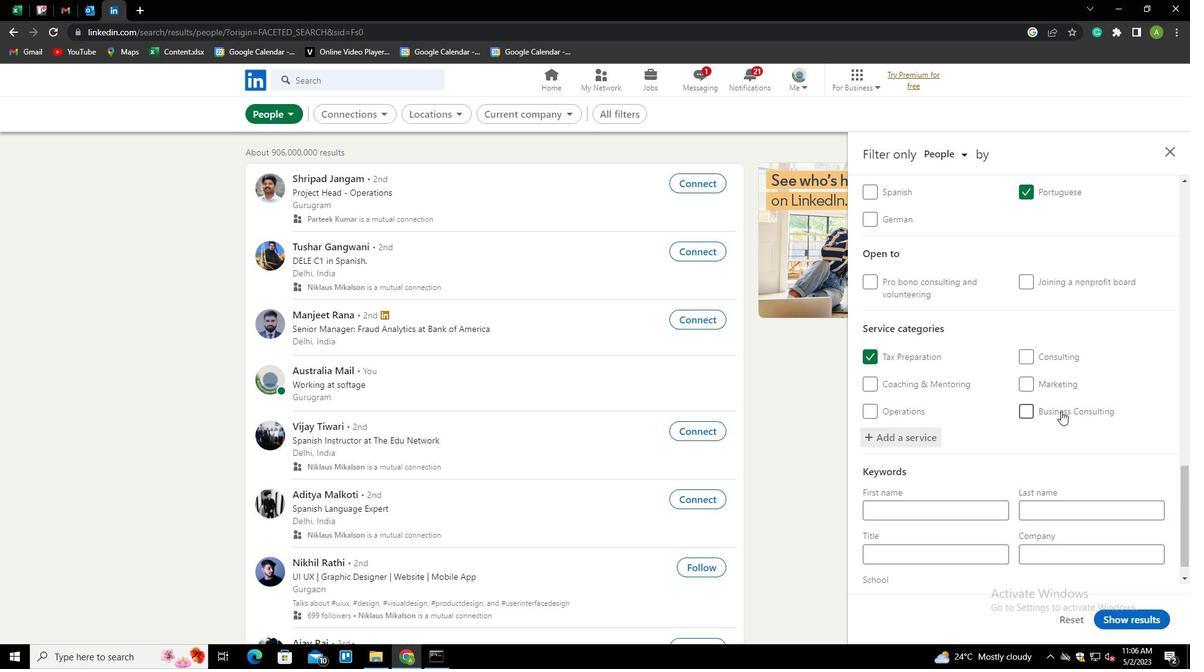 
Action: Mouse scrolled (1061, 411) with delta (0, 0)
Screenshot: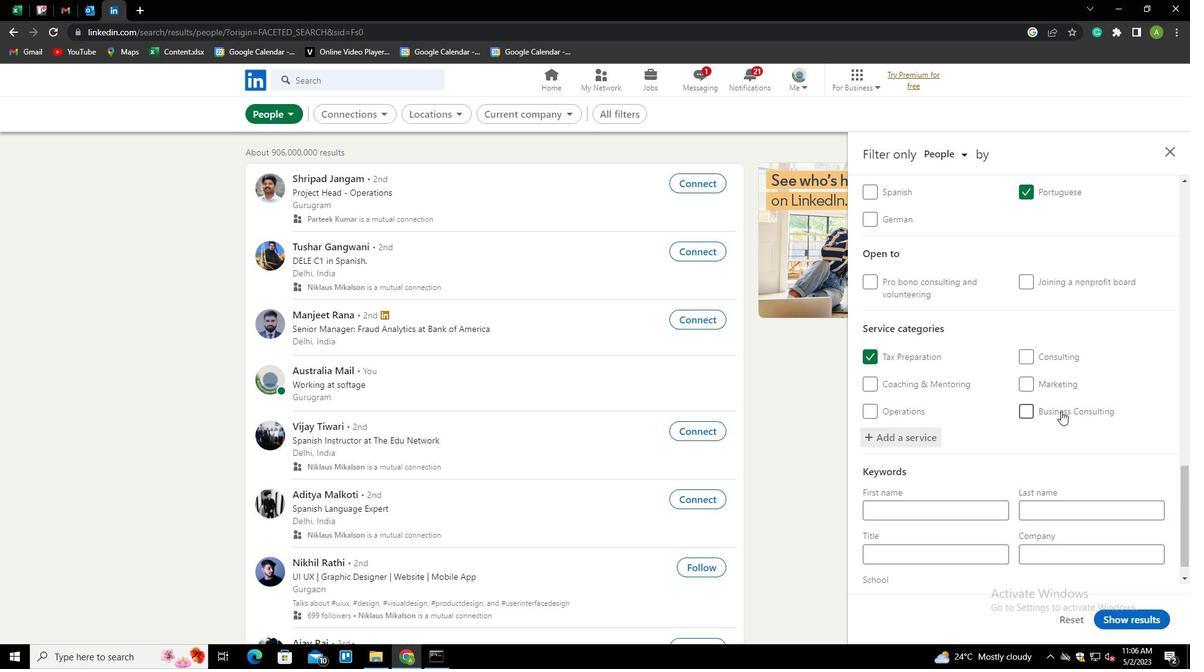 
Action: Mouse scrolled (1061, 411) with delta (0, 0)
Screenshot: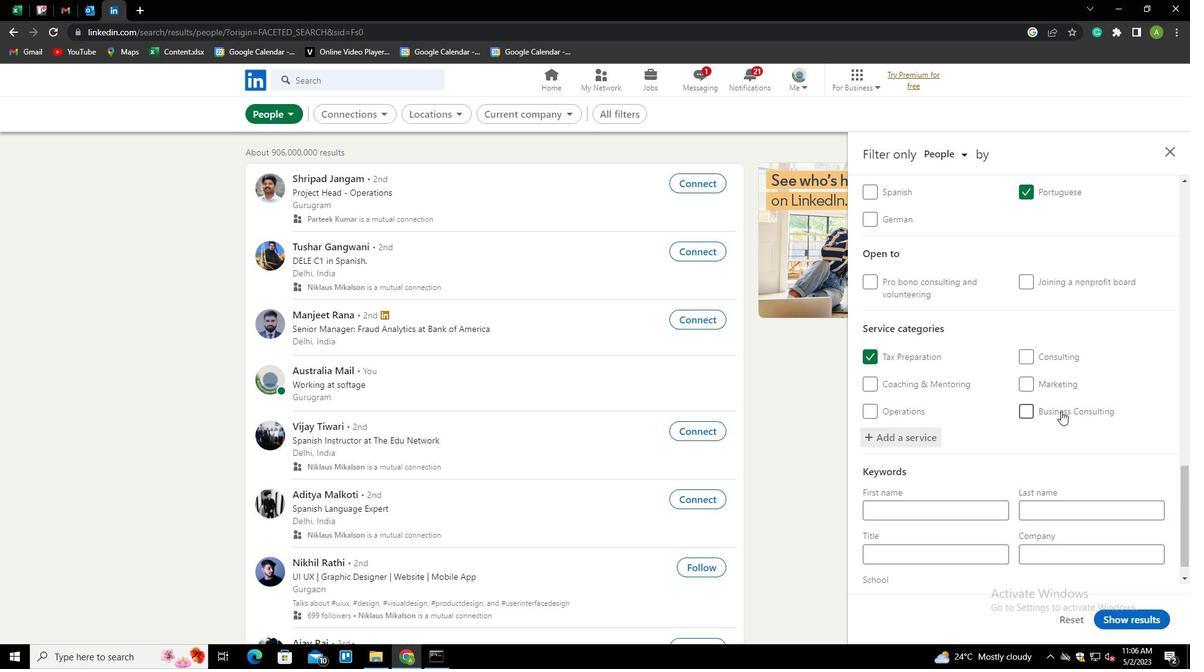 
Action: Mouse scrolled (1061, 411) with delta (0, 0)
Screenshot: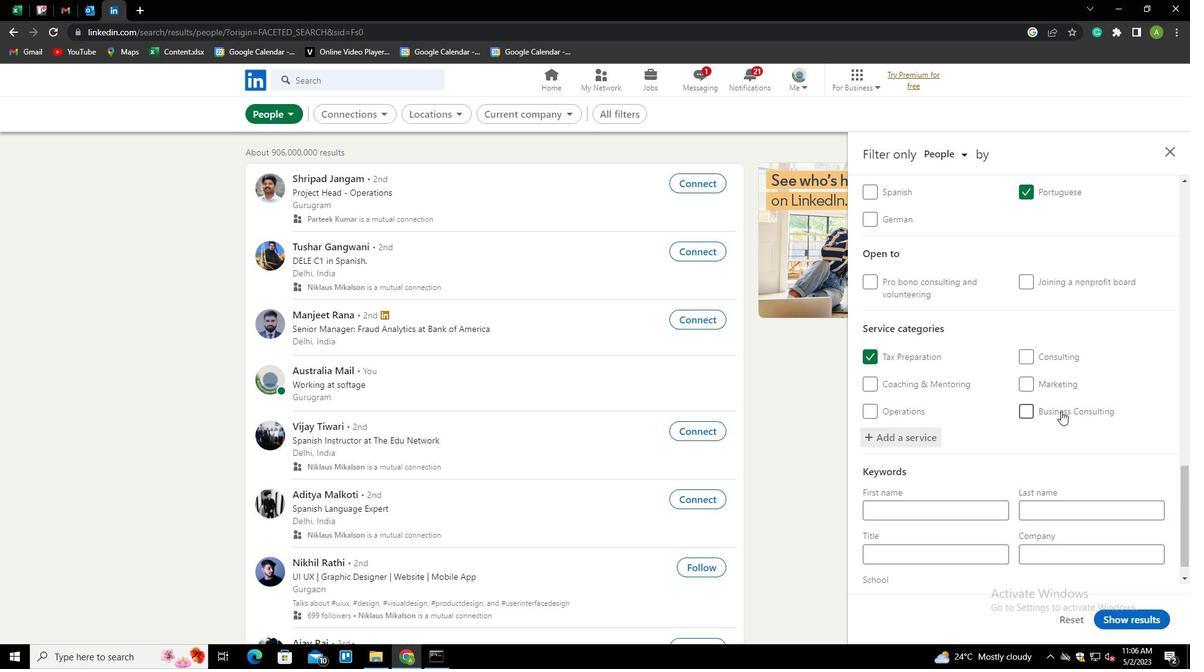 
Action: Mouse scrolled (1061, 411) with delta (0, 0)
Screenshot: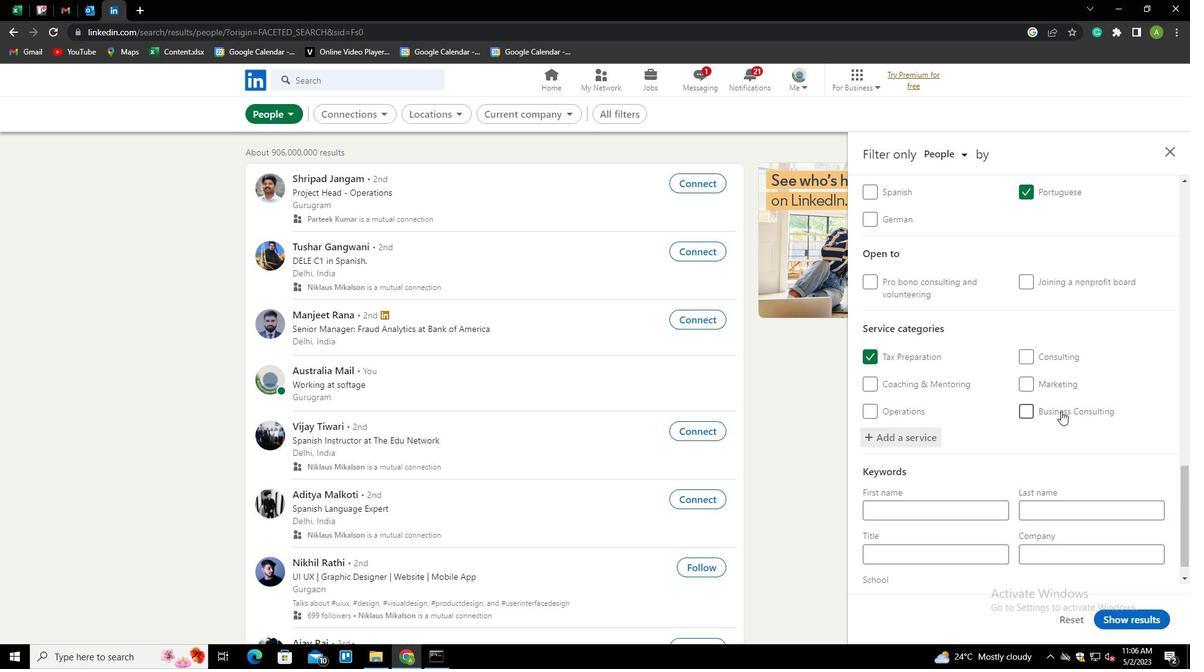 
Action: Mouse scrolled (1061, 411) with delta (0, 0)
Screenshot: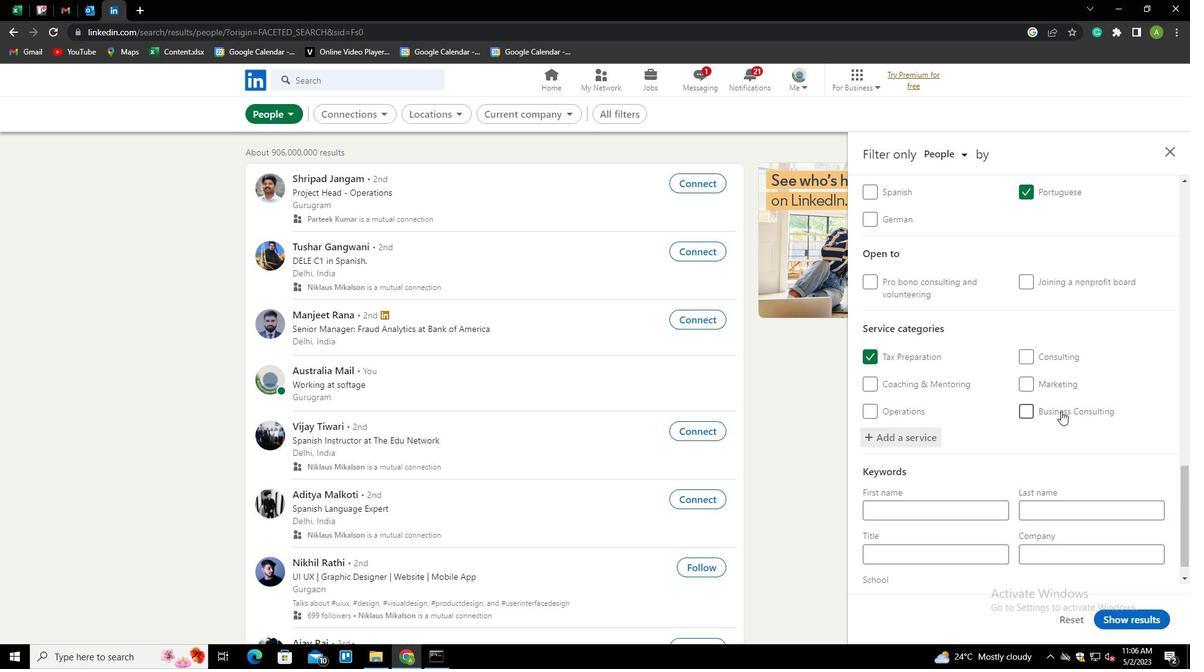 
Action: Mouse scrolled (1061, 411) with delta (0, 0)
Screenshot: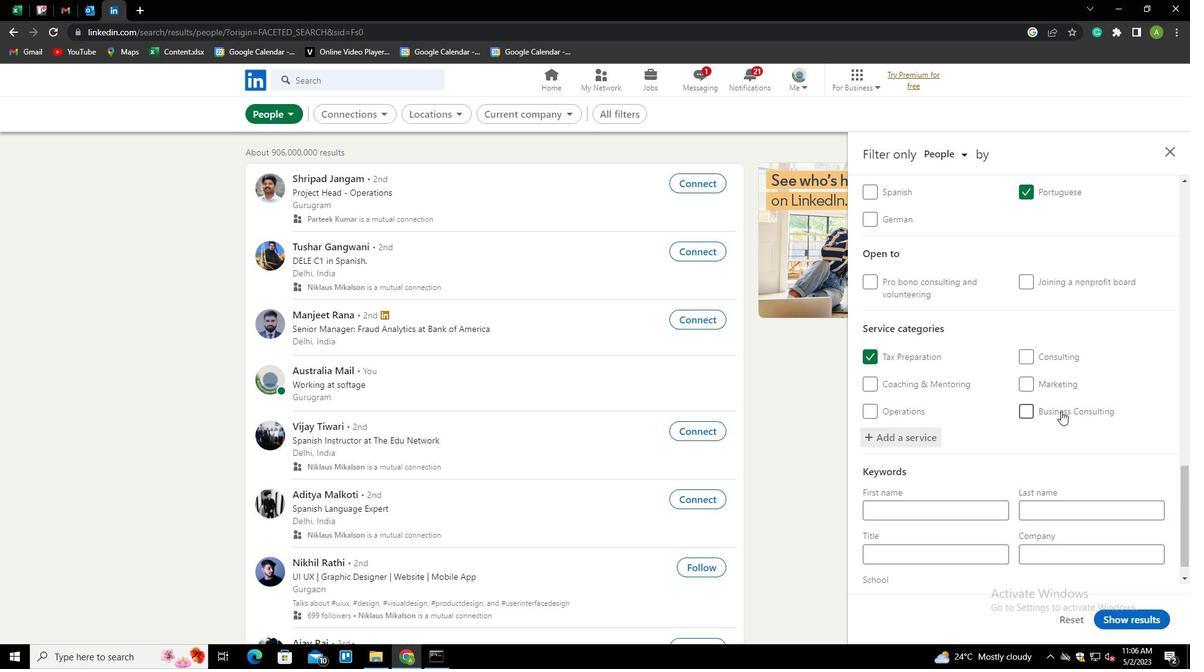 
Action: Mouse moved to (942, 533)
Screenshot: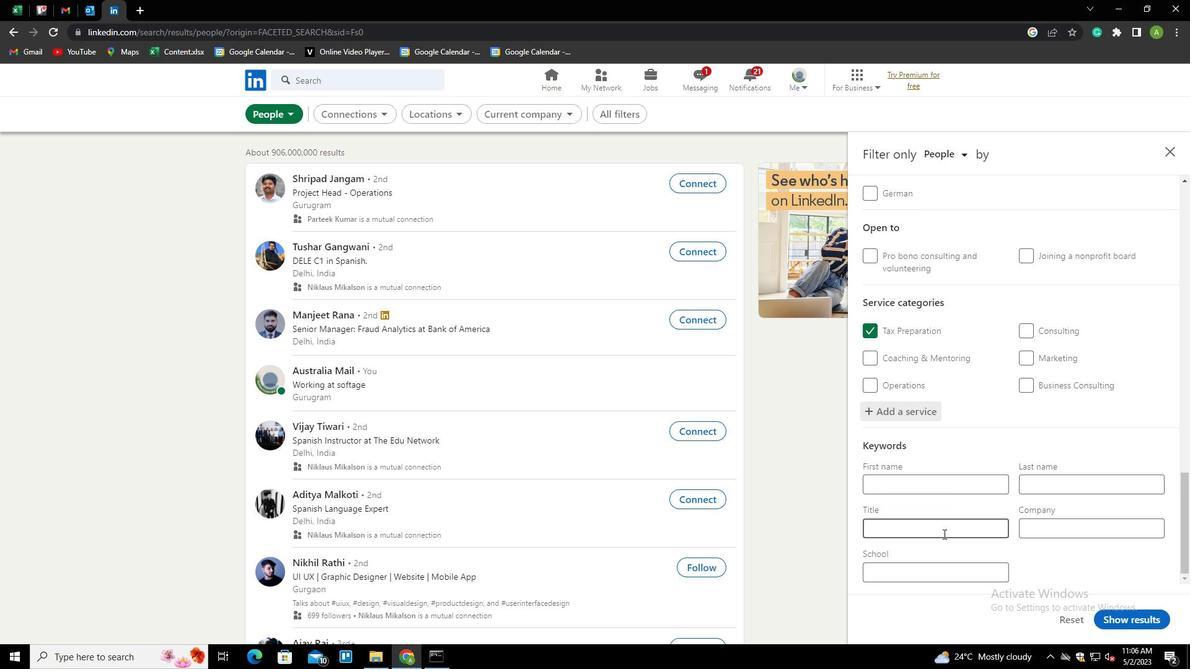 
Action: Mouse pressed left at (942, 533)
Screenshot: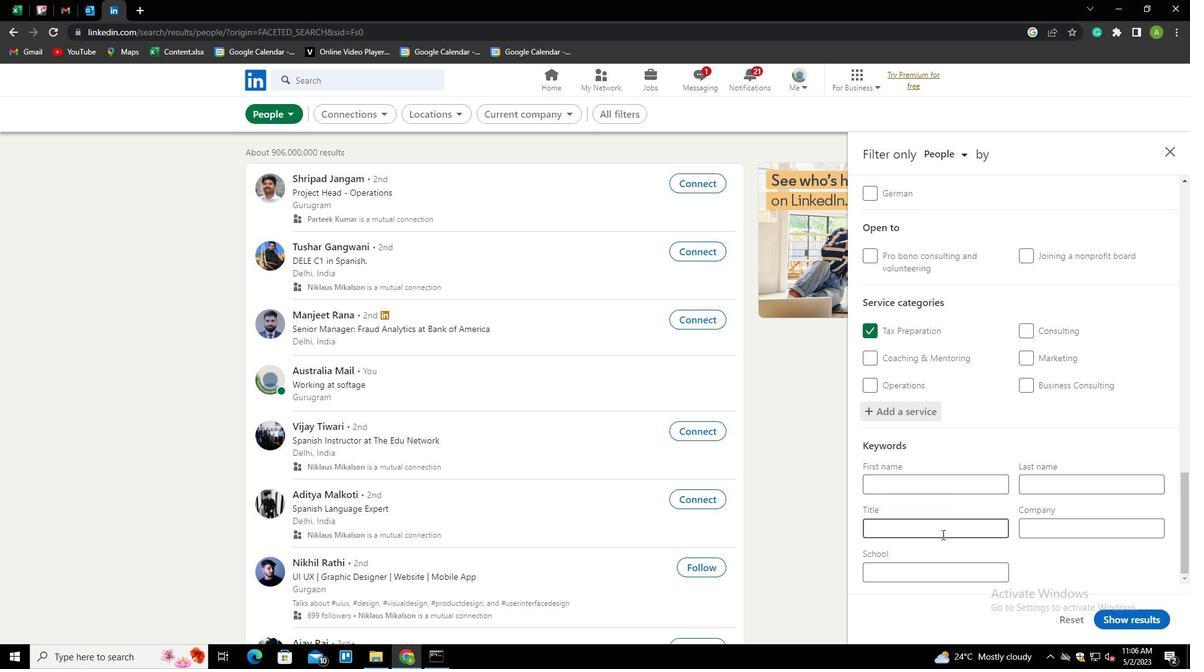 
Action: Key pressed <Key.shift>ADMINISTRATIVE<Key.space>S<Key.shift><Key.backspace><Key.shift>SPECIALIST
Screenshot: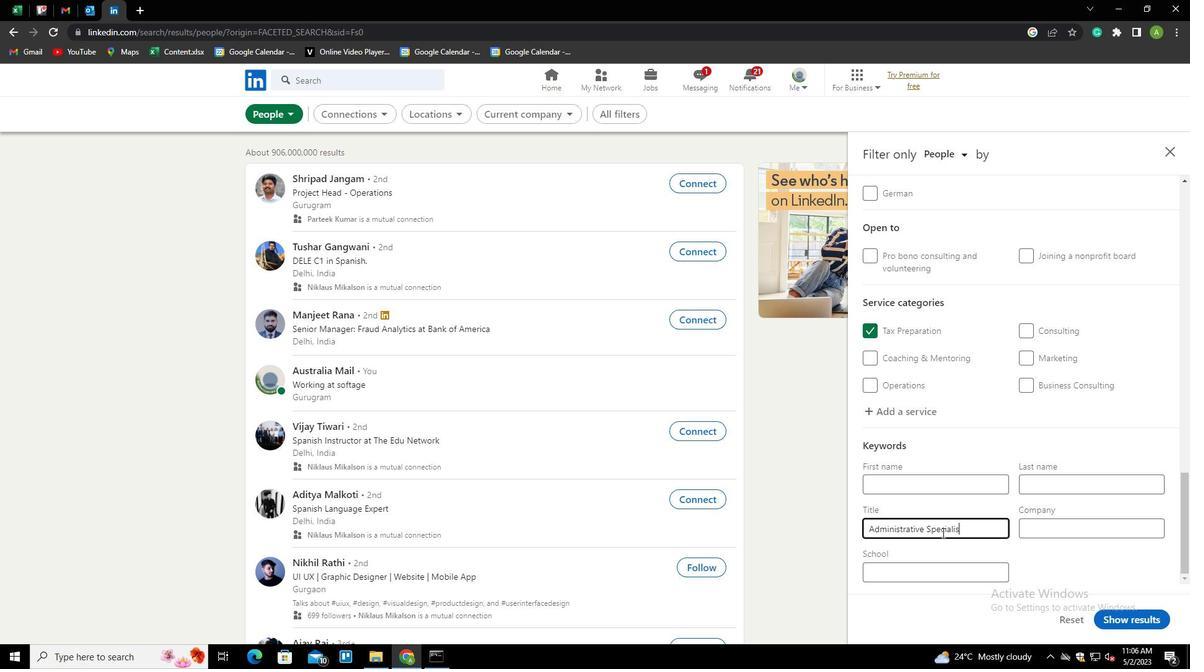 
Action: Mouse moved to (1056, 556)
Screenshot: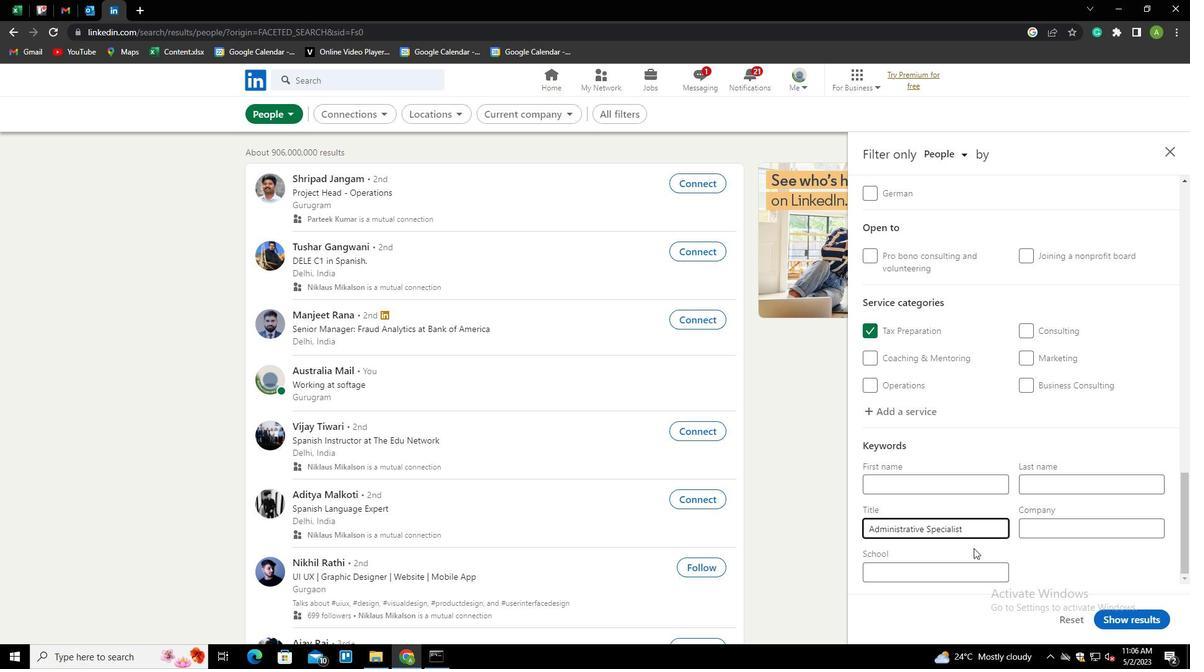 
Action: Mouse pressed left at (1056, 556)
Screenshot: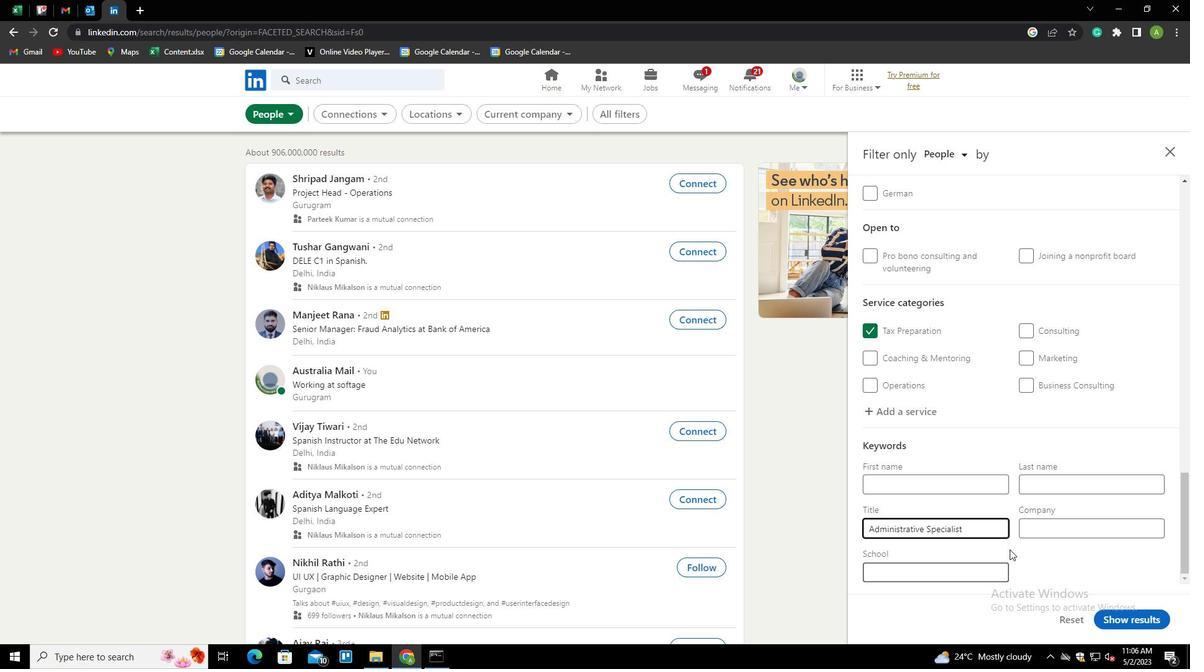 
Action: Mouse moved to (1108, 617)
Screenshot: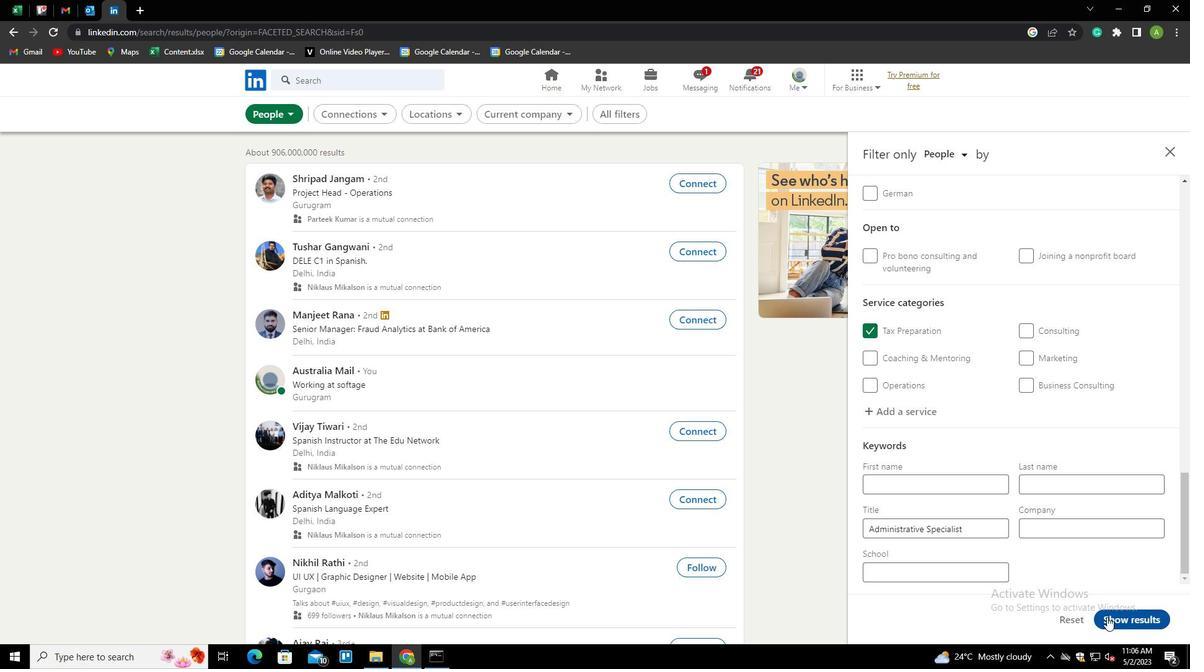 
Action: Mouse pressed left at (1108, 617)
Screenshot: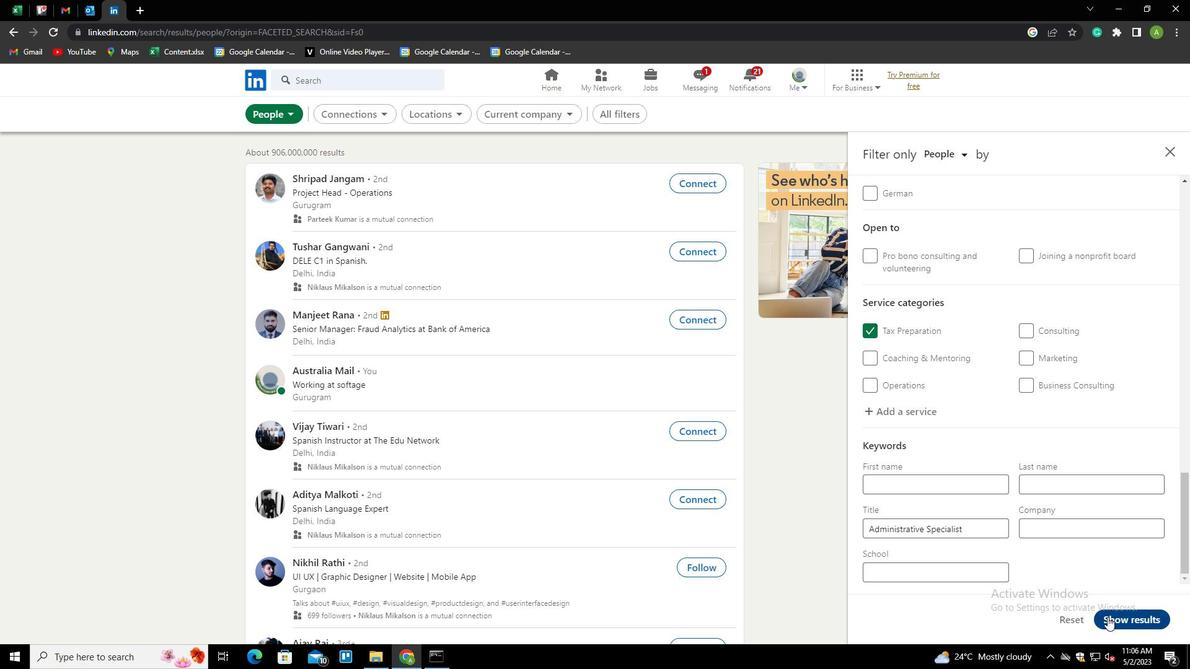
